 Task: Open Card Social Media Content Review in Board Influencer Marketing Platforms and Tools to Workspace Branding Agencies and add a team member Softage.4@softage.net, a label Green, a checklist Consulting, an attachment from Trello, a color Green and finally, add a card description 'Plan and execute company team-building conference with guest speakers on employee engagement' and a comment 'This task requires us to be proactive and anticipate potential challenges before they arise.'. Add a start date 'Jan 04, 1900' with a due date 'Jan 11, 1900'
Action: Mouse moved to (877, 92)
Screenshot: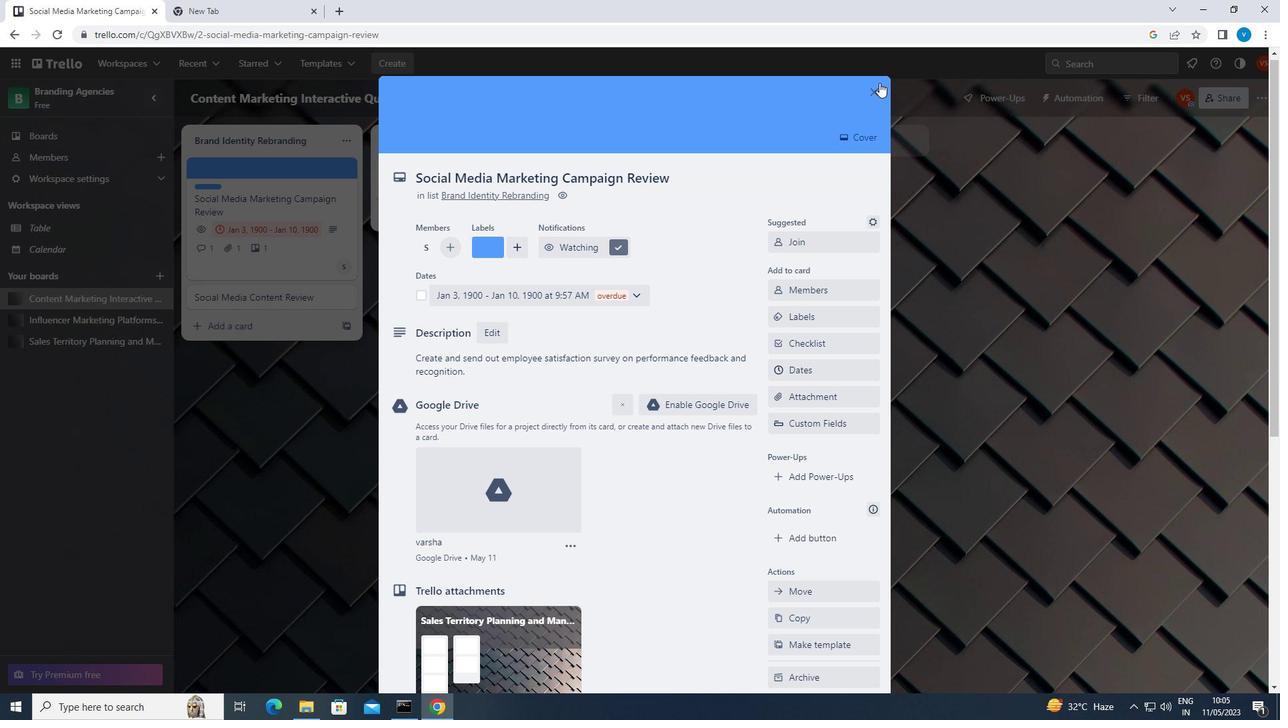 
Action: Mouse pressed left at (877, 92)
Screenshot: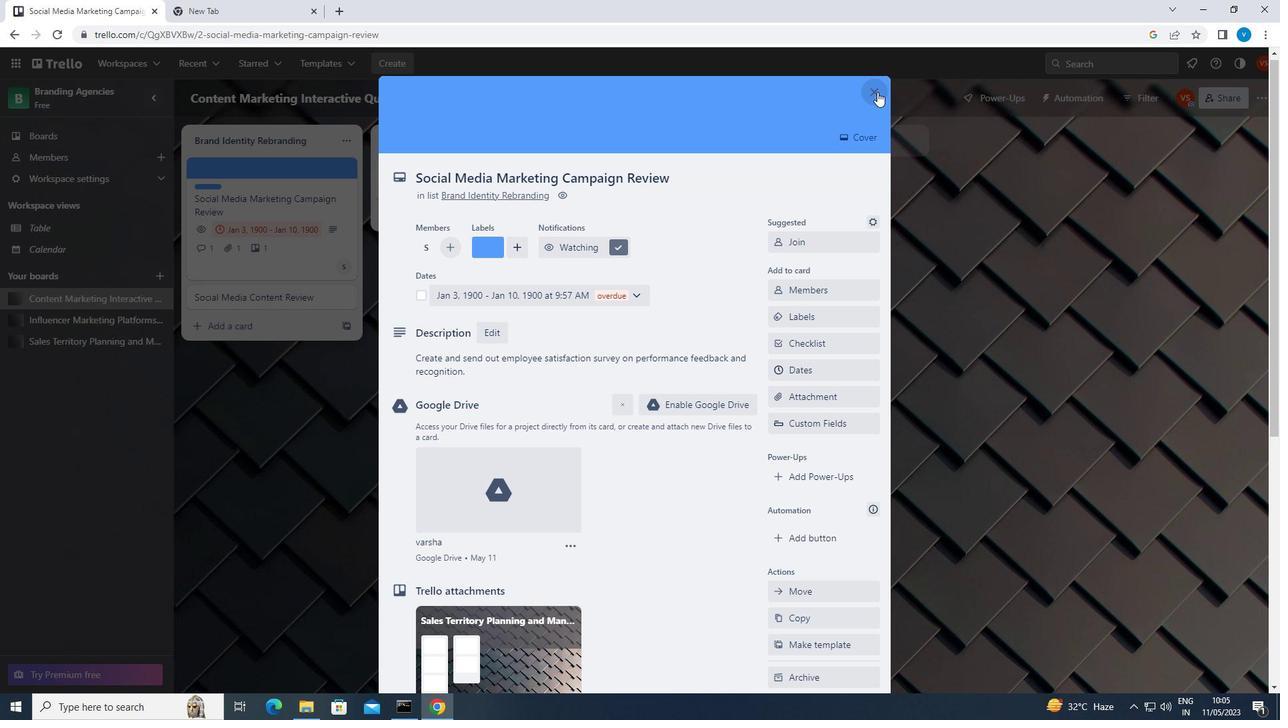 
Action: Mouse moved to (134, 61)
Screenshot: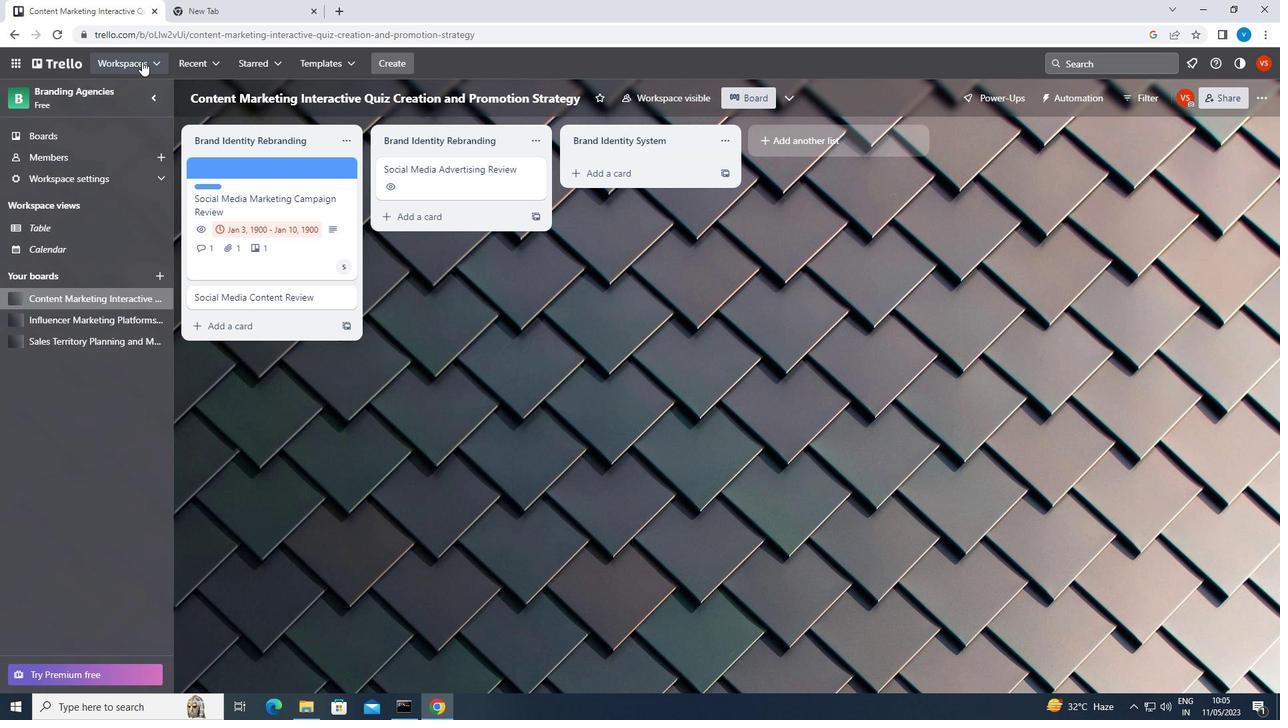 
Action: Mouse pressed left at (134, 61)
Screenshot: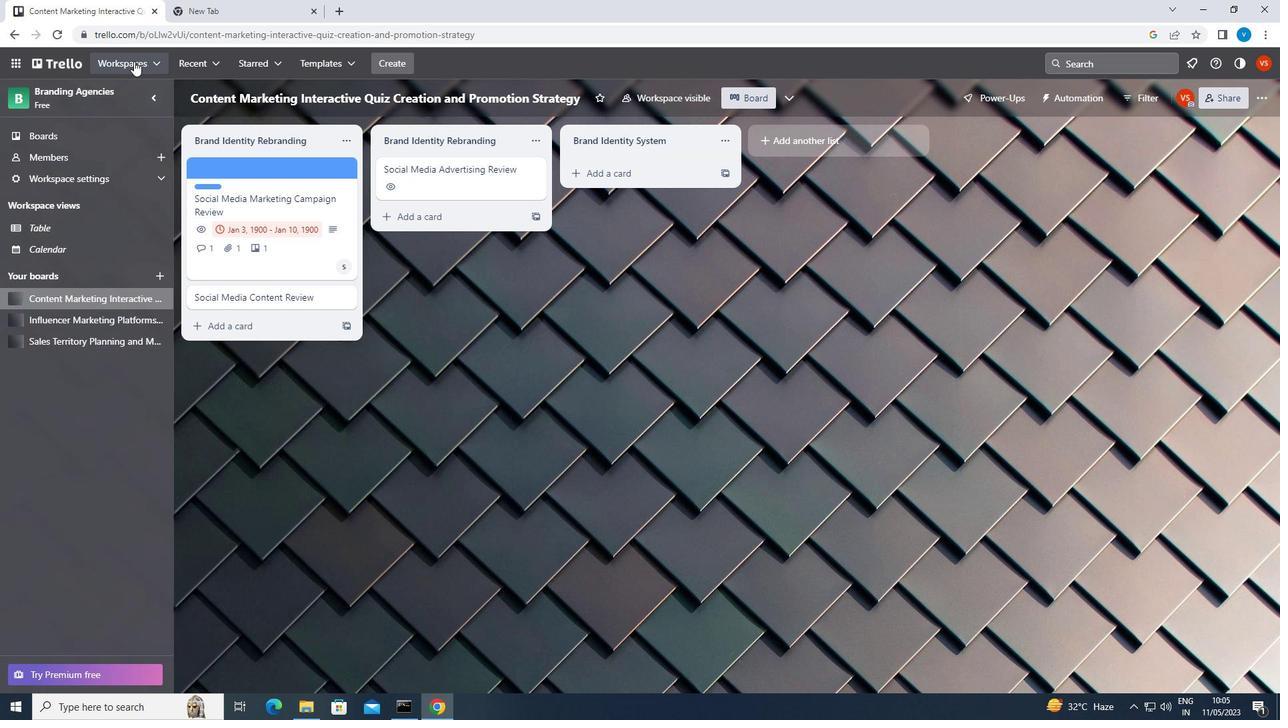 
Action: Mouse moved to (185, 252)
Screenshot: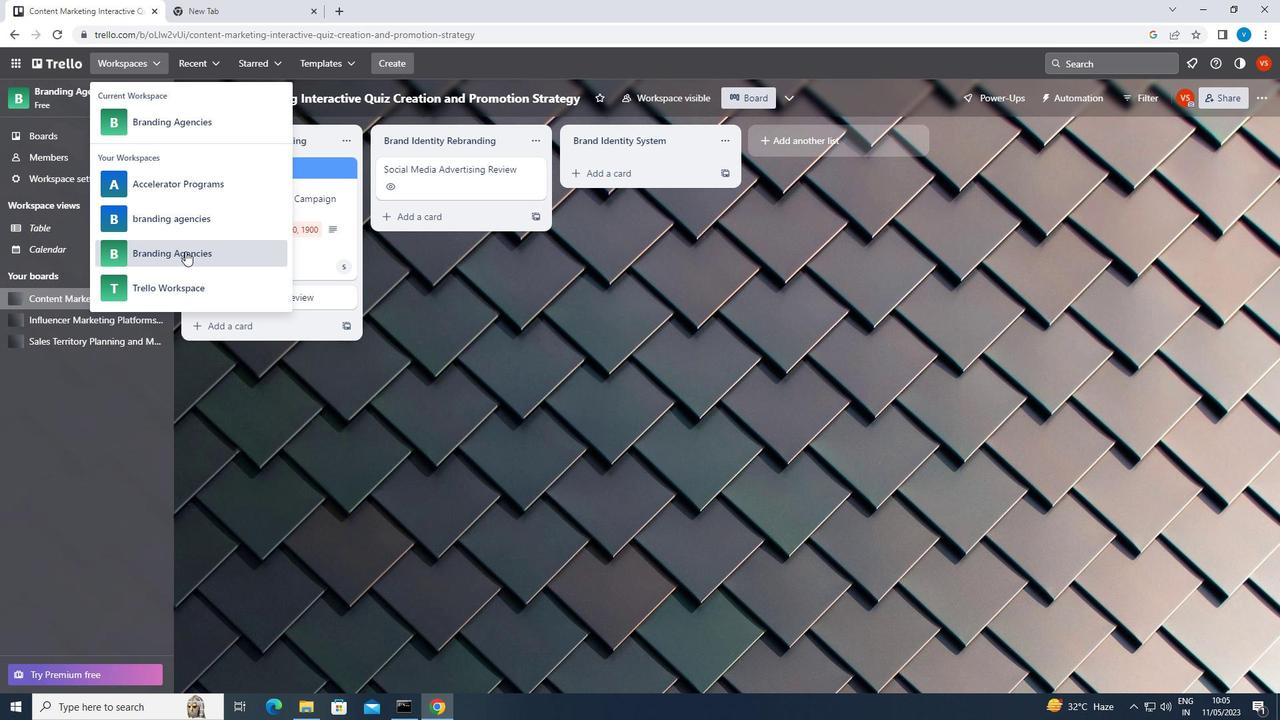 
Action: Mouse pressed left at (185, 252)
Screenshot: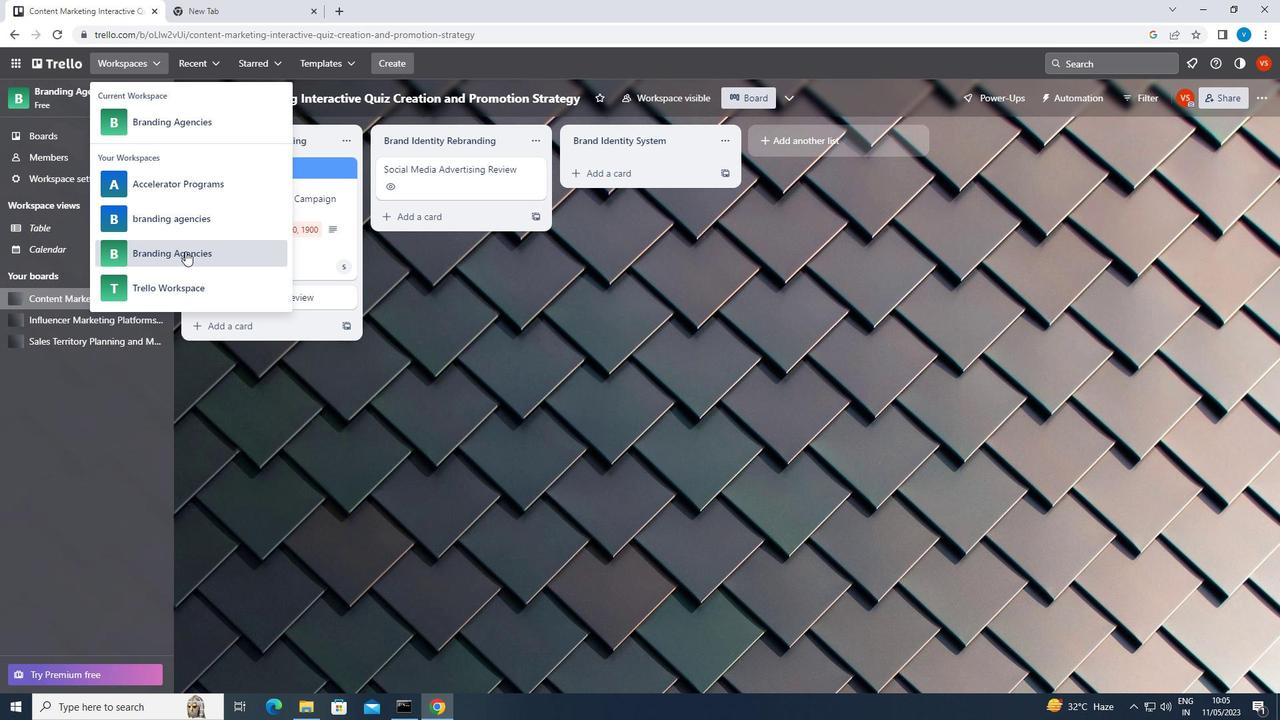 
Action: Mouse moved to (1087, 560)
Screenshot: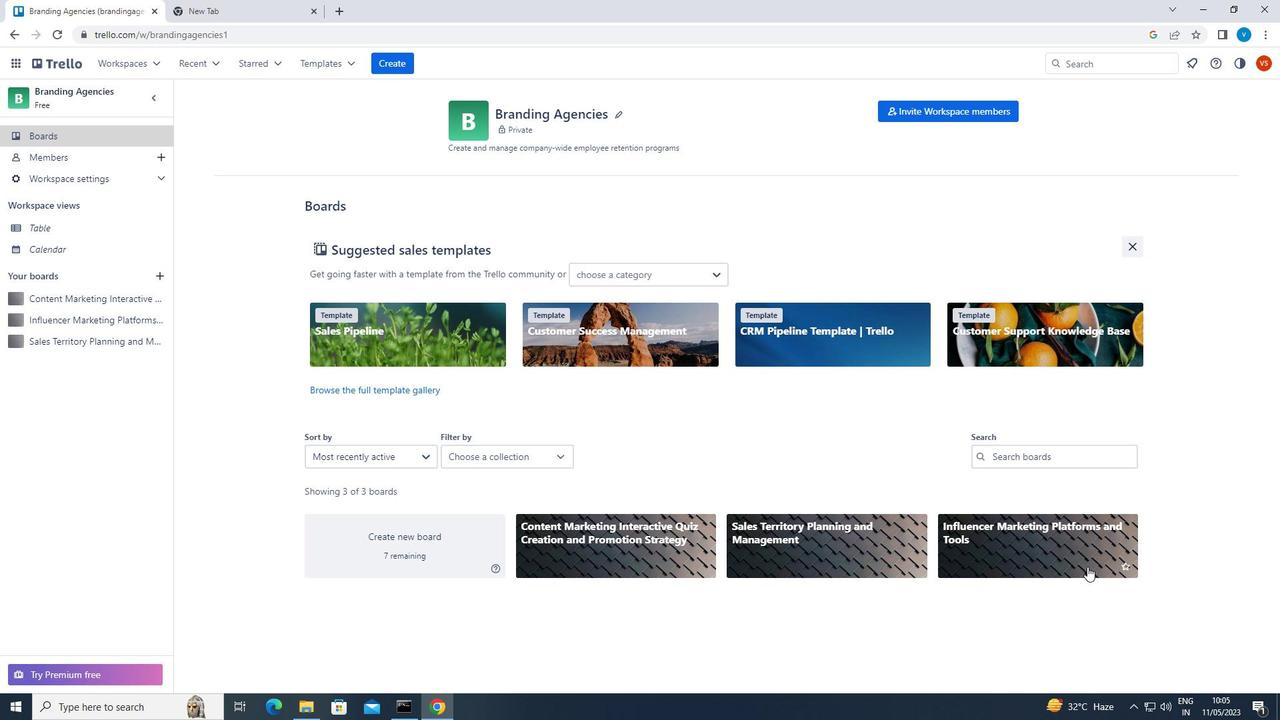 
Action: Mouse pressed left at (1087, 560)
Screenshot: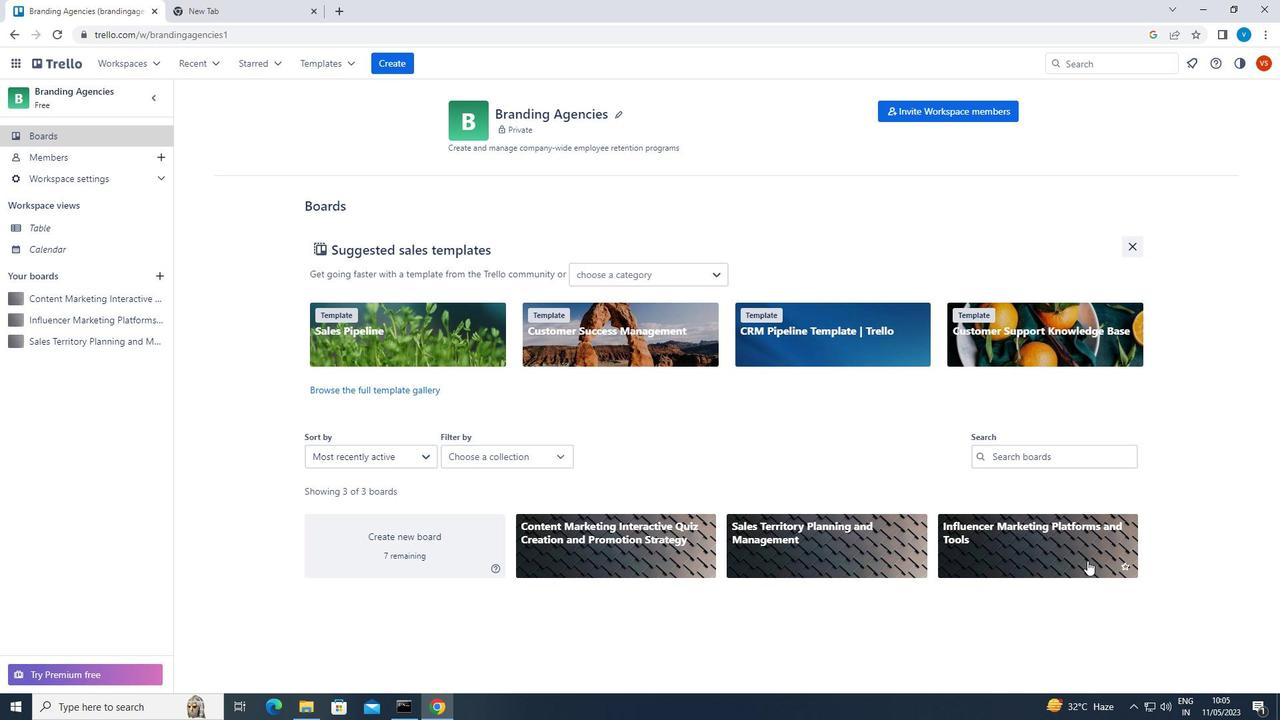 
Action: Mouse moved to (295, 262)
Screenshot: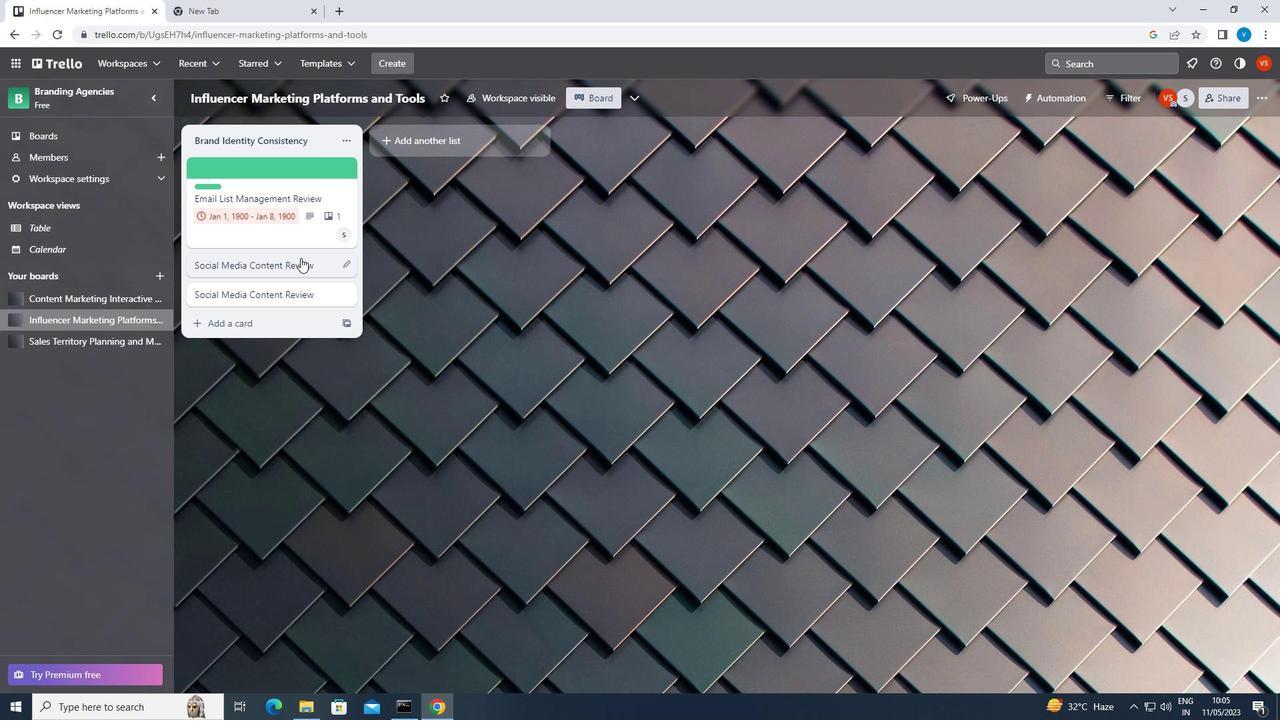 
Action: Mouse pressed left at (295, 262)
Screenshot: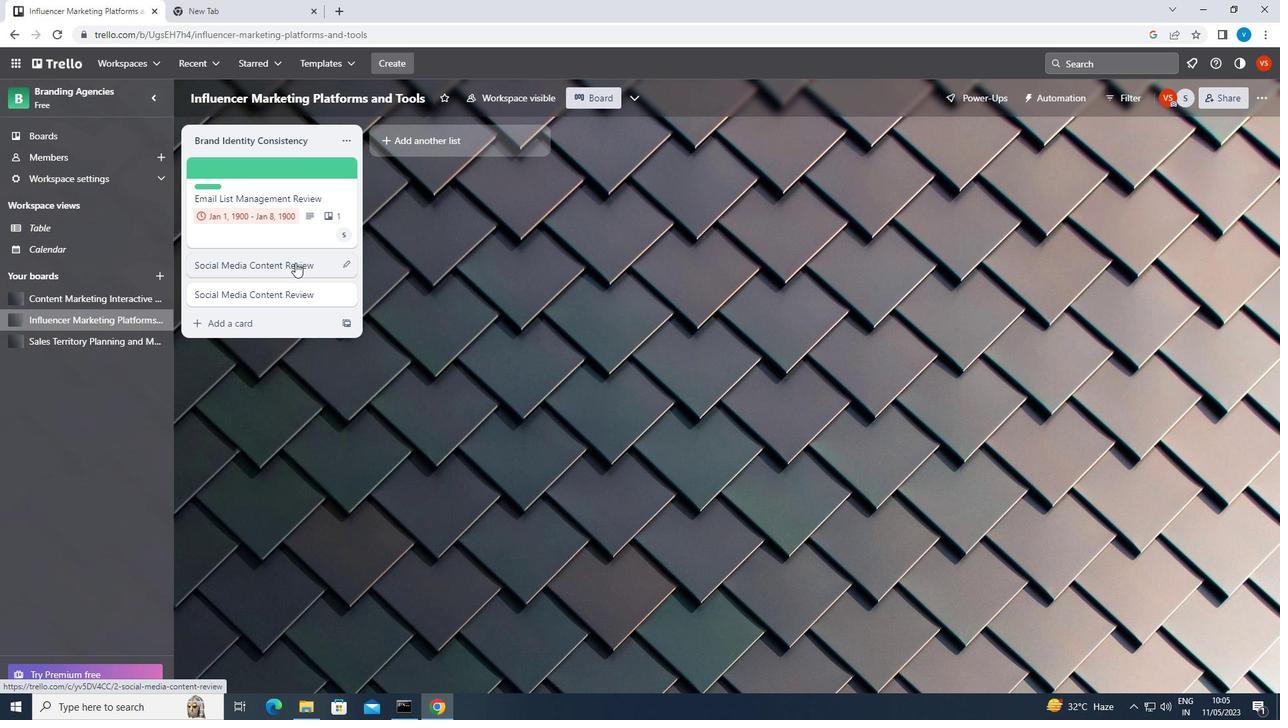 
Action: Mouse moved to (835, 214)
Screenshot: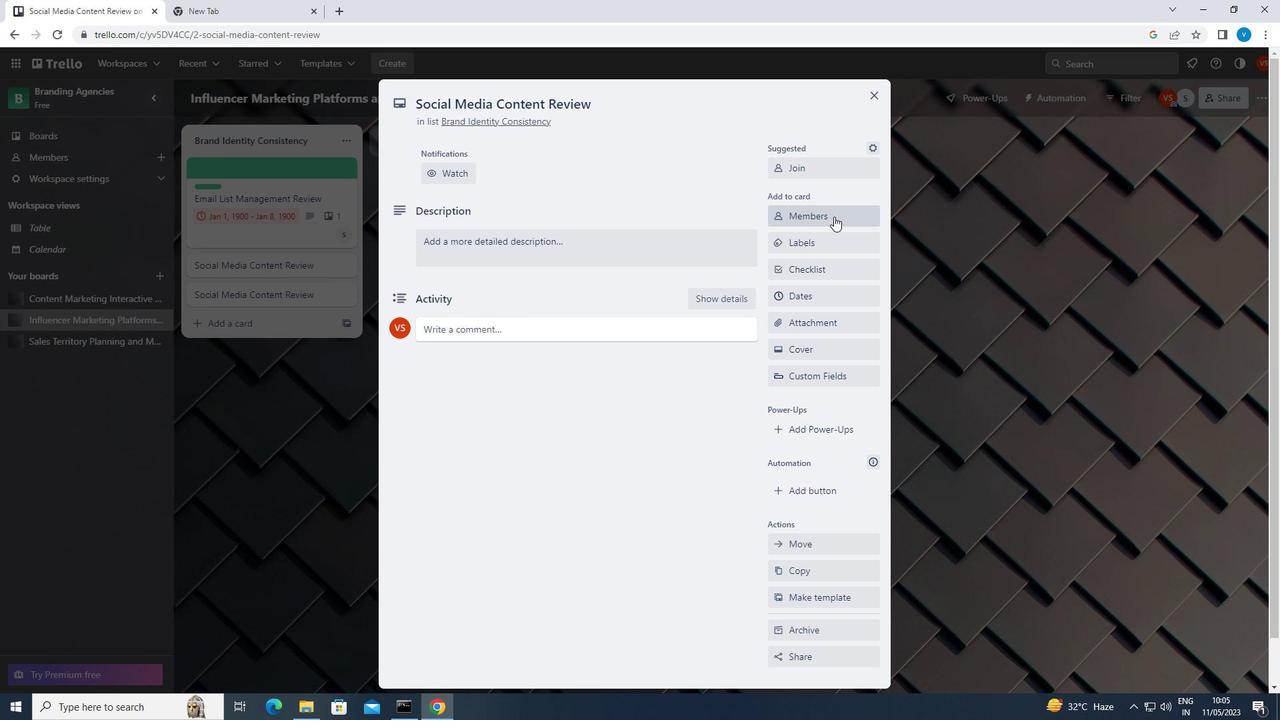 
Action: Mouse pressed left at (835, 214)
Screenshot: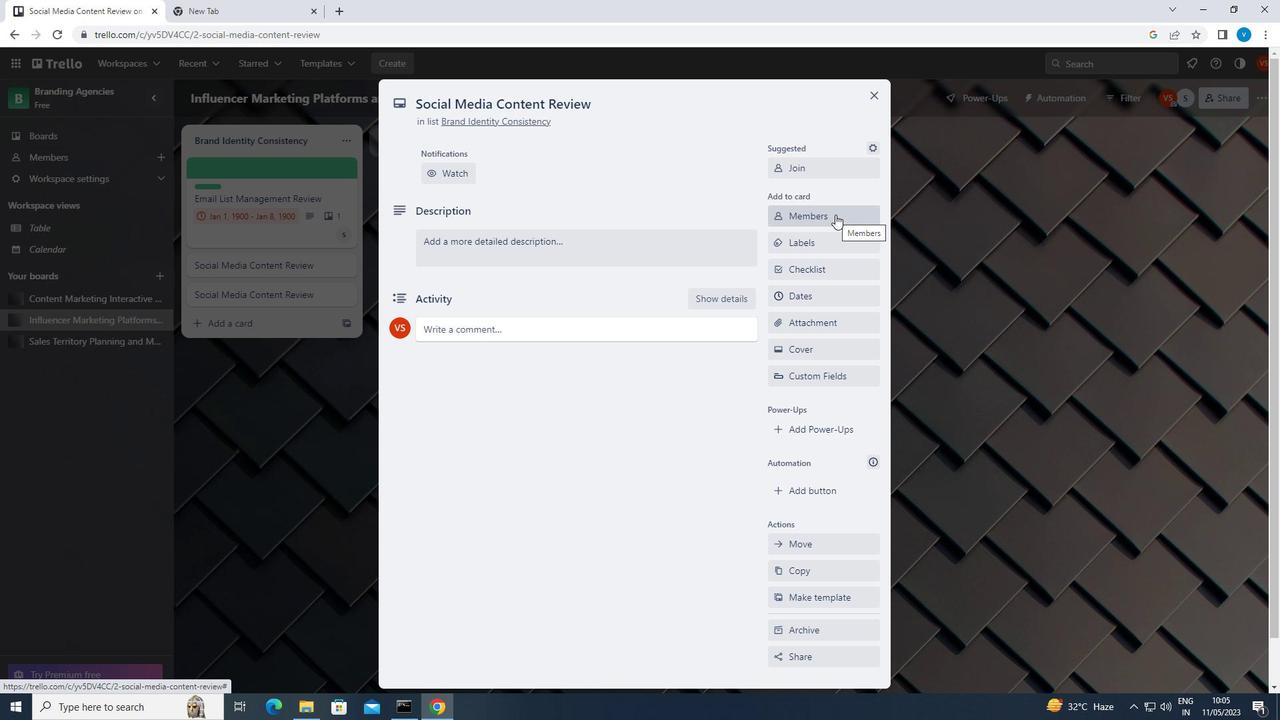 
Action: Key pressed <Key.shift><Key.shift>SOFTAGE.4<Key.shift><Key.shift><Key.shift><Key.shift>@SOFTAGE.NET
Screenshot: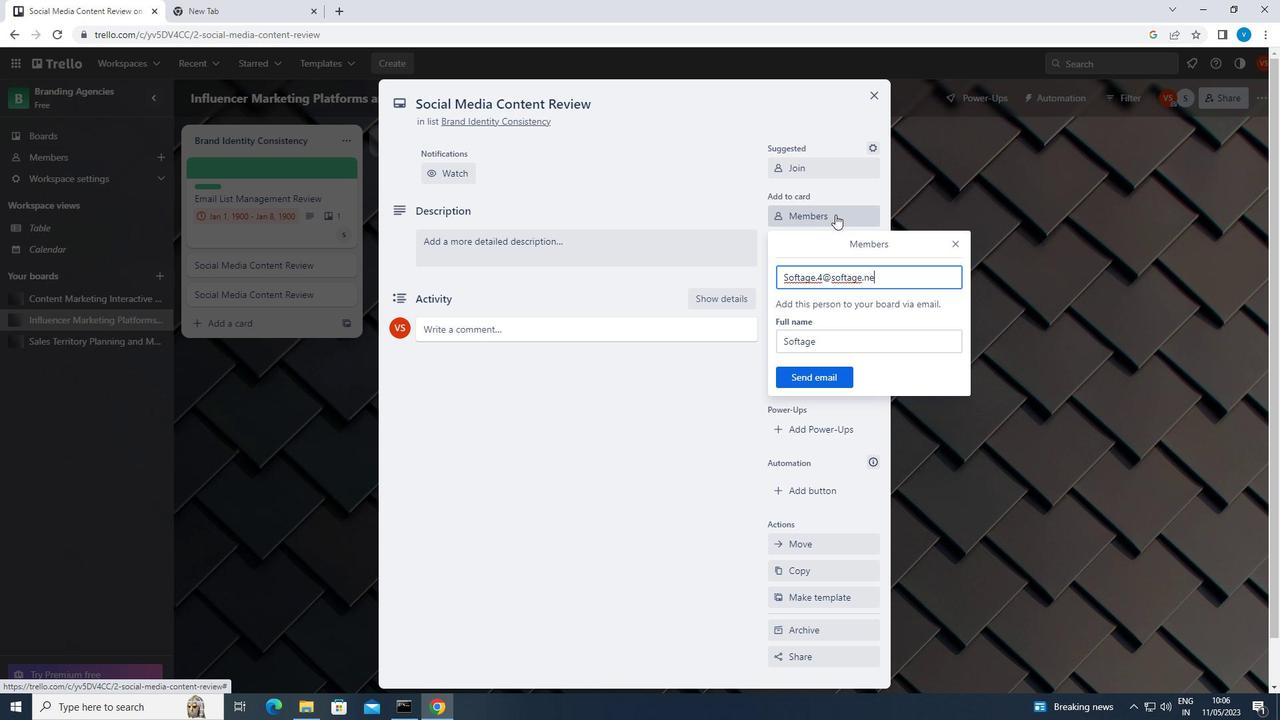
Action: Mouse moved to (959, 243)
Screenshot: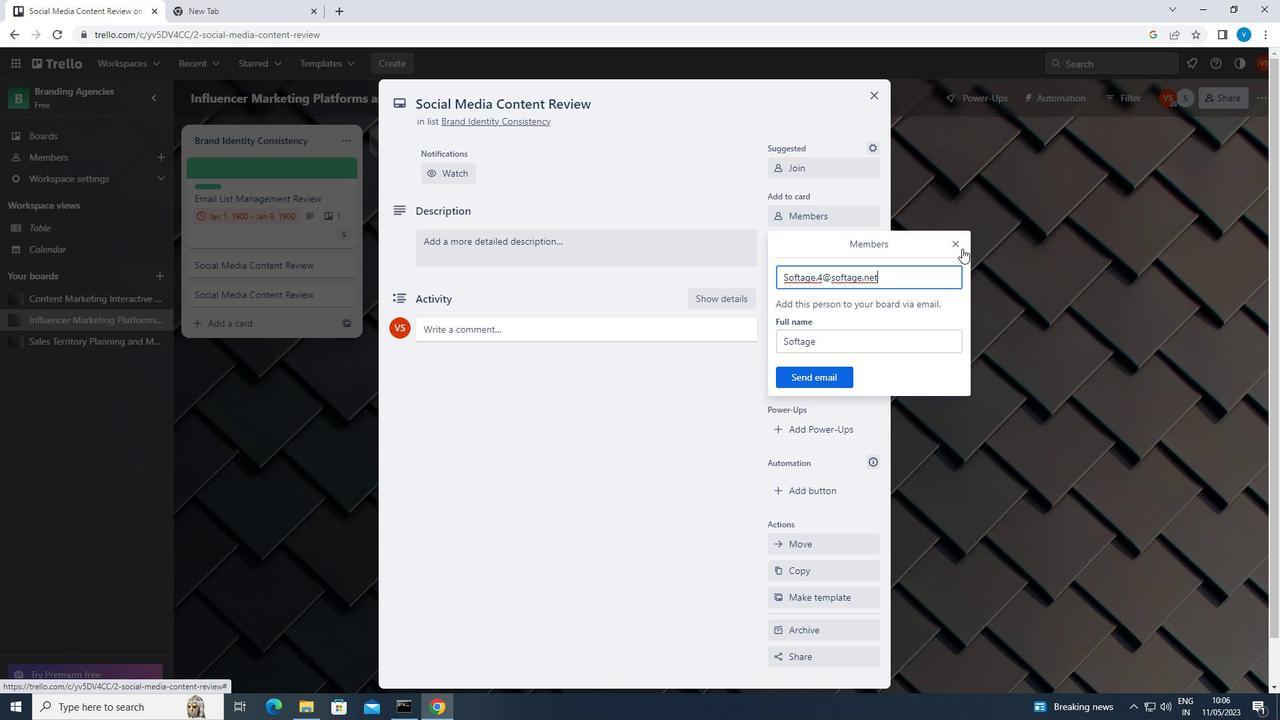 
Action: Mouse pressed left at (959, 243)
Screenshot: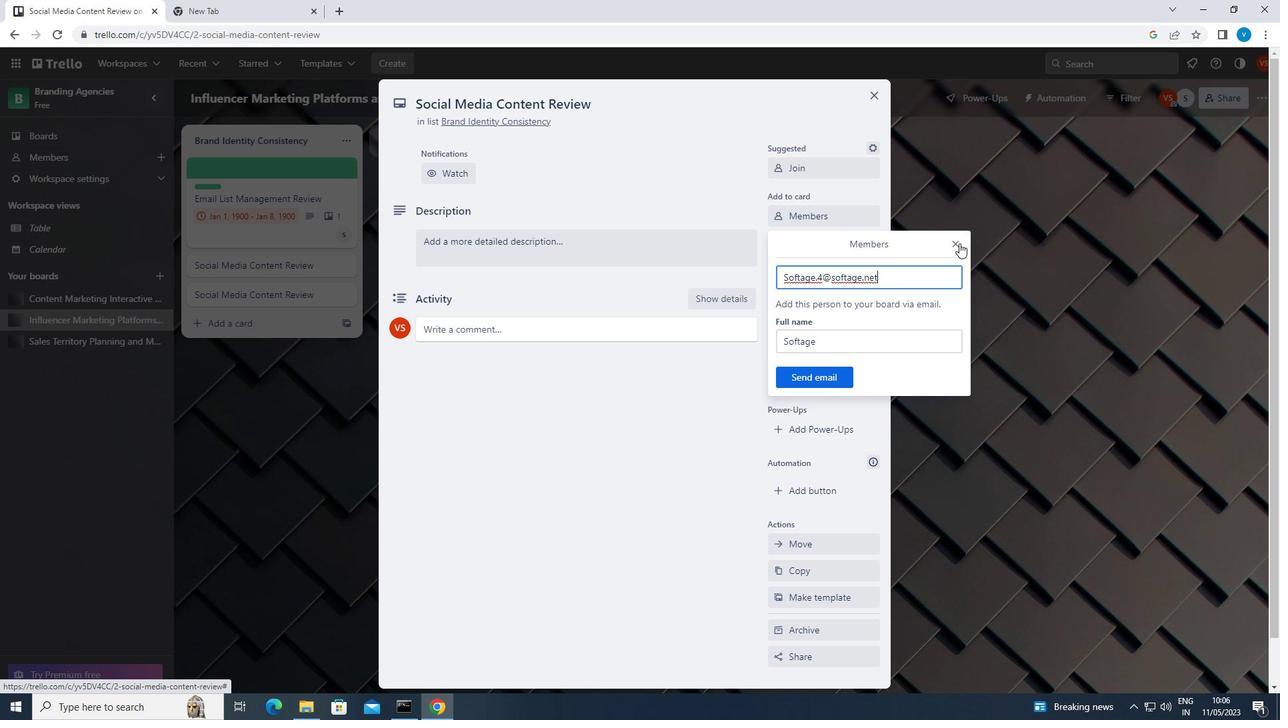 
Action: Mouse moved to (861, 238)
Screenshot: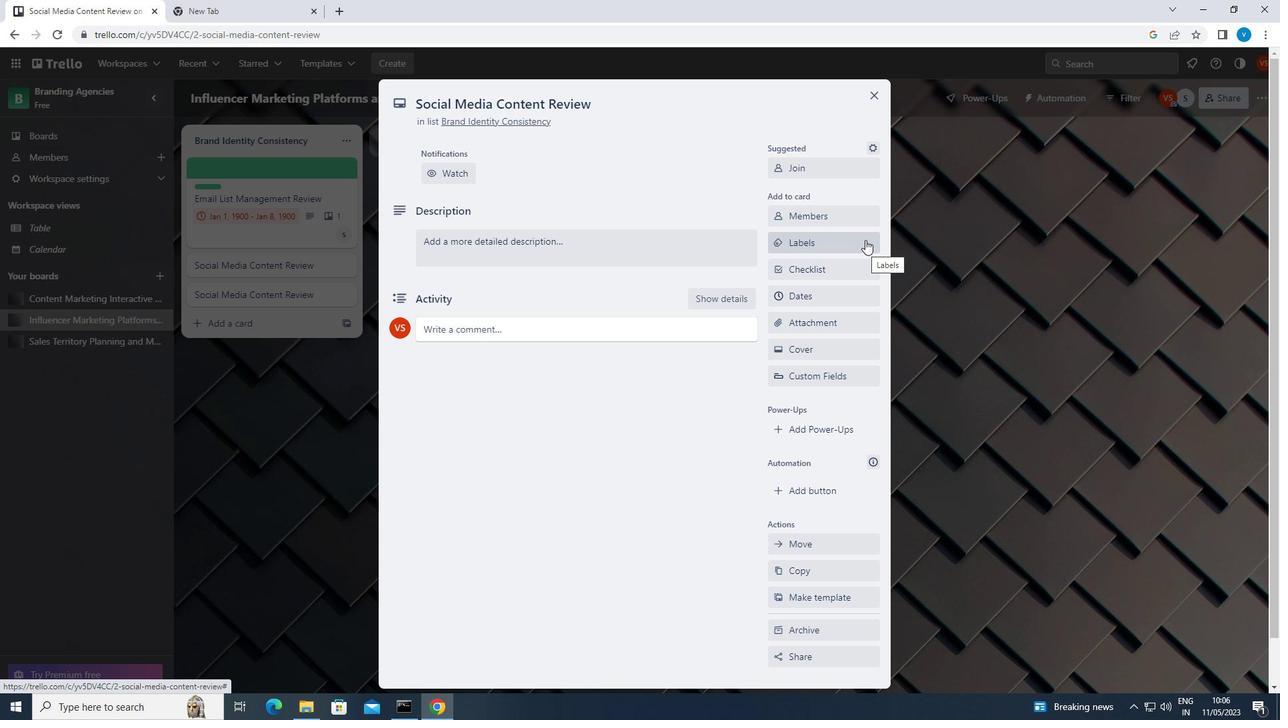 
Action: Mouse pressed left at (861, 238)
Screenshot: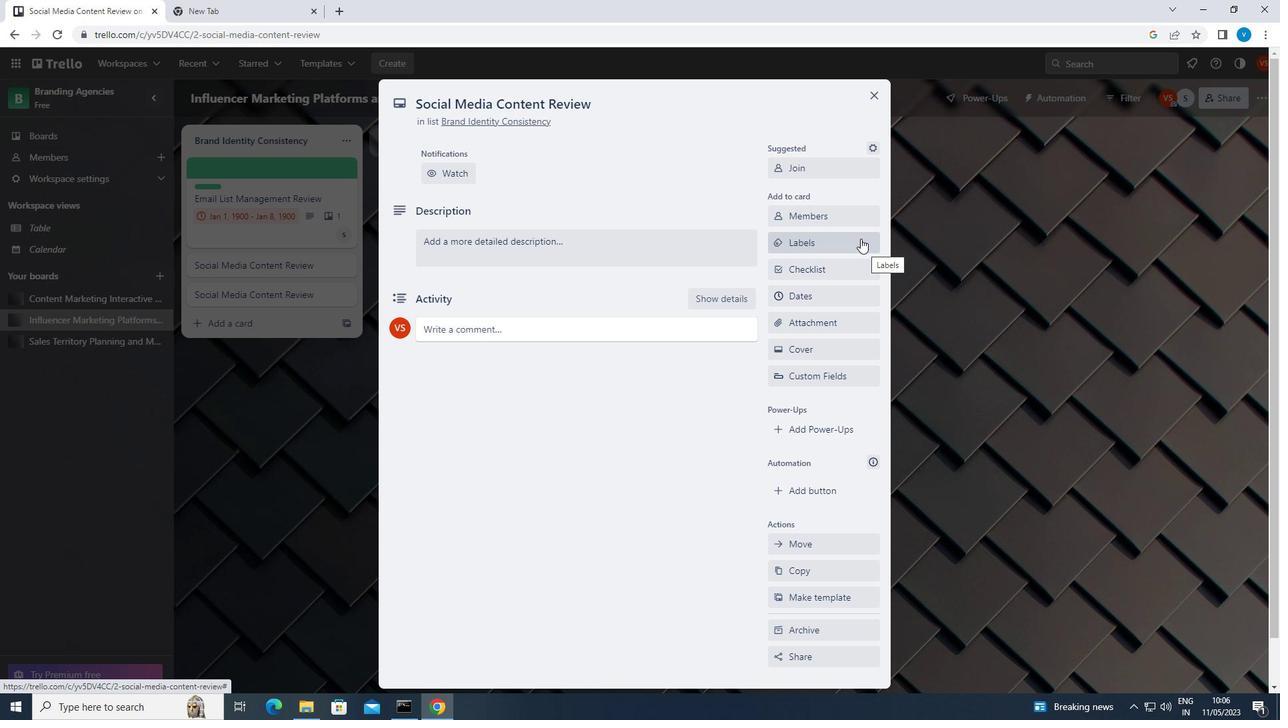 
Action: Mouse moved to (837, 344)
Screenshot: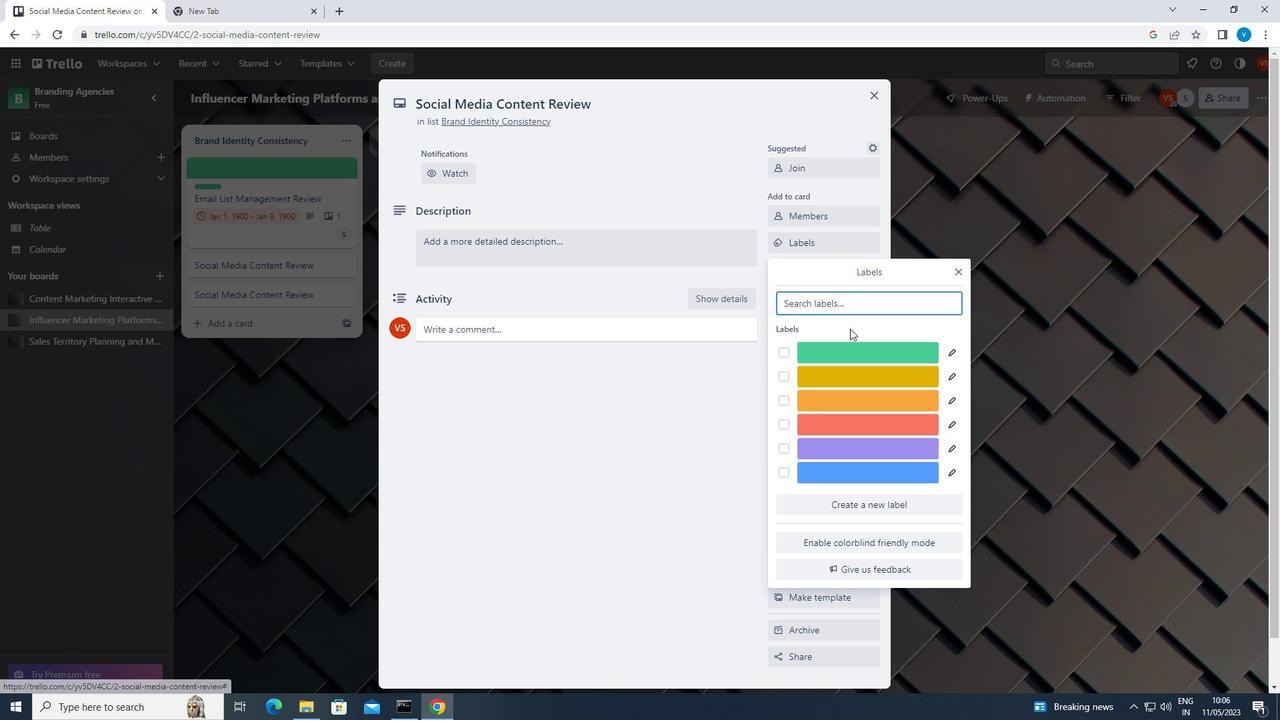 
Action: Mouse pressed left at (837, 344)
Screenshot: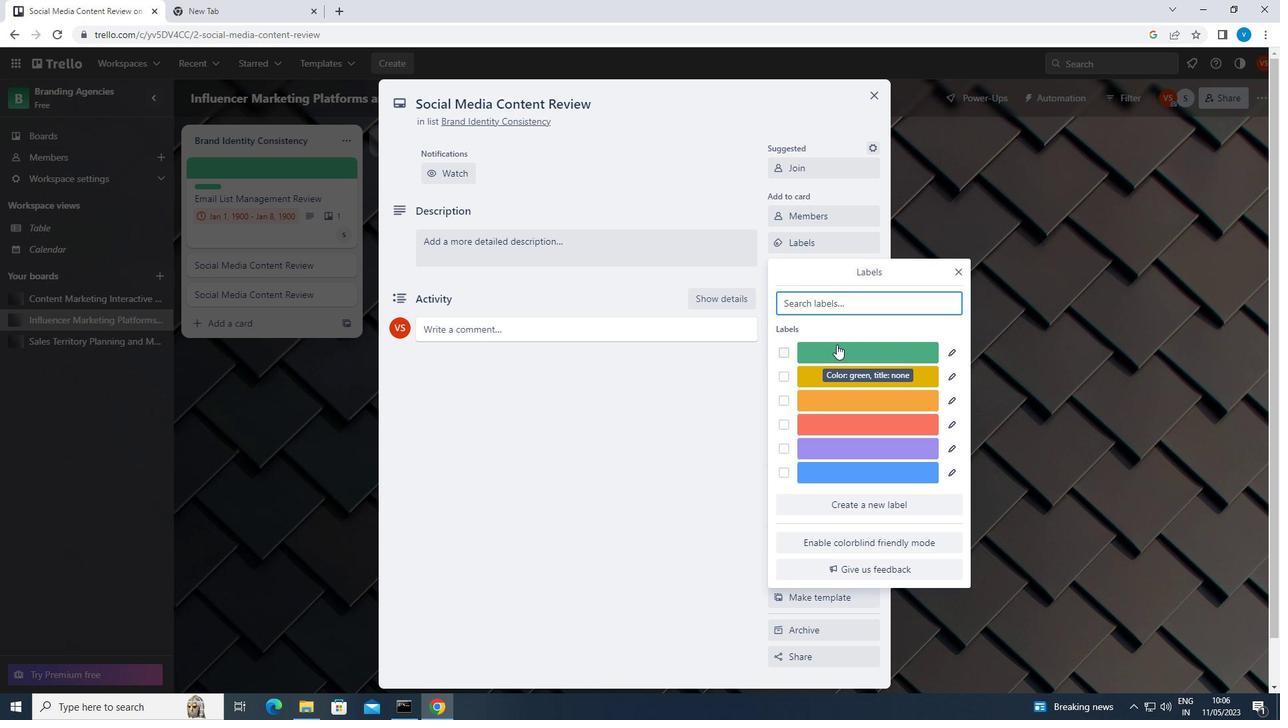 
Action: Mouse moved to (955, 271)
Screenshot: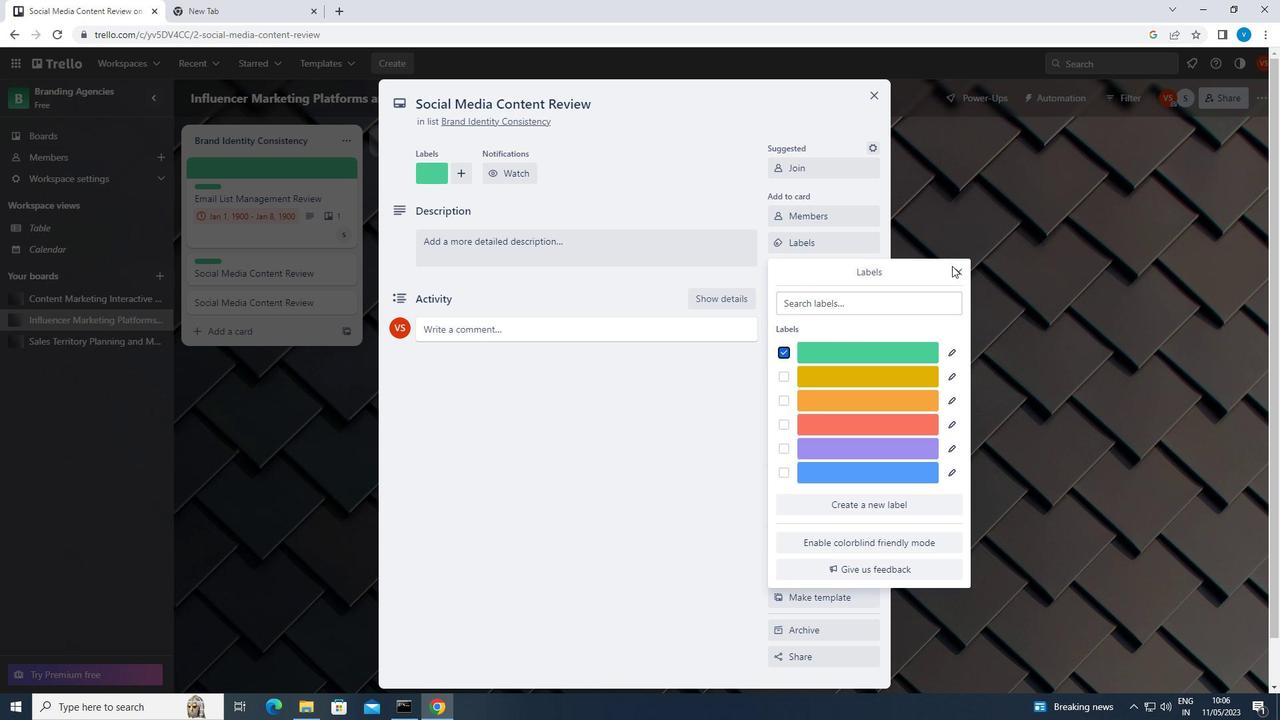 
Action: Mouse pressed left at (955, 271)
Screenshot: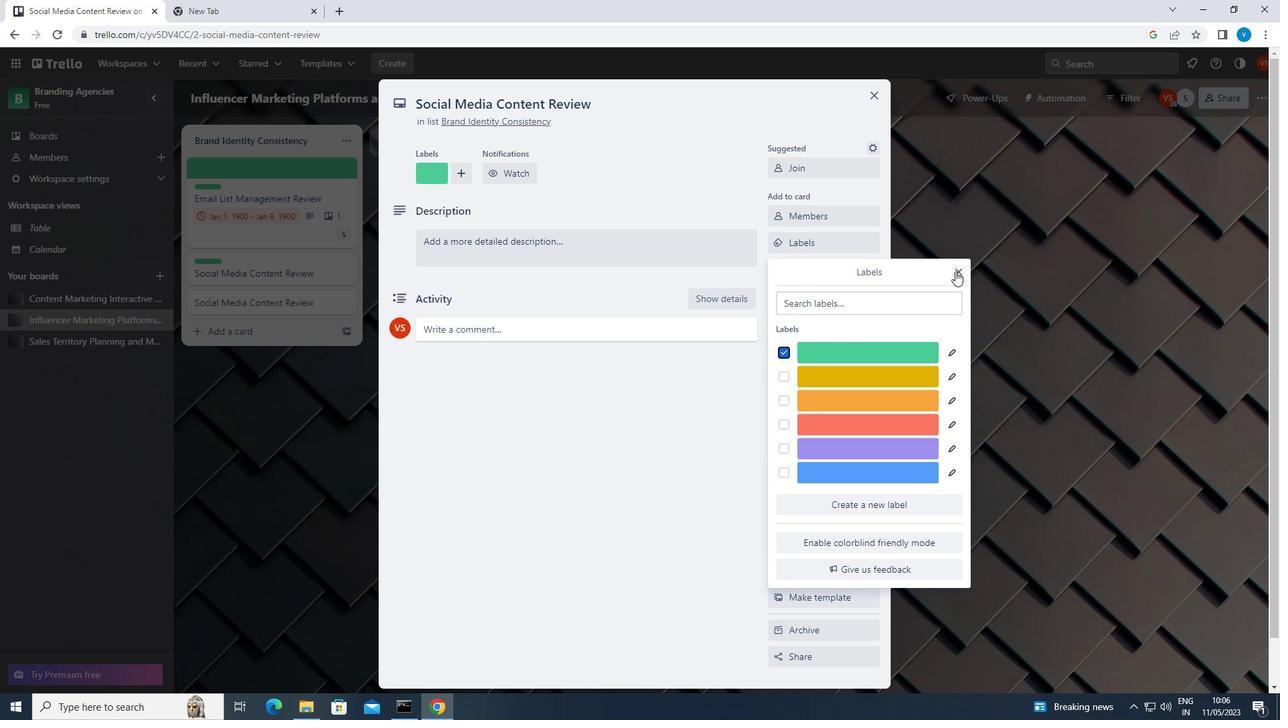 
Action: Mouse moved to (820, 263)
Screenshot: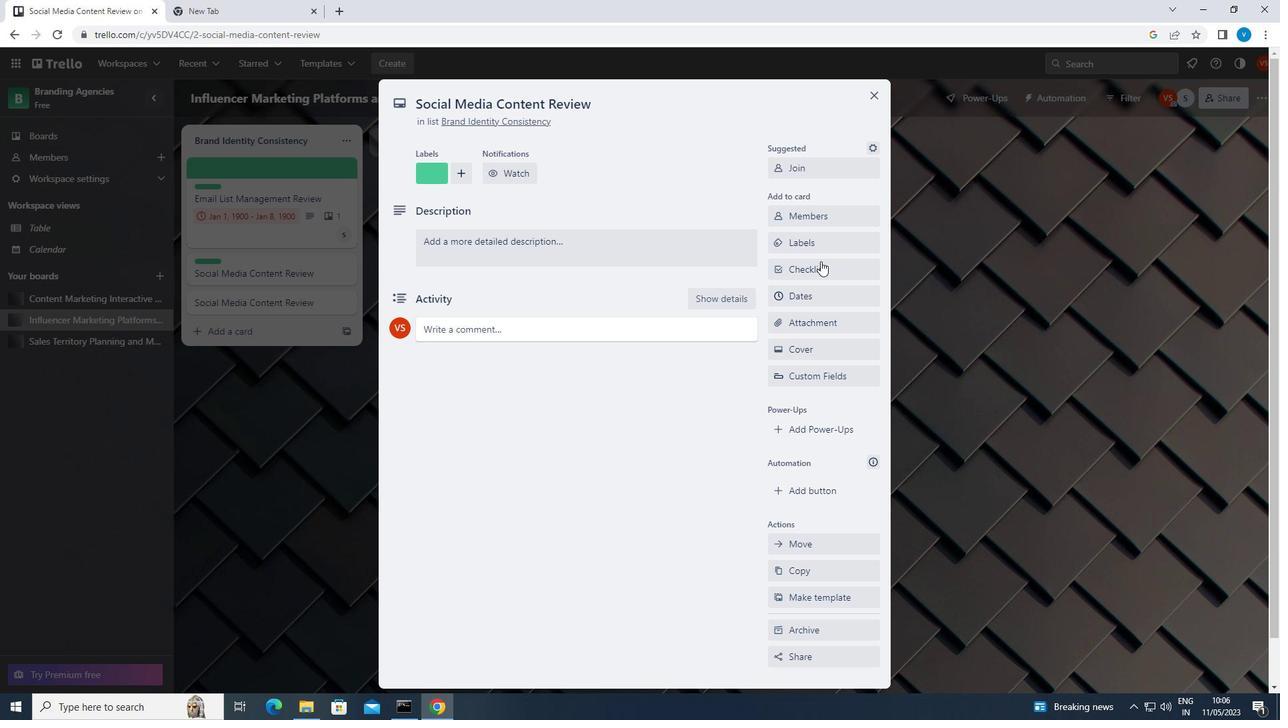
Action: Mouse pressed left at (820, 263)
Screenshot: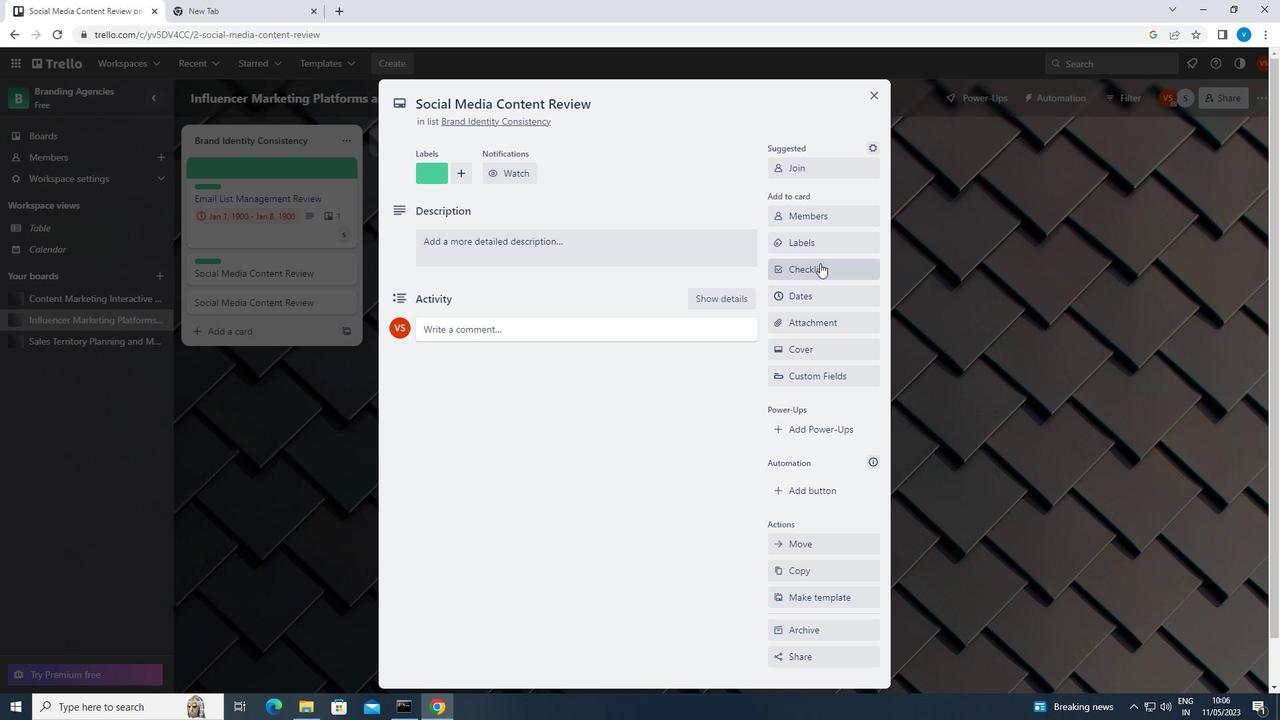 
Action: Mouse moved to (835, 378)
Screenshot: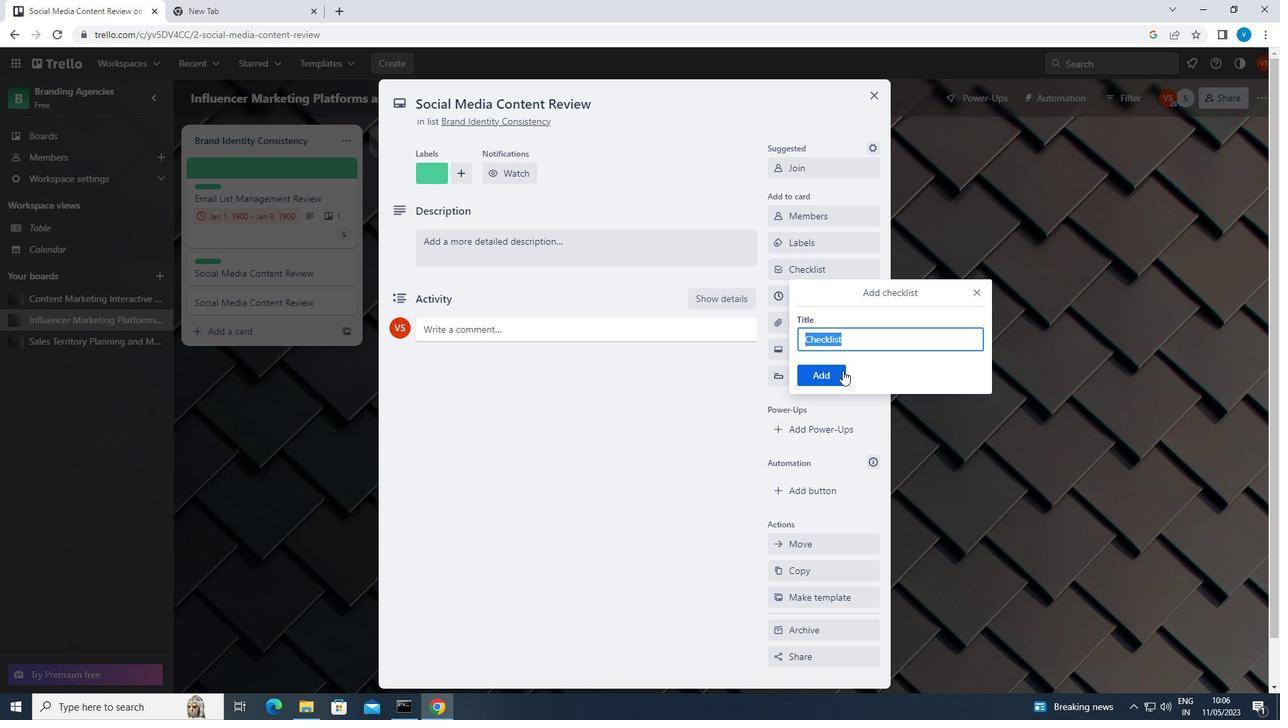 
Action: Mouse pressed left at (835, 378)
Screenshot: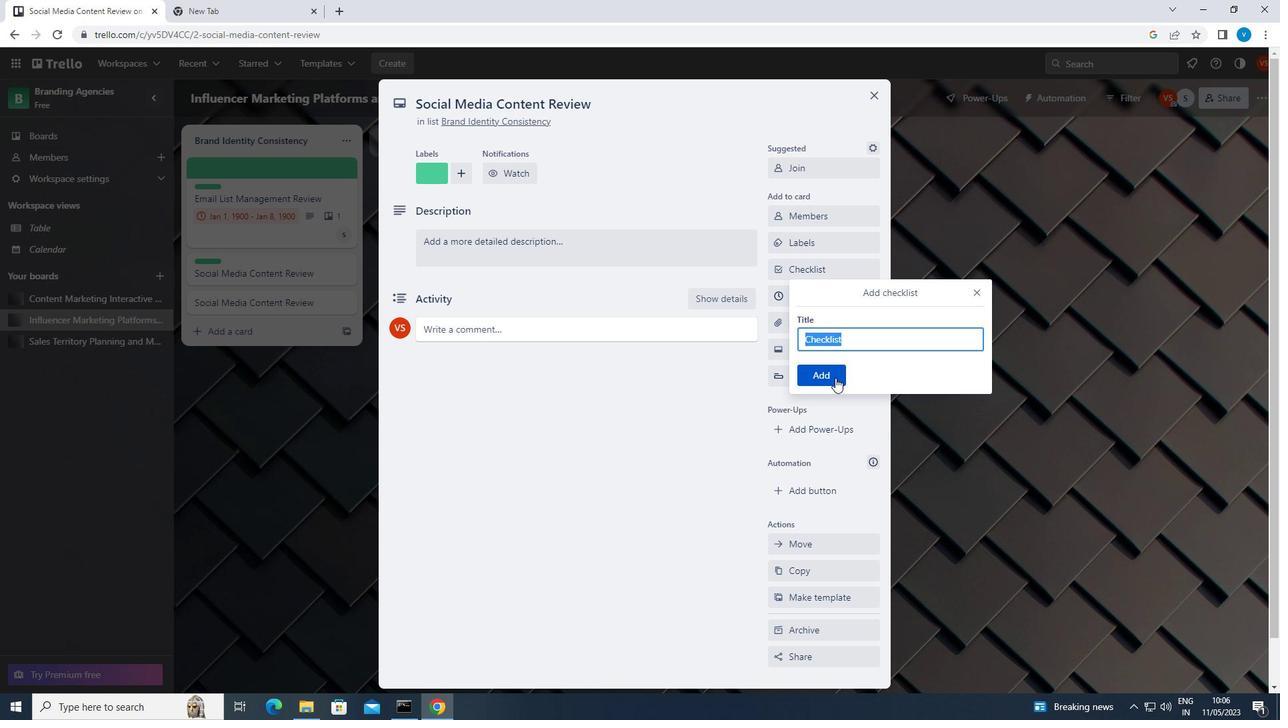 
Action: Mouse moved to (739, 337)
Screenshot: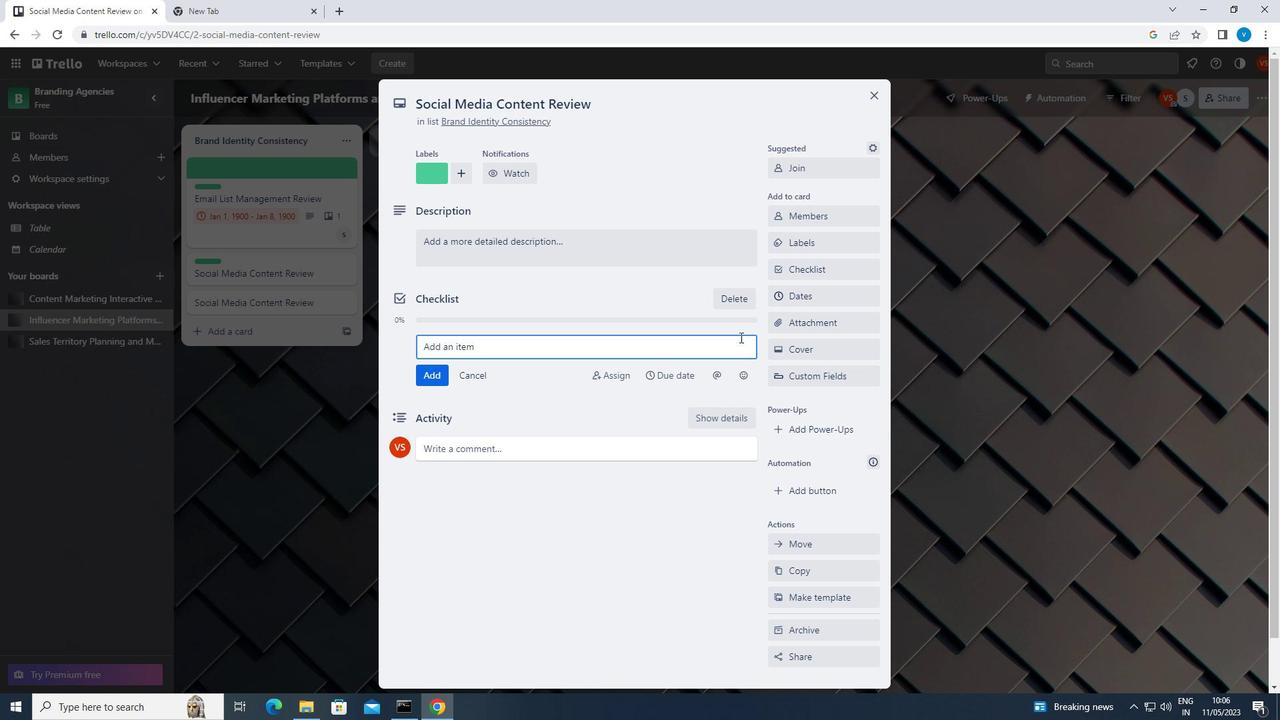 
Action: Key pressed <Key.shift>CONSULTING
Screenshot: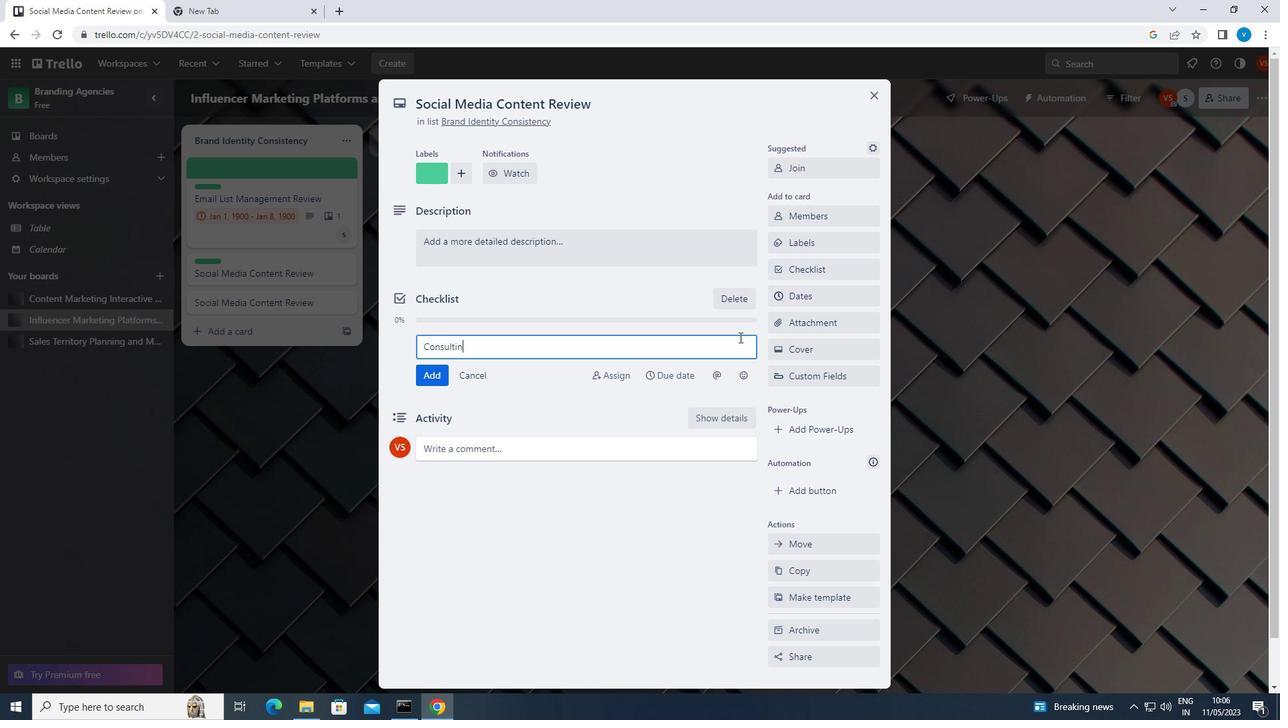 
Action: Mouse moved to (430, 373)
Screenshot: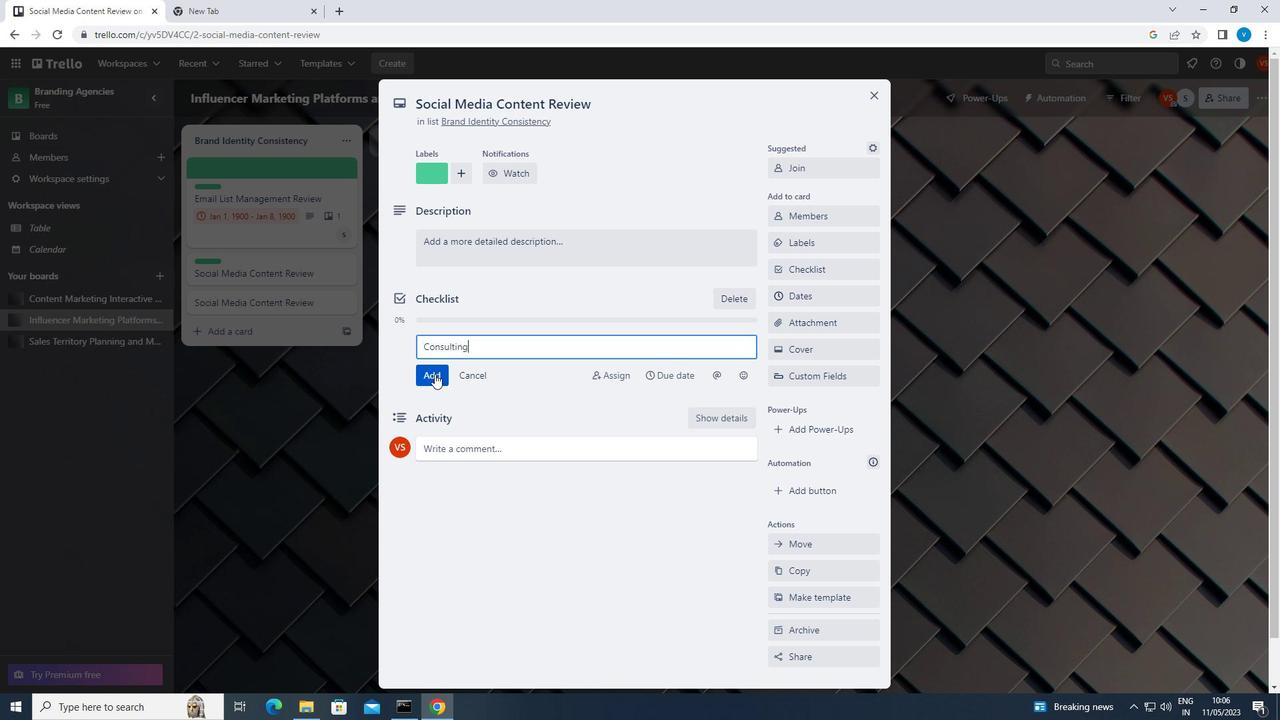 
Action: Mouse pressed left at (430, 373)
Screenshot: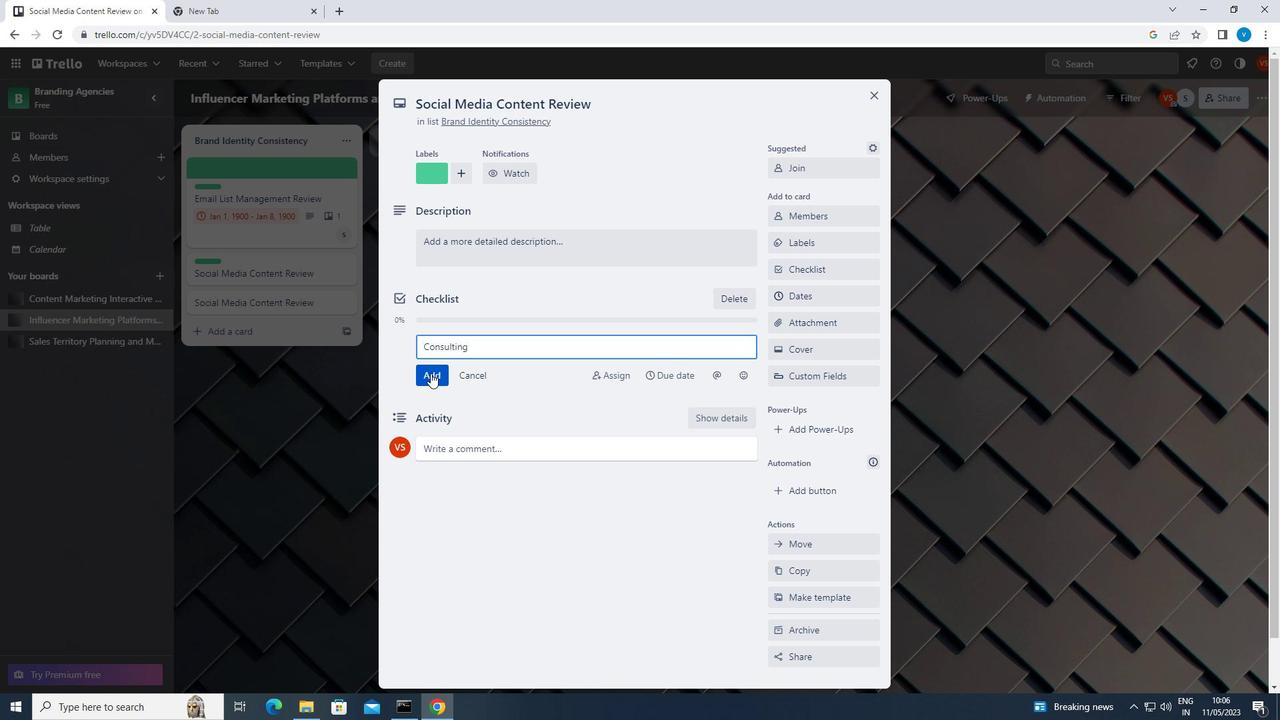 
Action: Mouse moved to (786, 318)
Screenshot: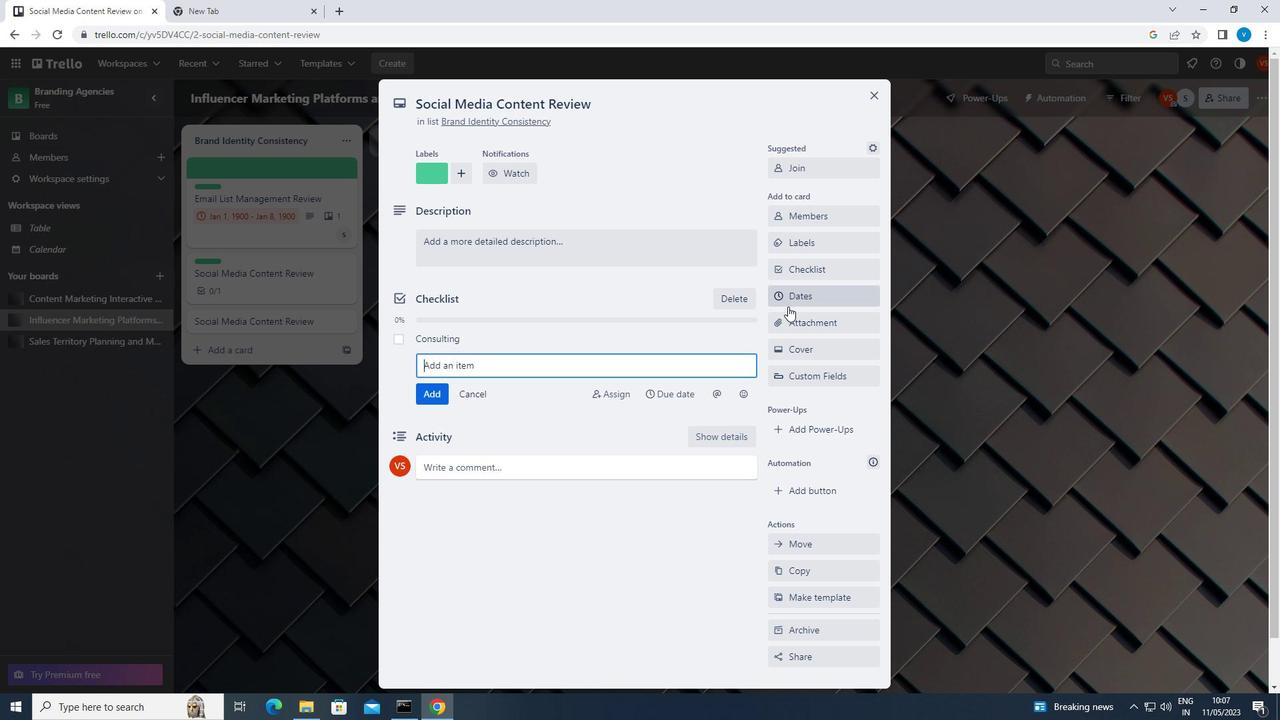 
Action: Mouse pressed left at (786, 318)
Screenshot: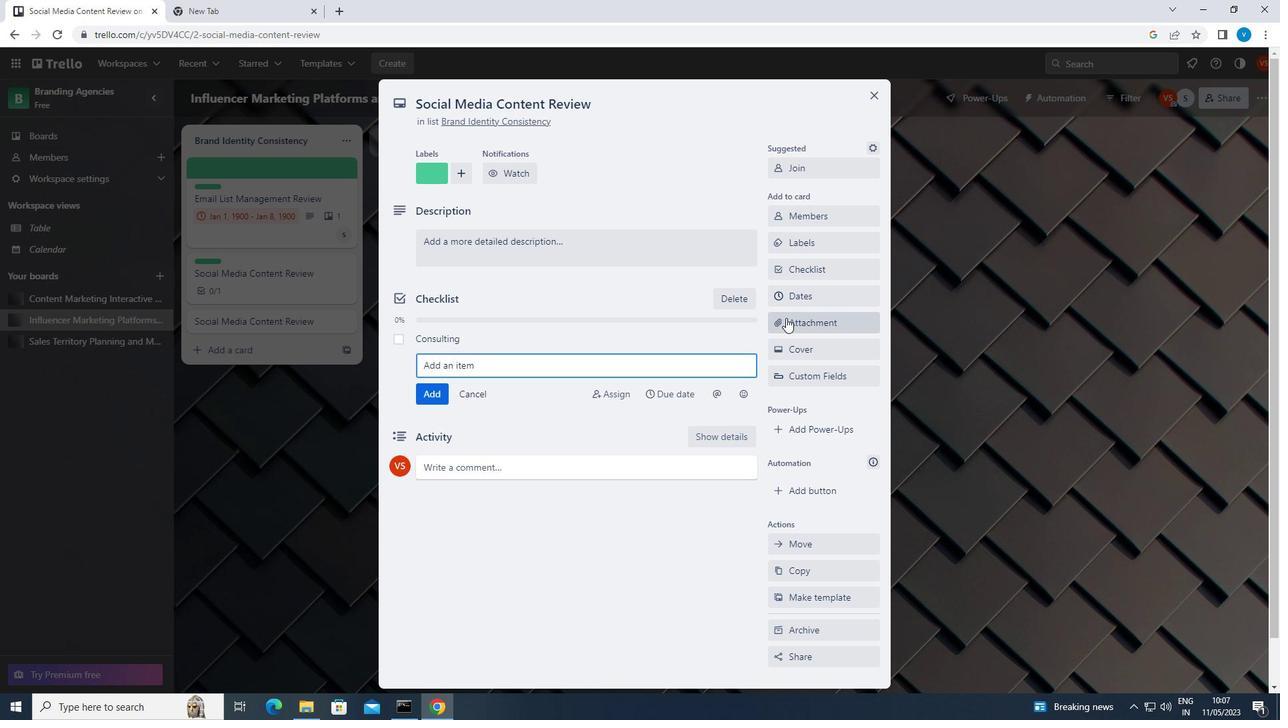 
Action: Mouse moved to (780, 396)
Screenshot: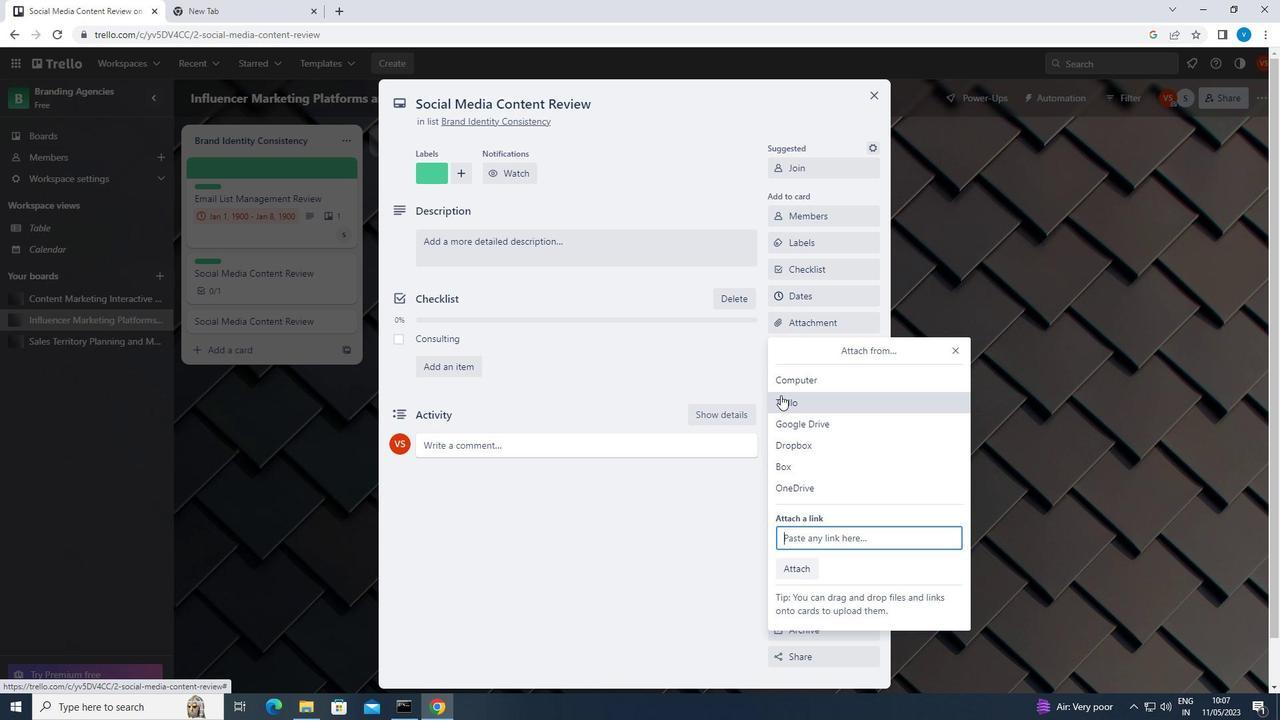 
Action: Mouse pressed left at (780, 396)
Screenshot: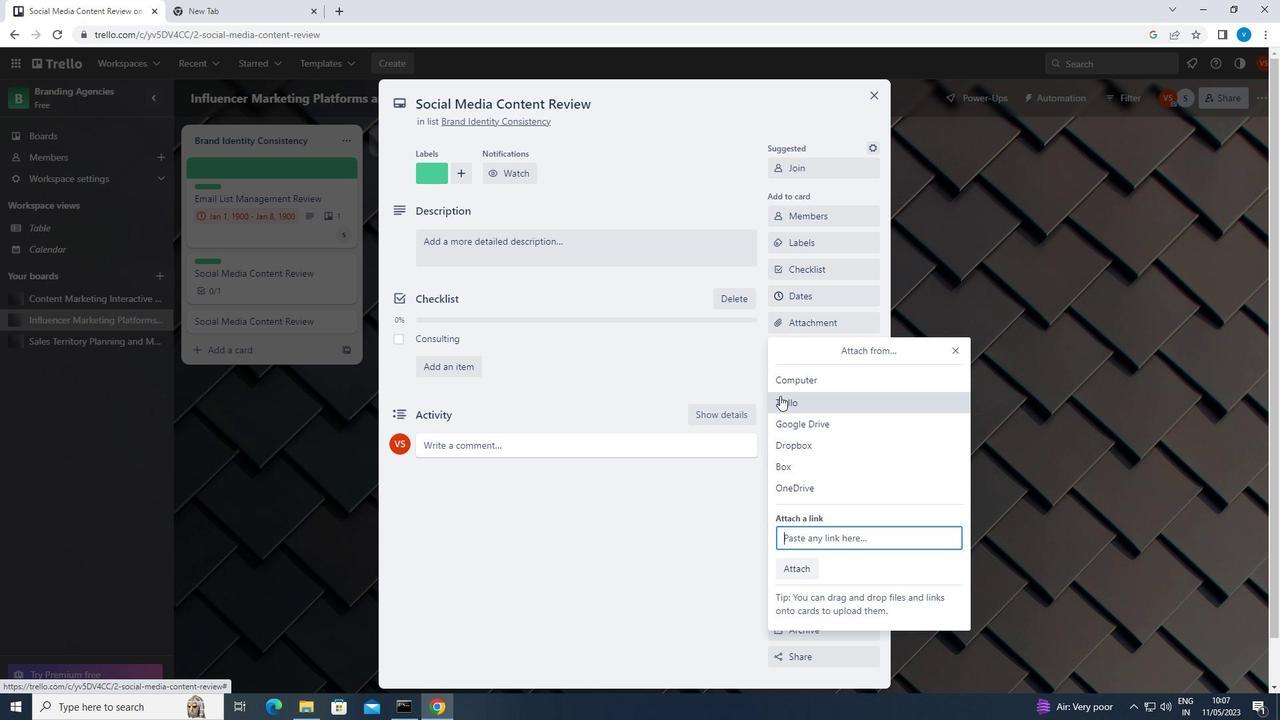 
Action: Mouse moved to (793, 411)
Screenshot: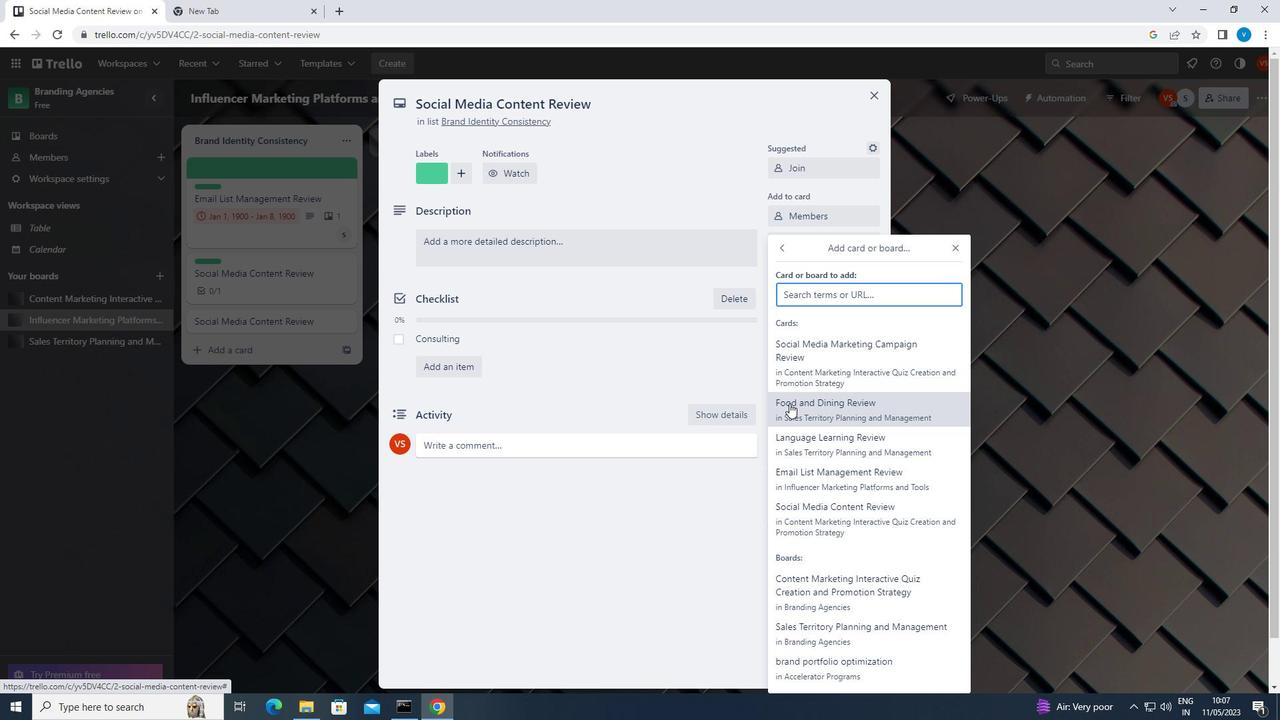 
Action: Mouse pressed left at (793, 411)
Screenshot: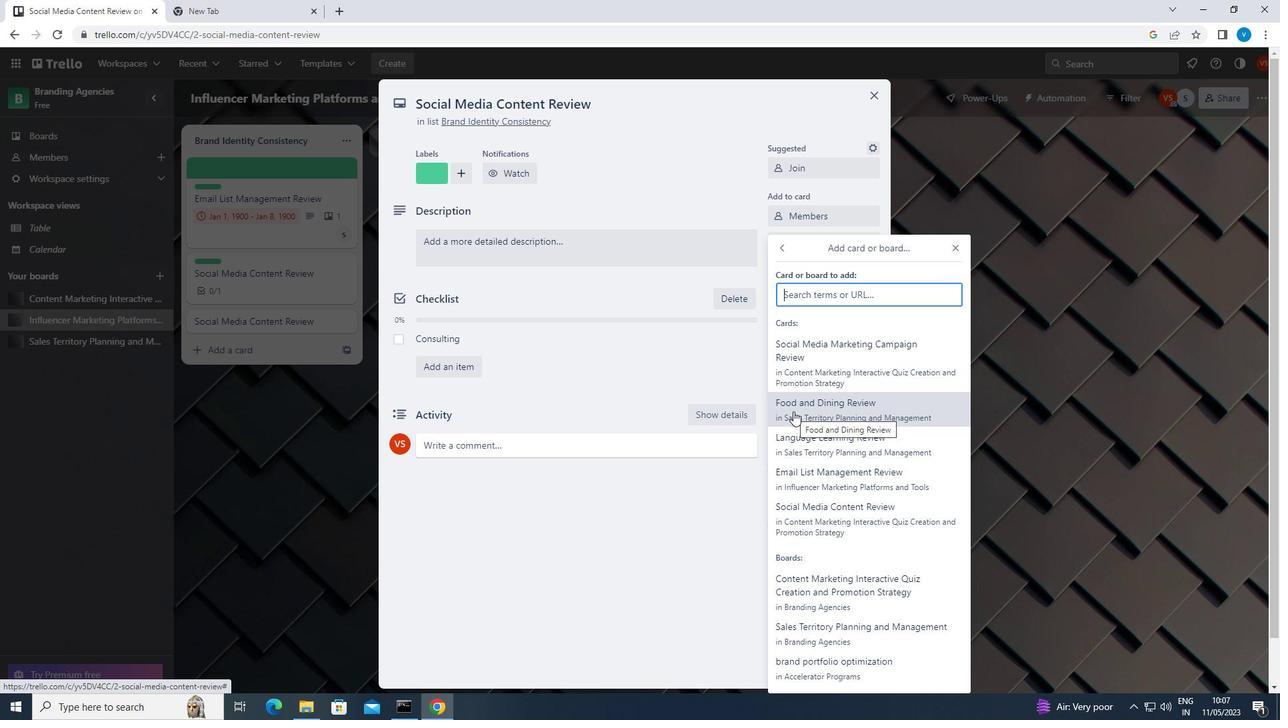 
Action: Mouse moved to (822, 509)
Screenshot: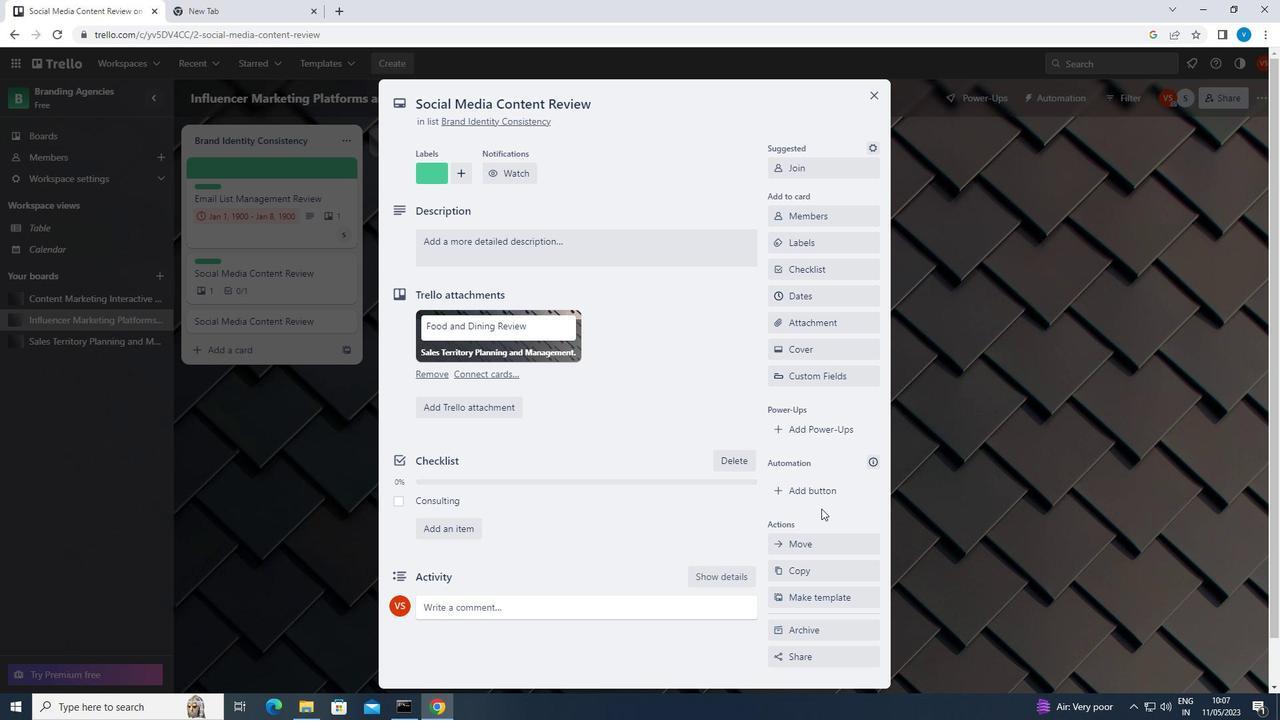 
Action: Mouse scrolled (822, 508) with delta (0, 0)
Screenshot: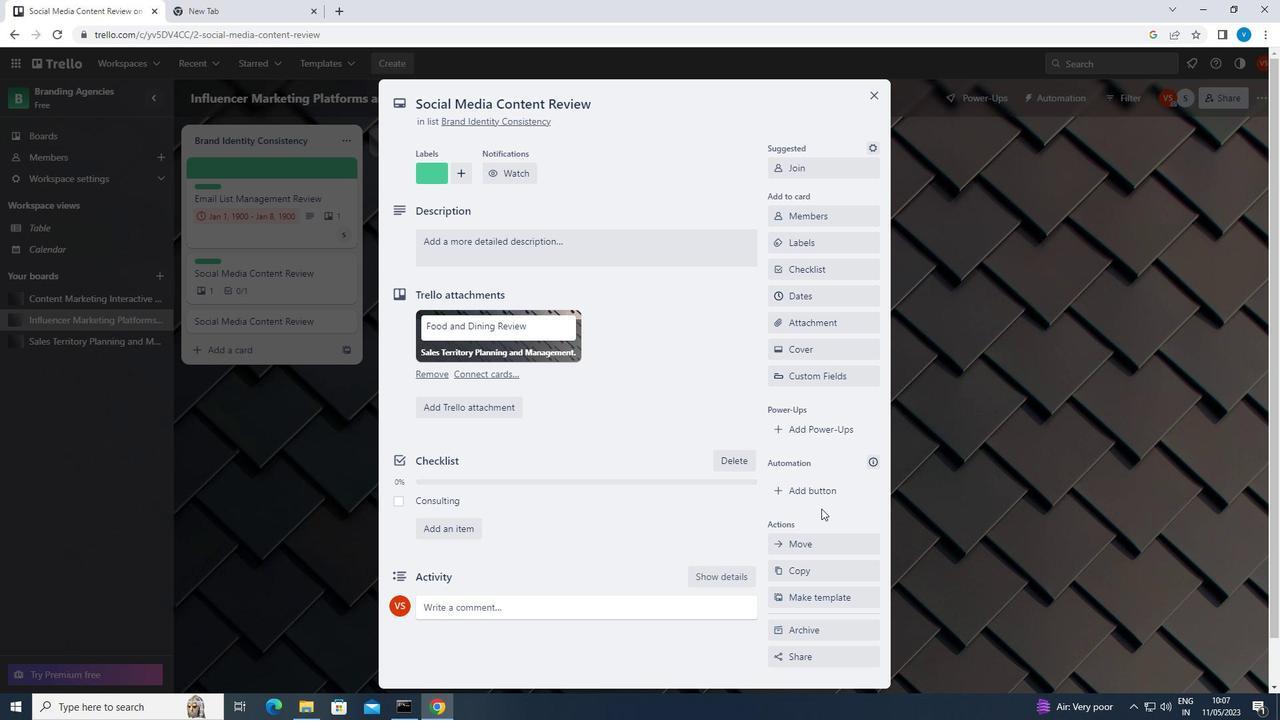 
Action: Mouse scrolled (822, 508) with delta (0, 0)
Screenshot: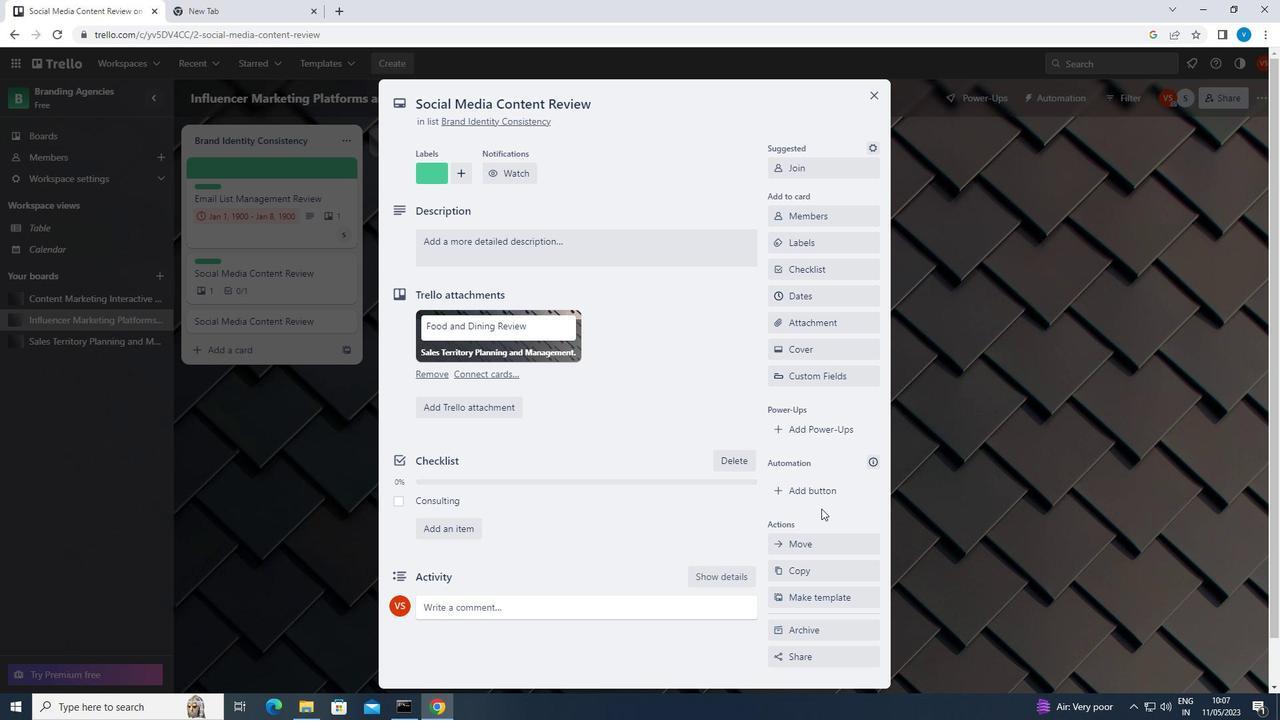 
Action: Mouse scrolled (822, 508) with delta (0, 0)
Screenshot: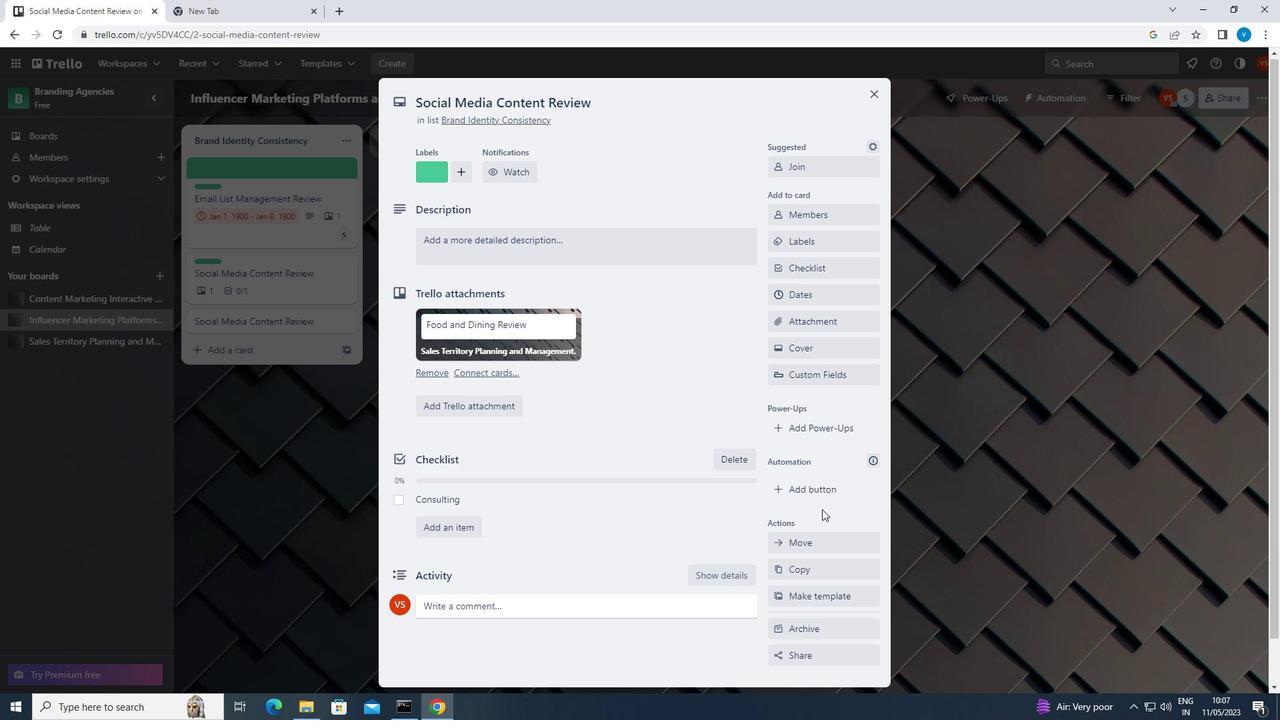 
Action: Mouse scrolled (822, 510) with delta (0, 0)
Screenshot: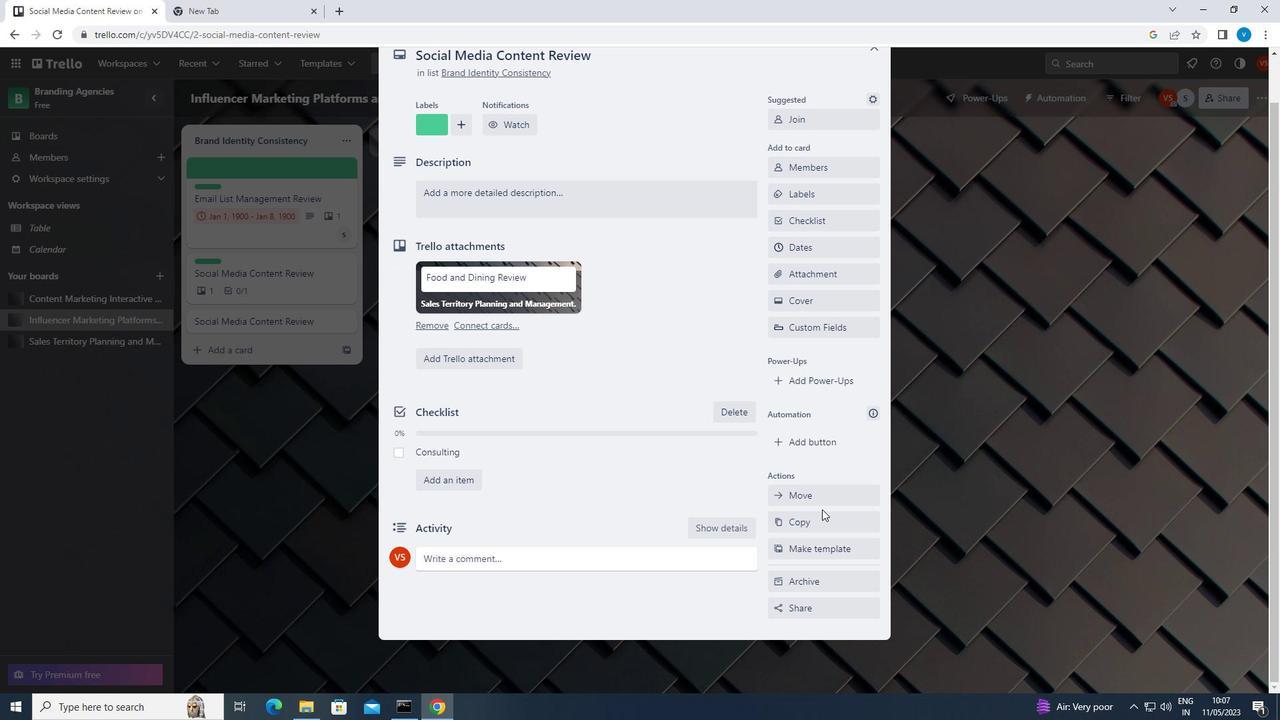 
Action: Mouse moved to (824, 352)
Screenshot: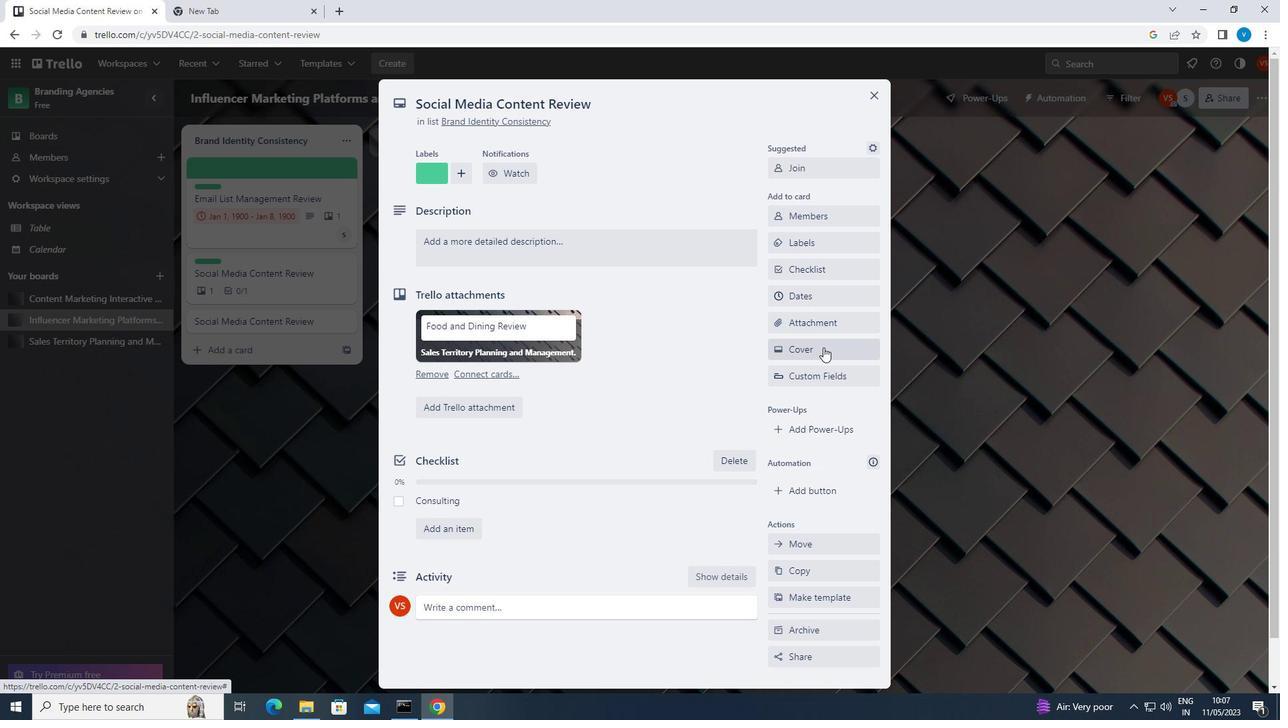 
Action: Mouse pressed left at (824, 352)
Screenshot: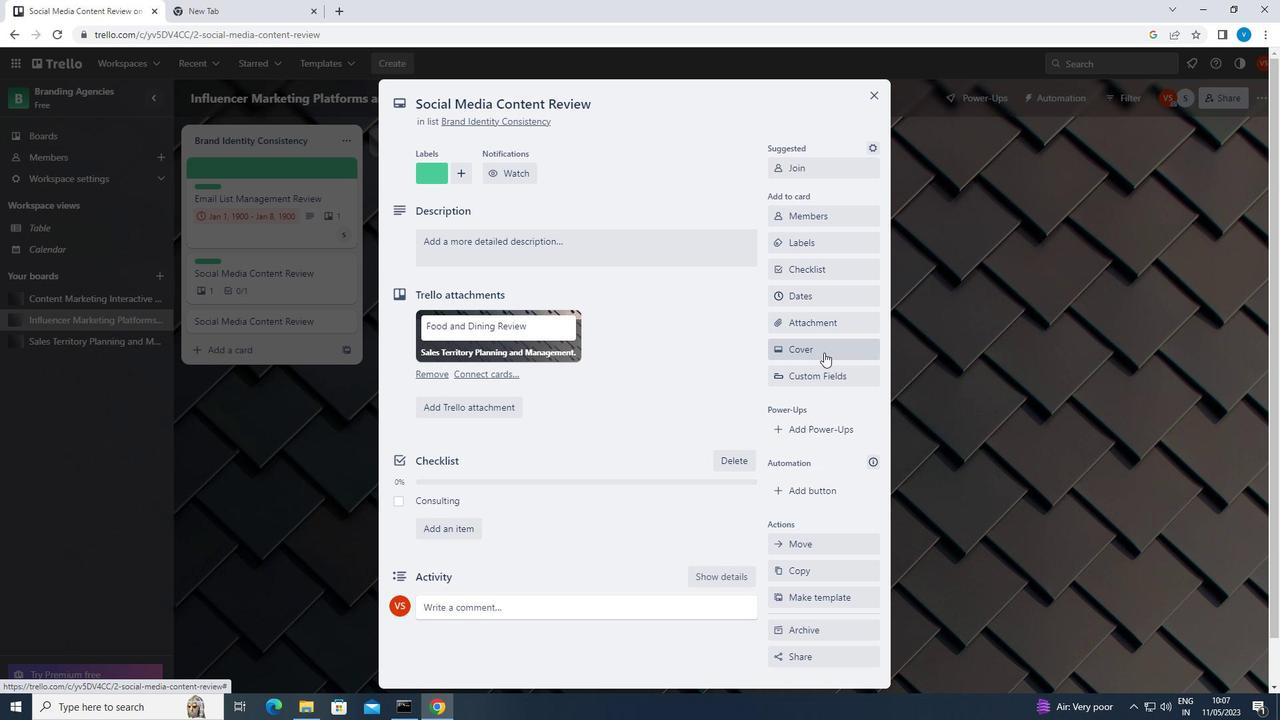 
Action: Mouse moved to (787, 426)
Screenshot: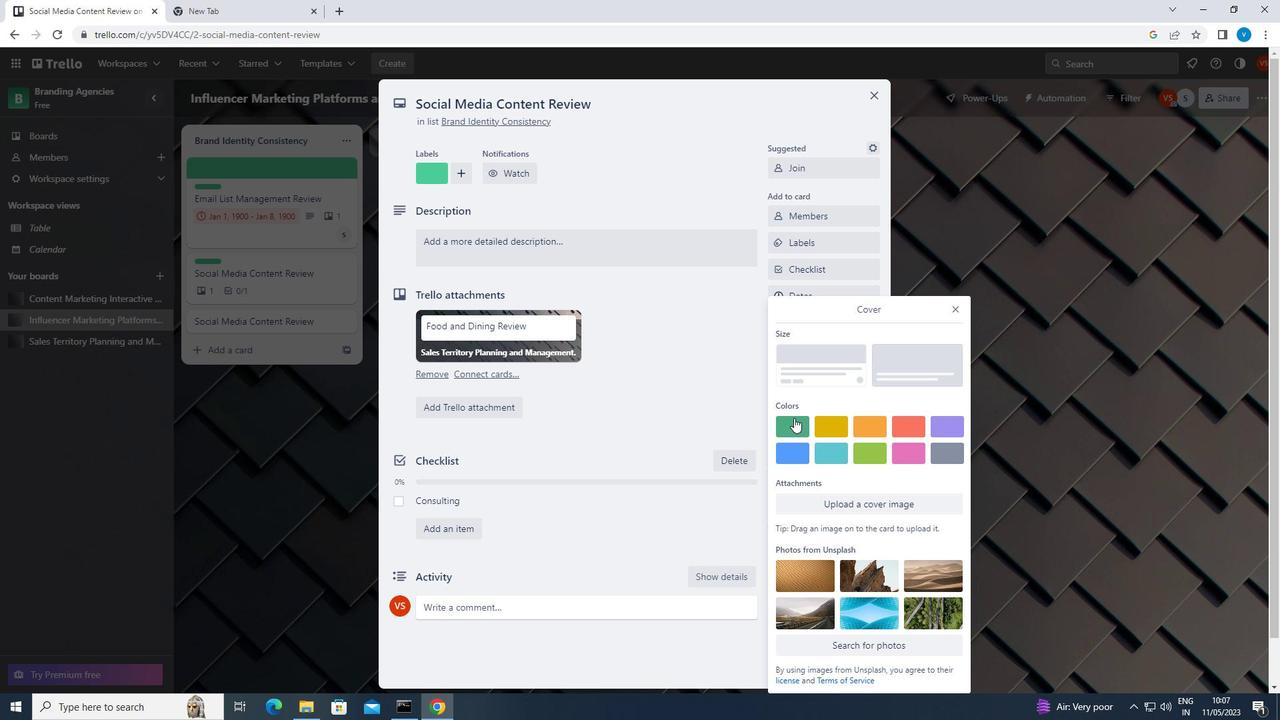 
Action: Mouse pressed left at (787, 426)
Screenshot: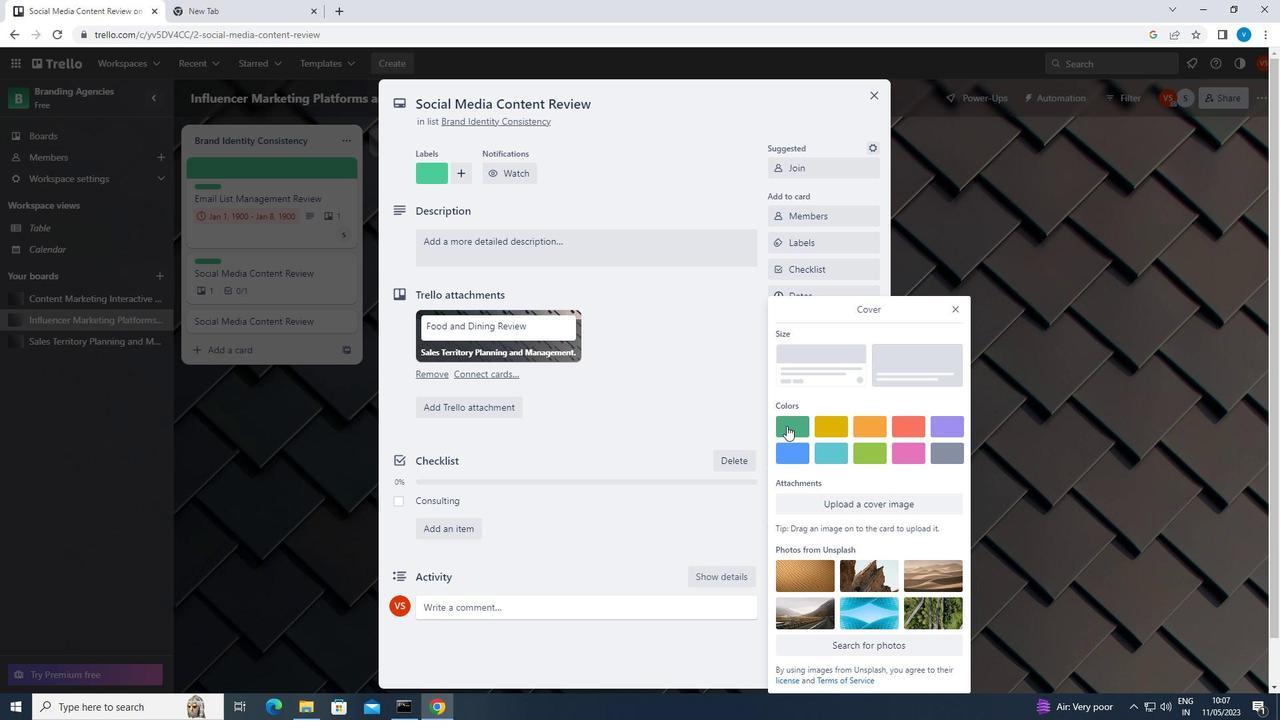 
Action: Mouse moved to (951, 285)
Screenshot: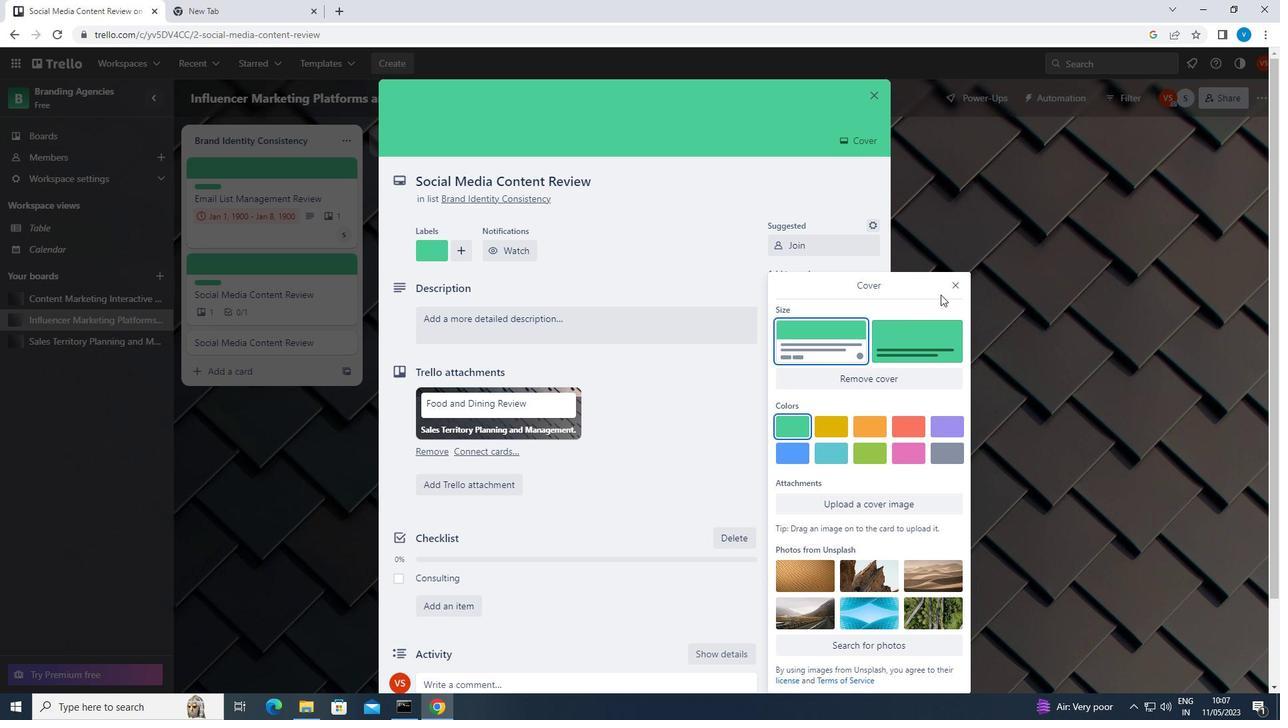 
Action: Mouse pressed left at (951, 285)
Screenshot: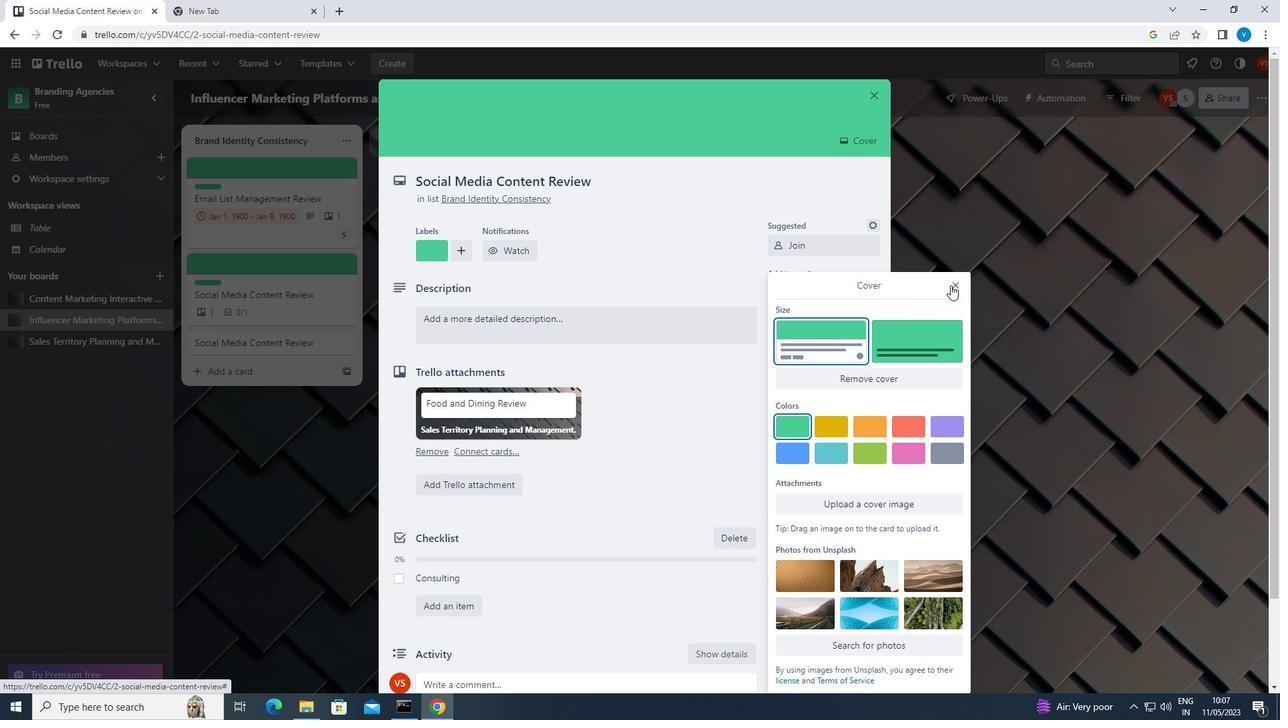 
Action: Mouse moved to (879, 294)
Screenshot: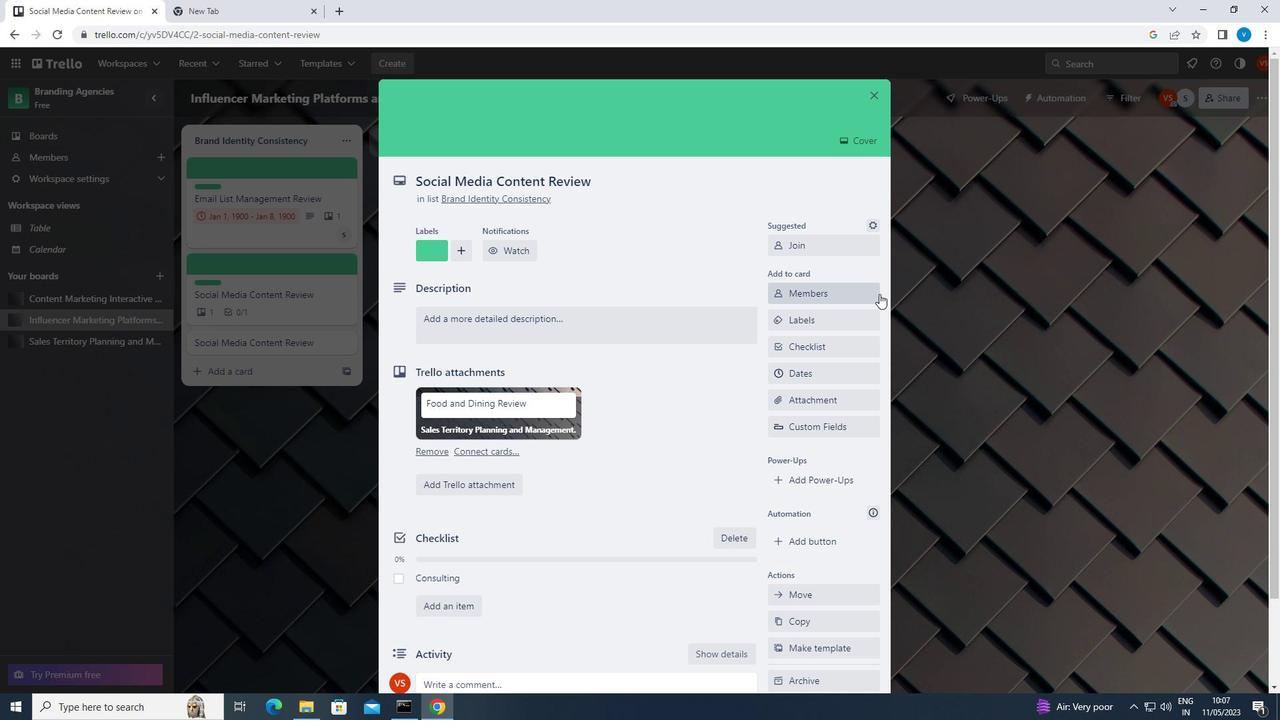 
Action: Mouse scrolled (879, 293) with delta (0, 0)
Screenshot: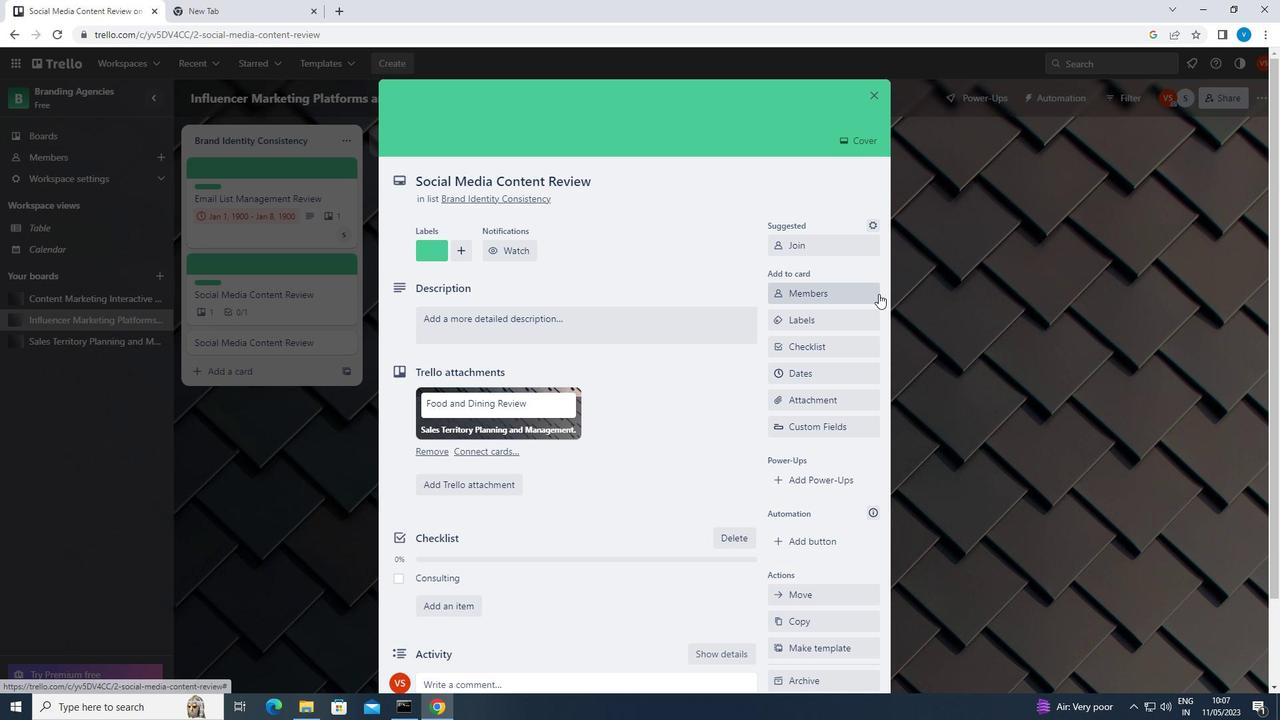 
Action: Mouse moved to (554, 258)
Screenshot: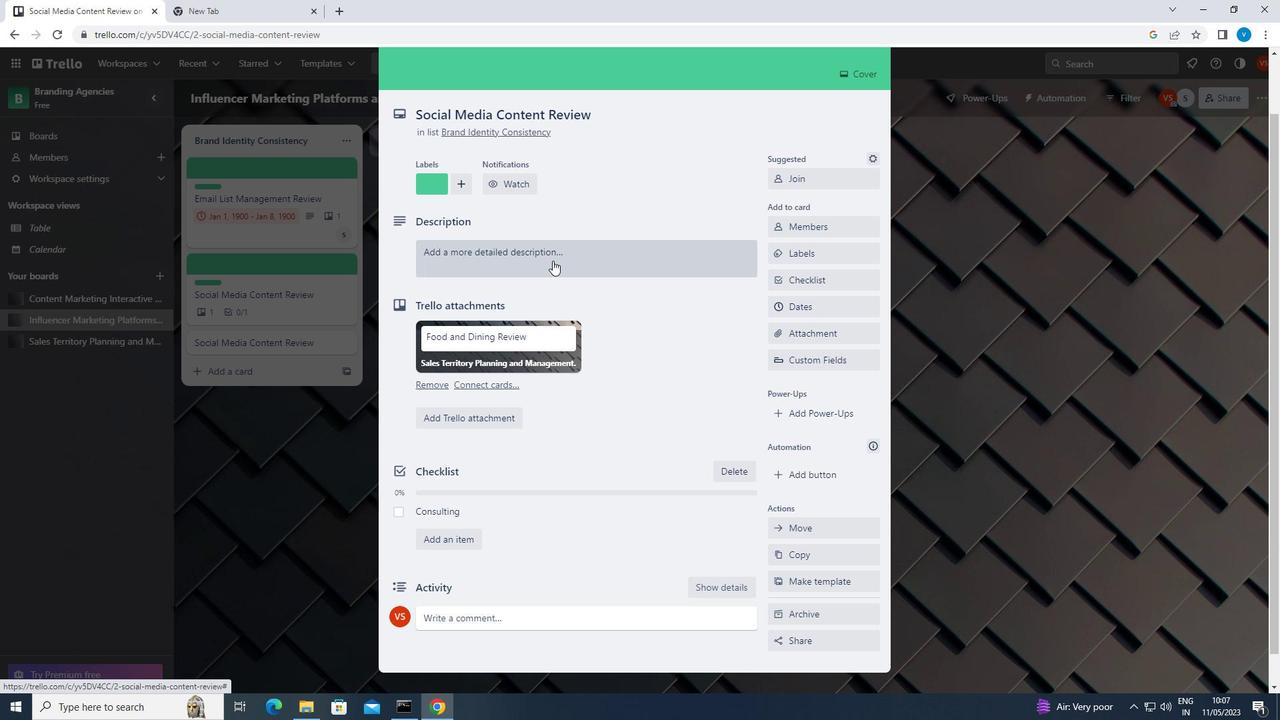 
Action: Mouse pressed left at (554, 258)
Screenshot: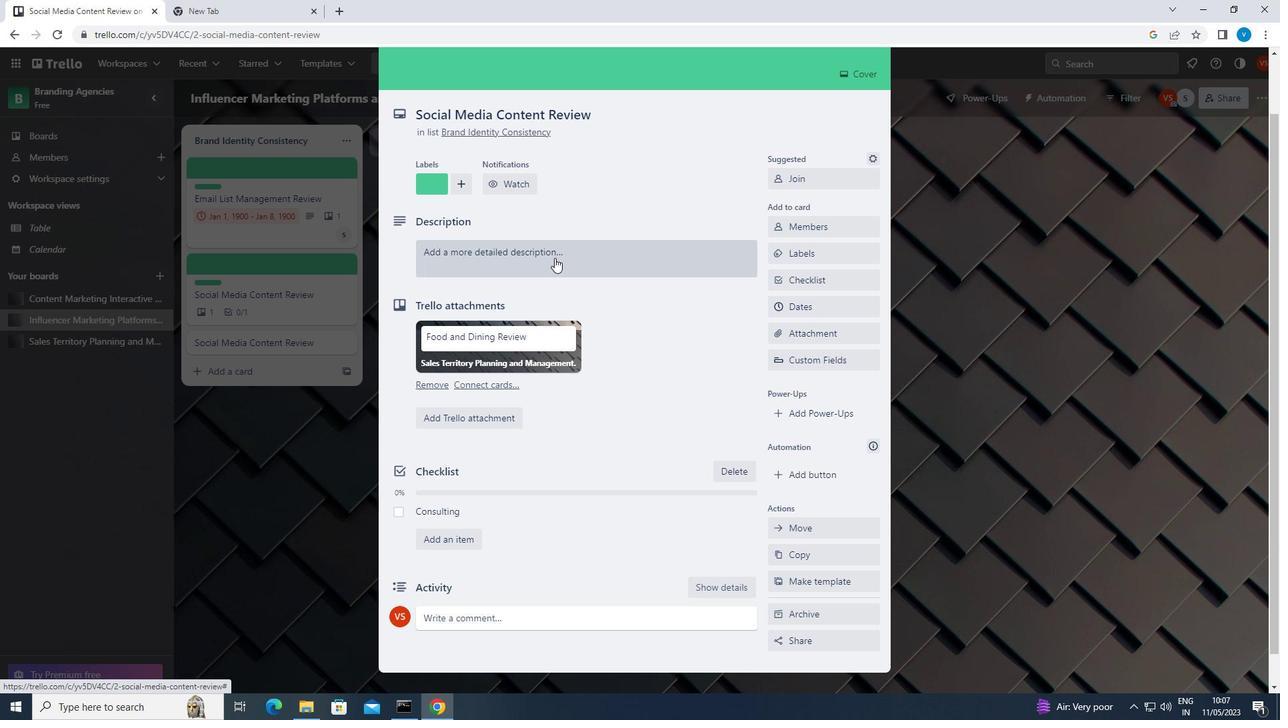 
Action: Mouse moved to (556, 256)
Screenshot: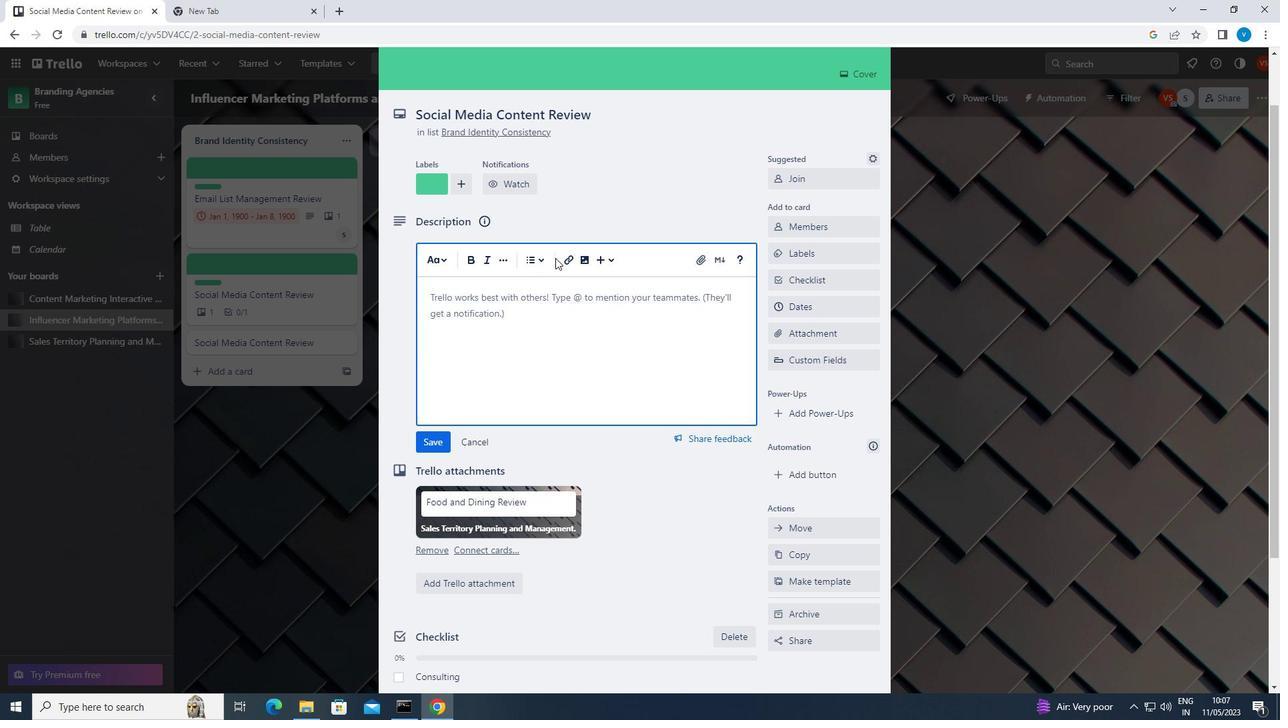 
Action: Key pressed <Key.shift>PLAN<Key.space>AND<Key.space>EXECUTE<Key.space>COMPANY<Key.space>TEAM-BUILDING<Key.space>CONFERENCE<Key.space>WITH<Key.space>GUEST<Key.space>SPEAKERS<Key.space>ON<Key.space>EMPLOYEE<Key.space>ENGAGEMENT.
Screenshot: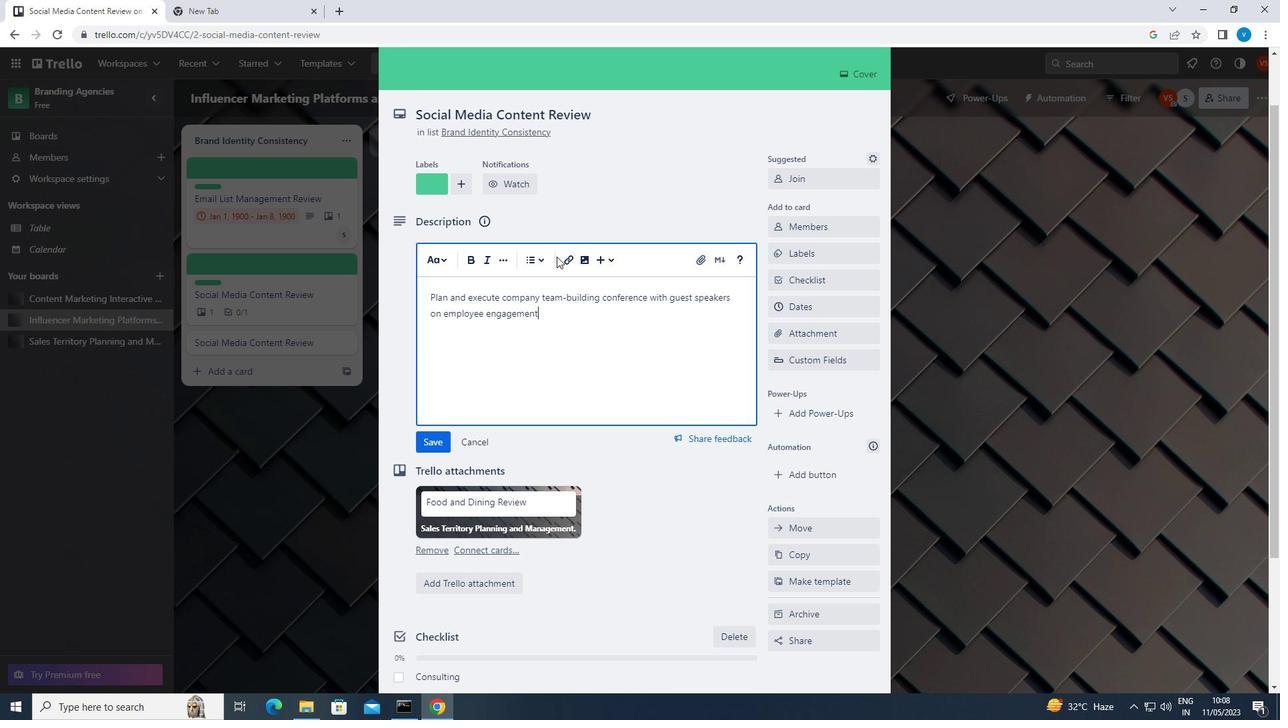 
Action: Mouse moved to (560, 334)
Screenshot: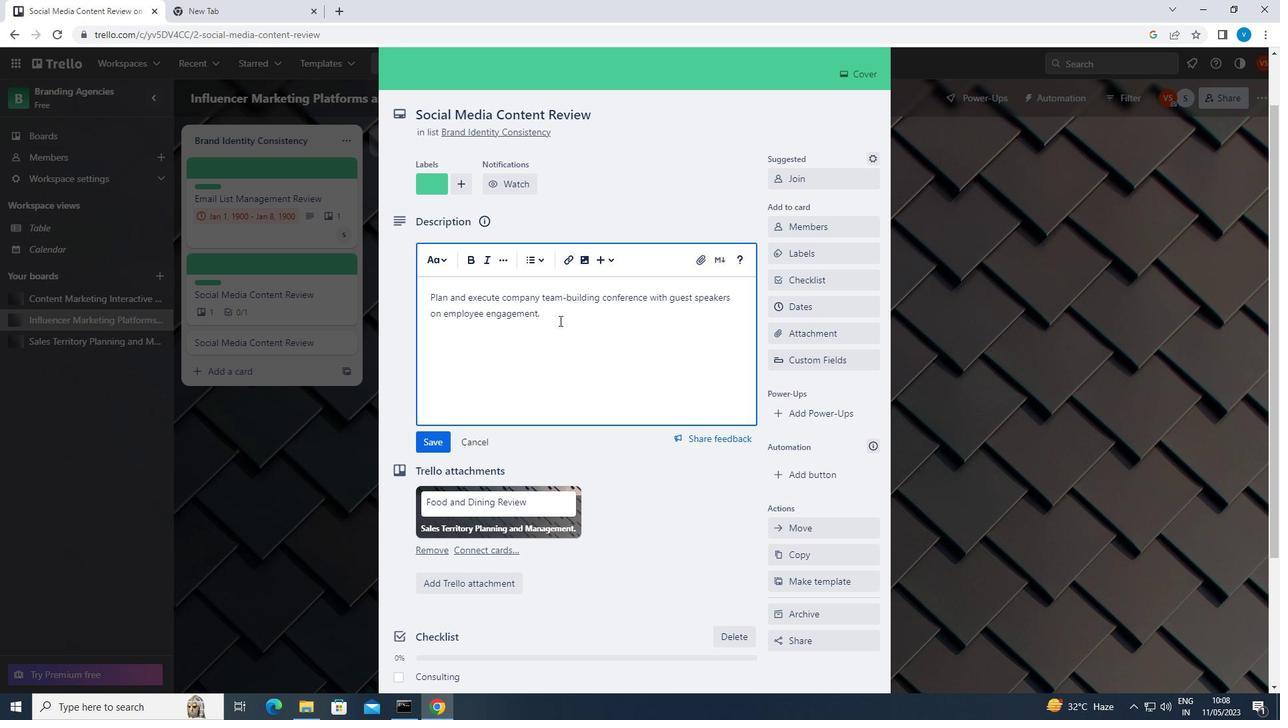 
Action: Mouse scrolled (560, 334) with delta (0, 0)
Screenshot: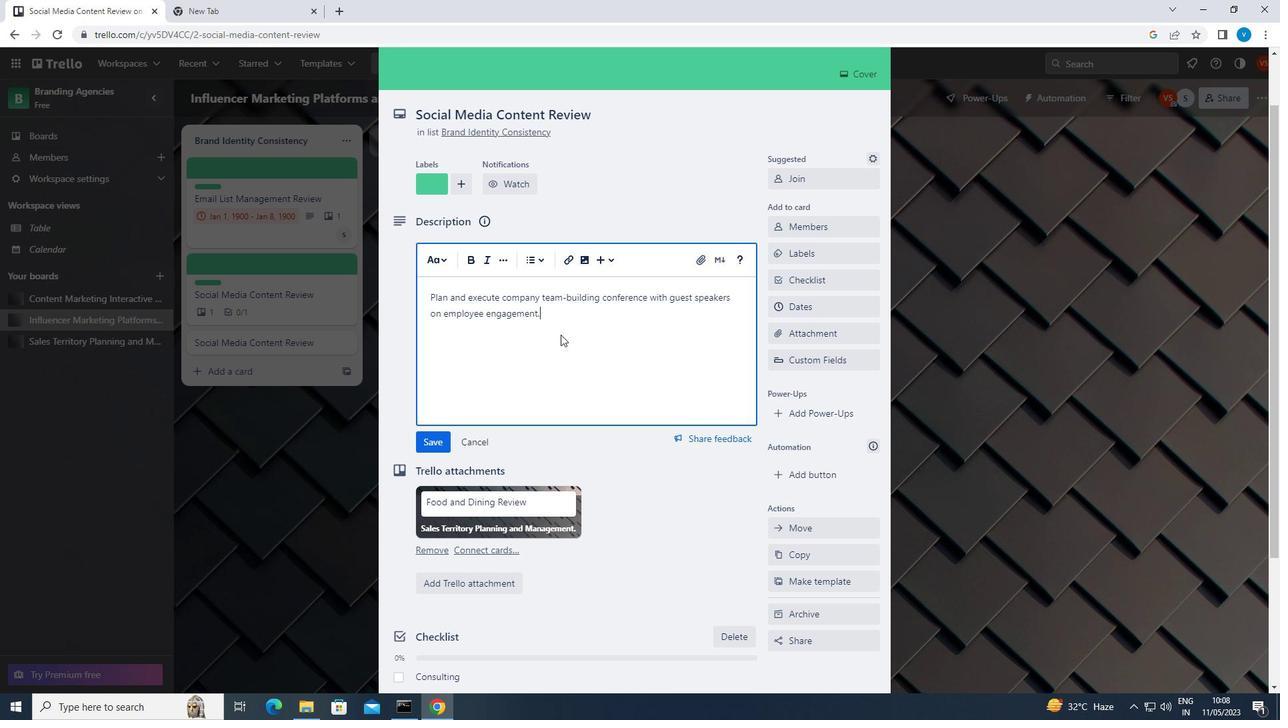 
Action: Mouse scrolled (560, 334) with delta (0, 0)
Screenshot: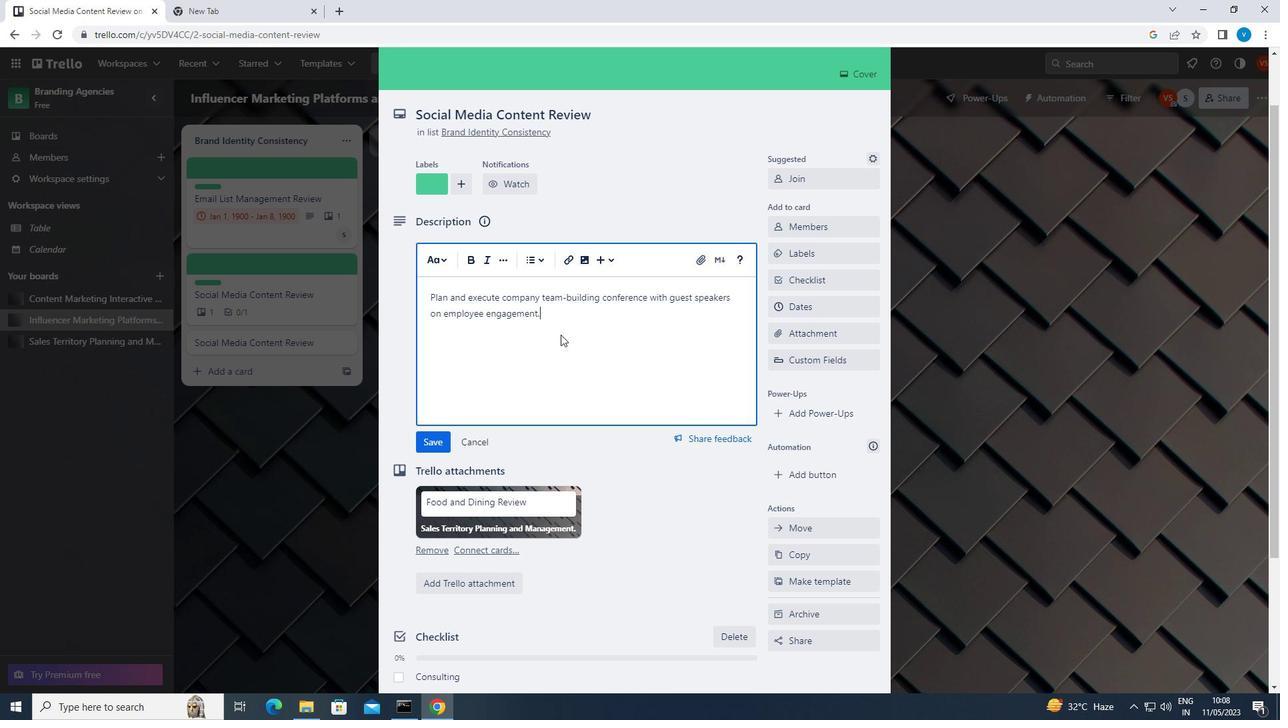 
Action: Mouse scrolled (560, 334) with delta (0, 0)
Screenshot: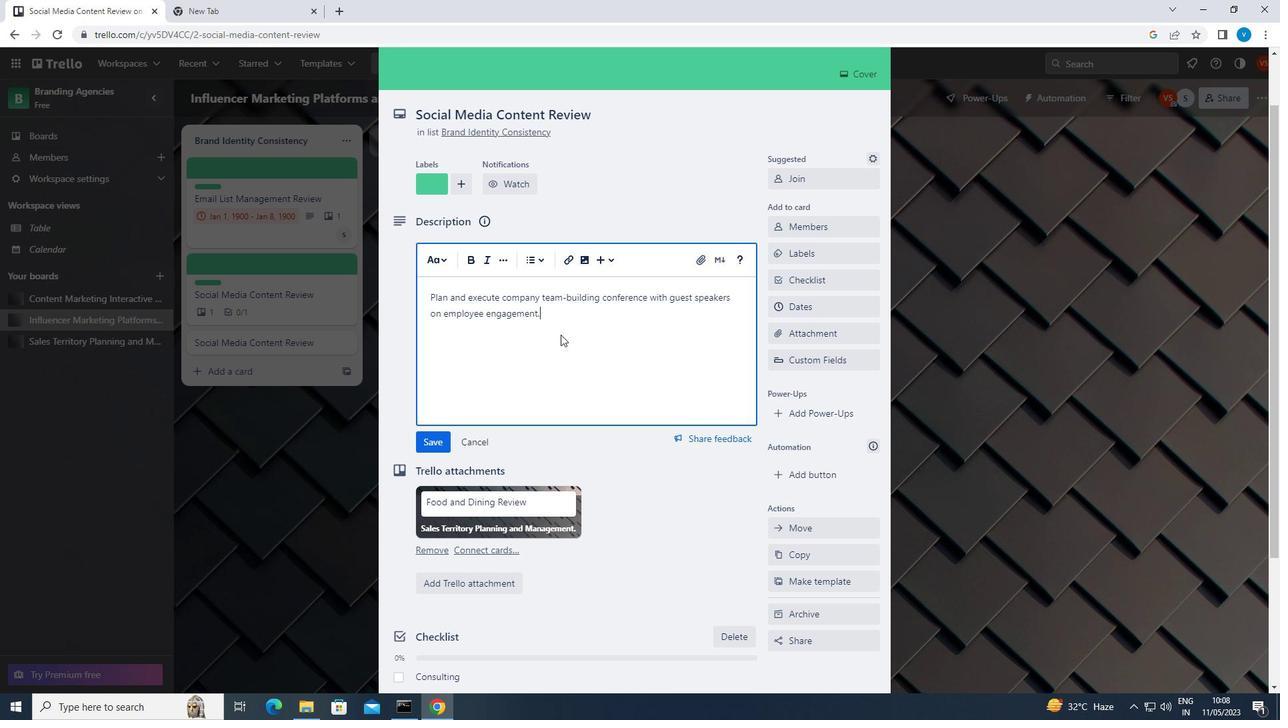 
Action: Mouse scrolled (560, 334) with delta (0, 0)
Screenshot: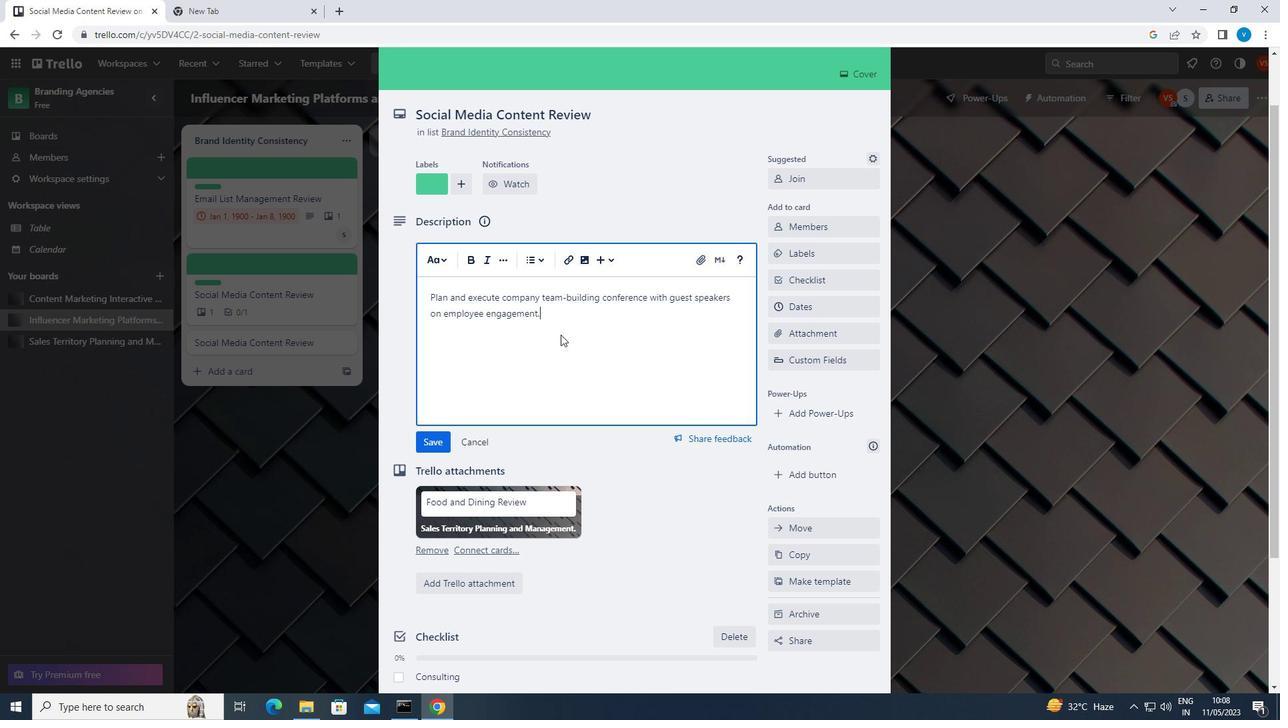 
Action: Mouse scrolled (560, 334) with delta (0, 0)
Screenshot: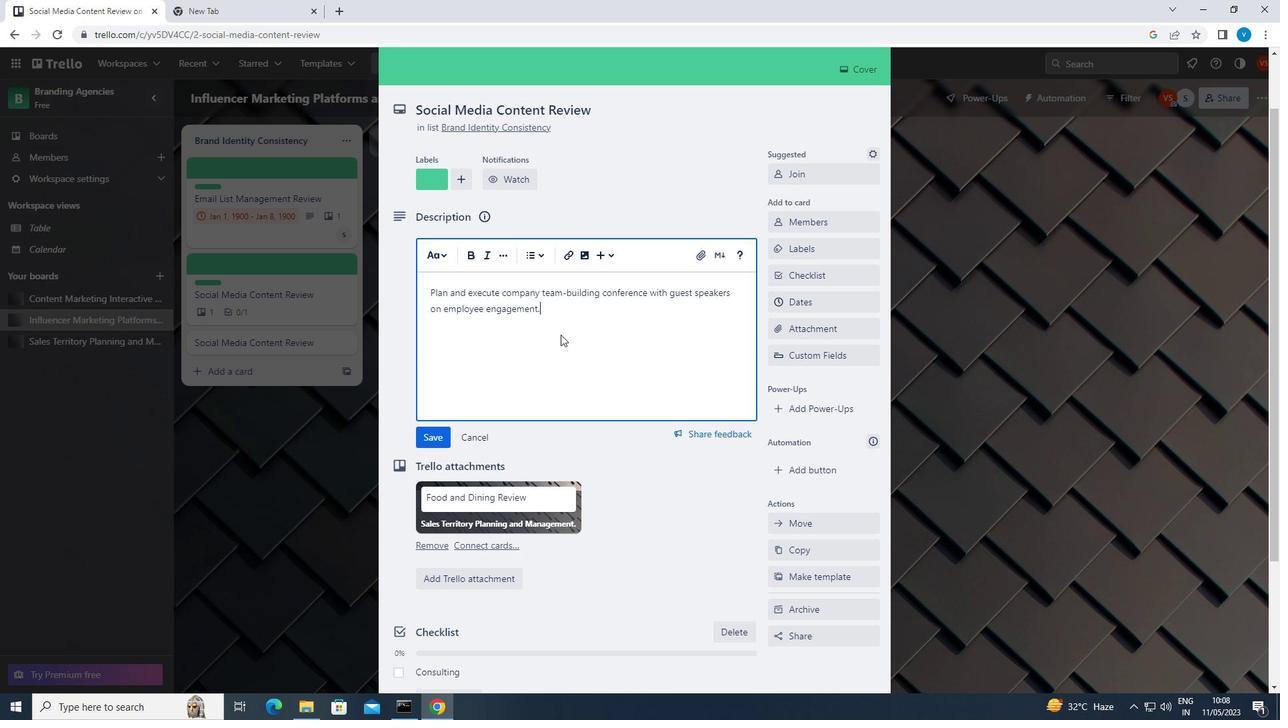 
Action: Mouse scrolled (560, 334) with delta (0, 0)
Screenshot: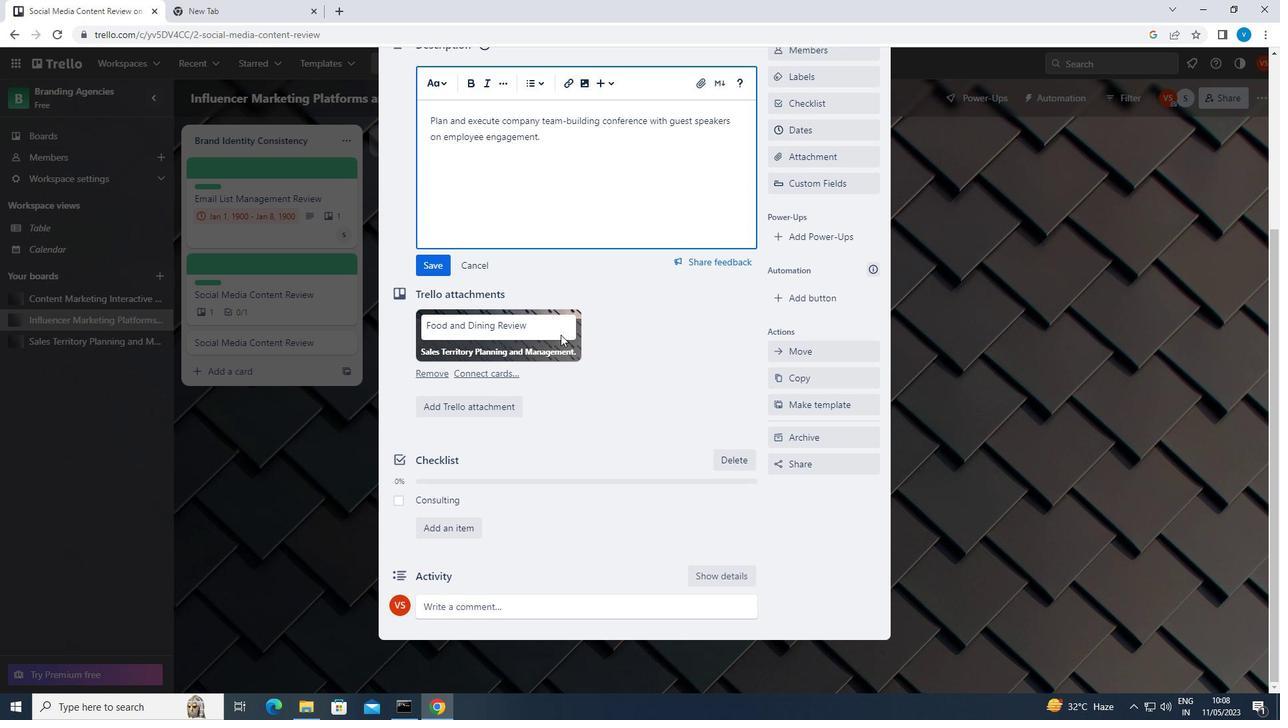 
Action: Mouse scrolled (560, 334) with delta (0, 0)
Screenshot: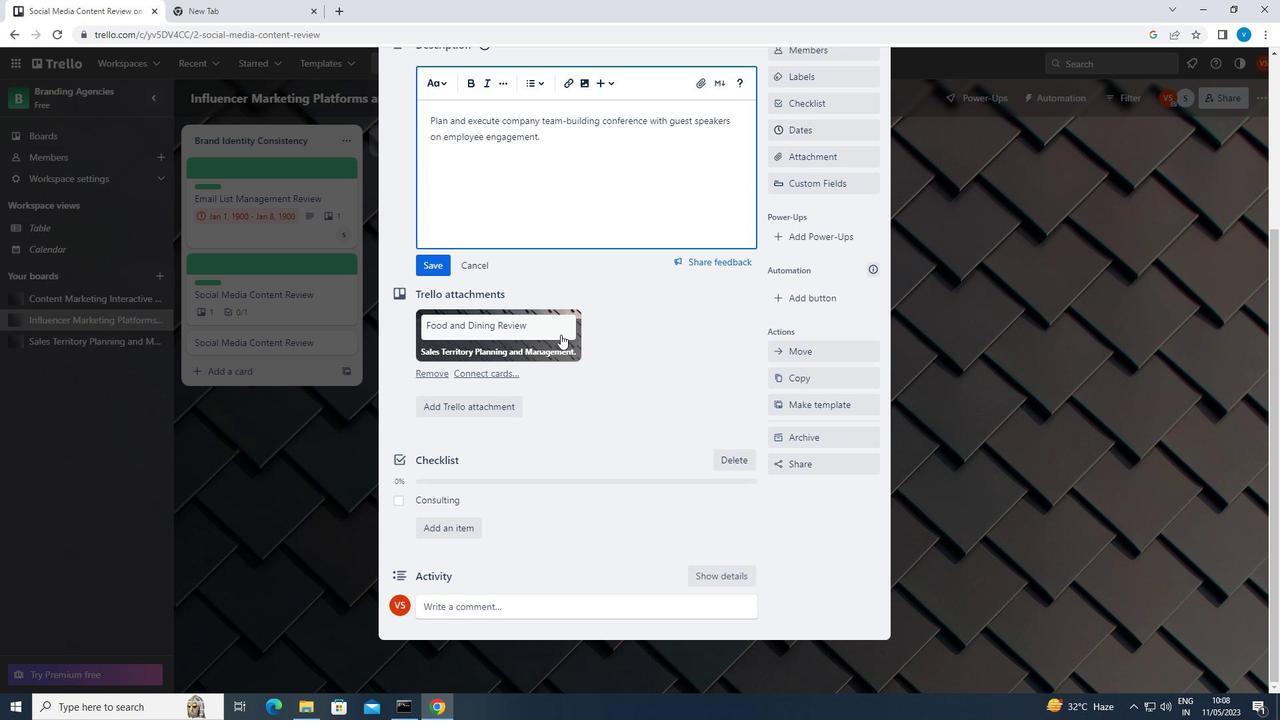 
Action: Mouse scrolled (560, 334) with delta (0, 0)
Screenshot: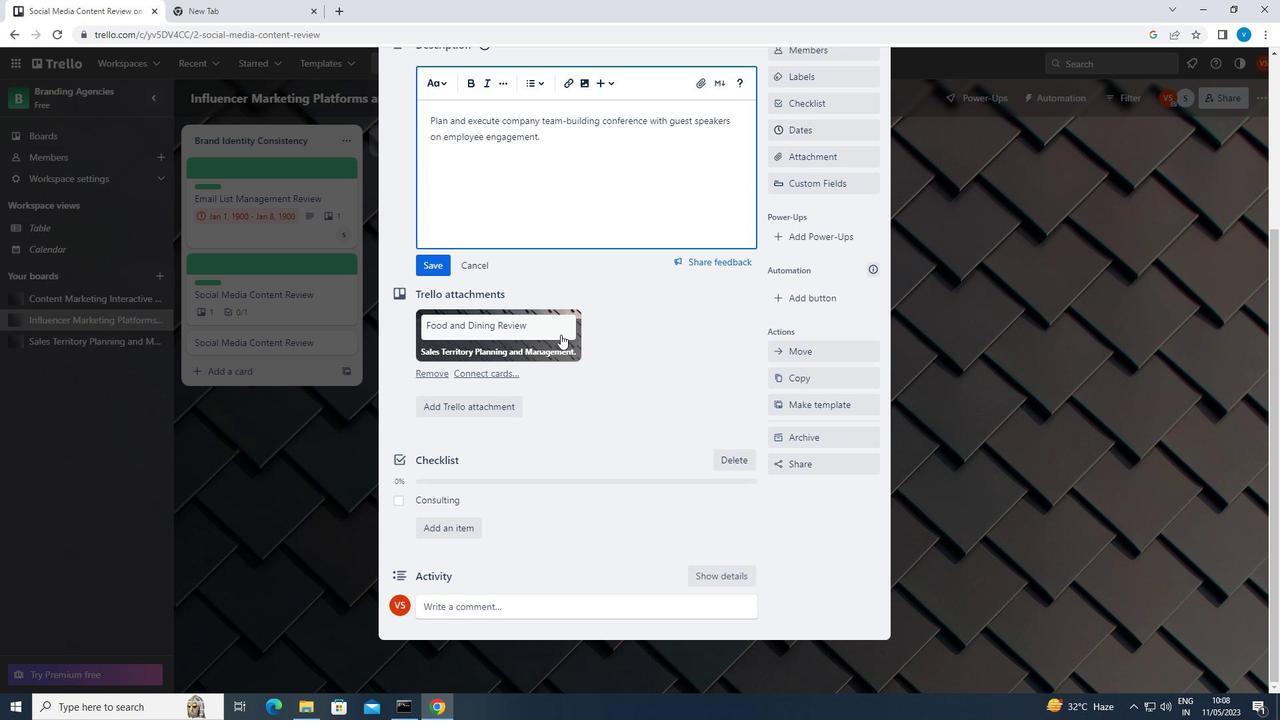 
Action: Mouse moved to (502, 600)
Screenshot: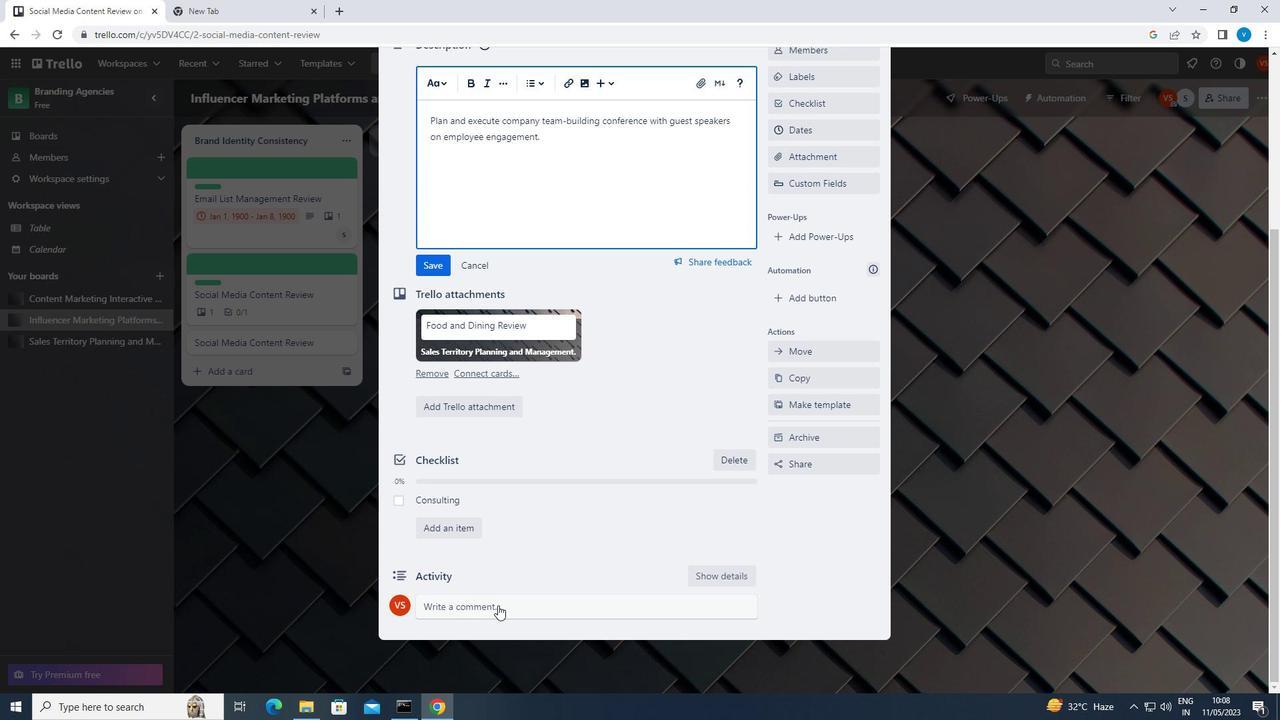 
Action: Mouse pressed left at (502, 600)
Screenshot: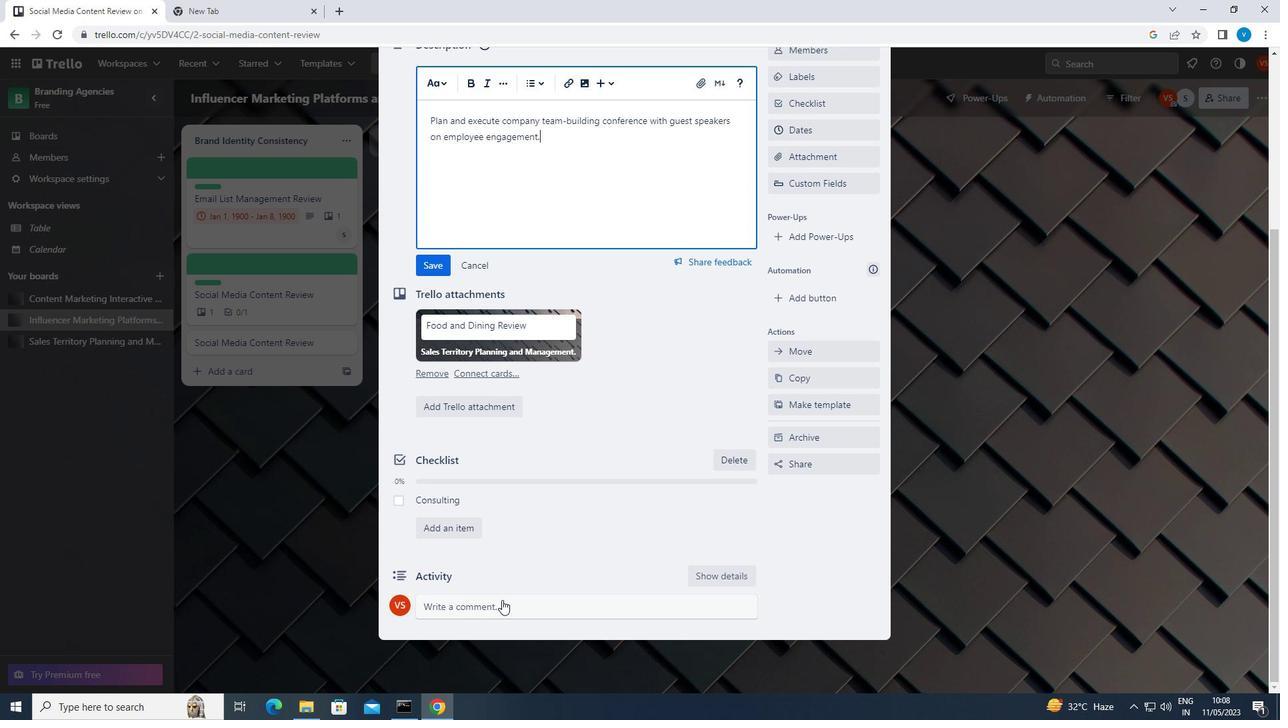 
Action: Mouse moved to (508, 596)
Screenshot: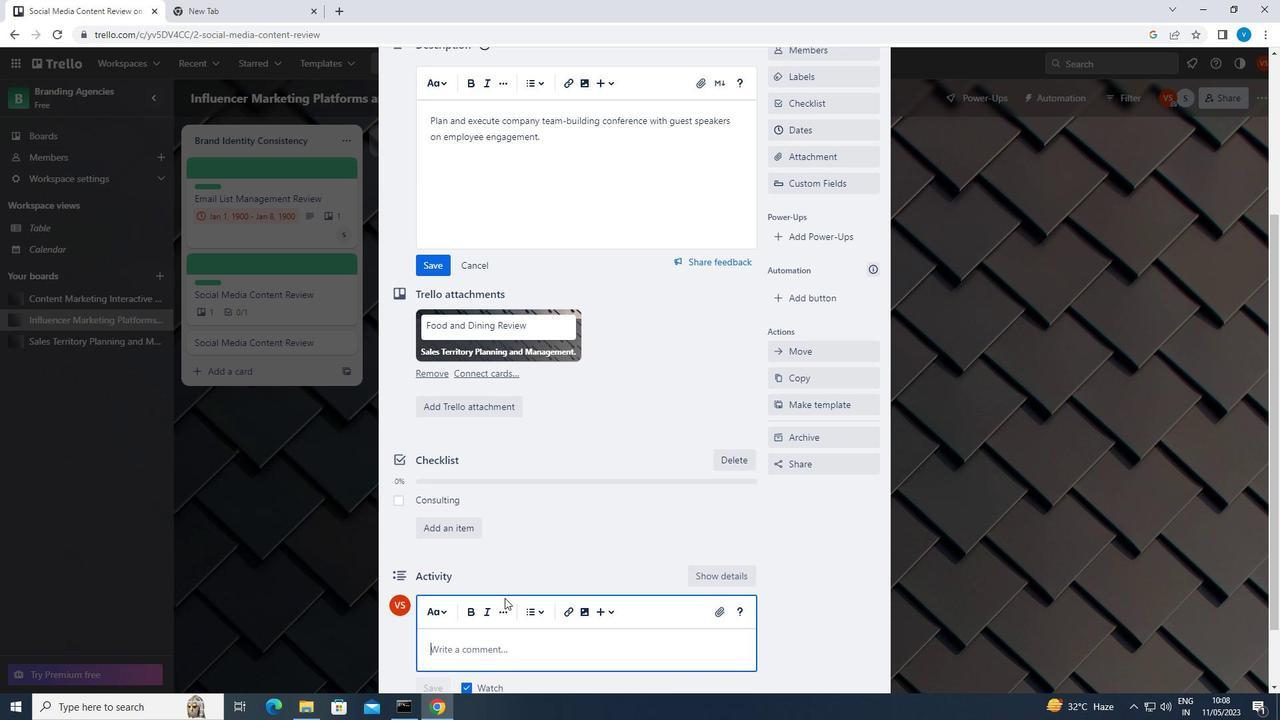 
Action: Key pressed <Key.shift>THIS<Key.space>TASK<Key.space>REQUIRES<Key.space>US<Key.space>TO<Key.space>BE<Key.space>PROACTIVE<Key.space>AND<Key.space>ANTICIPATE<Key.space>POTENTIAL<Key.space>CHALLENGES<Key.space>BEFORE<Key.space>THEY<Key.space>ARISE.
Screenshot: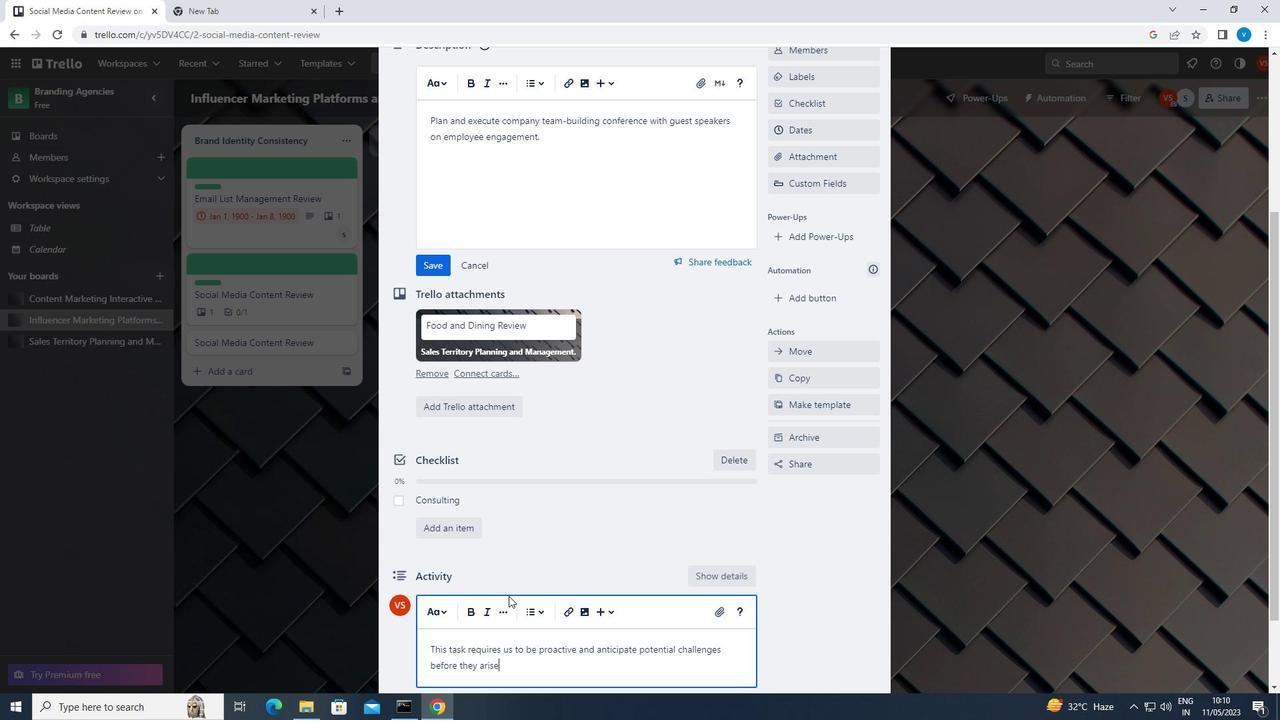
Action: Mouse moved to (731, 345)
Screenshot: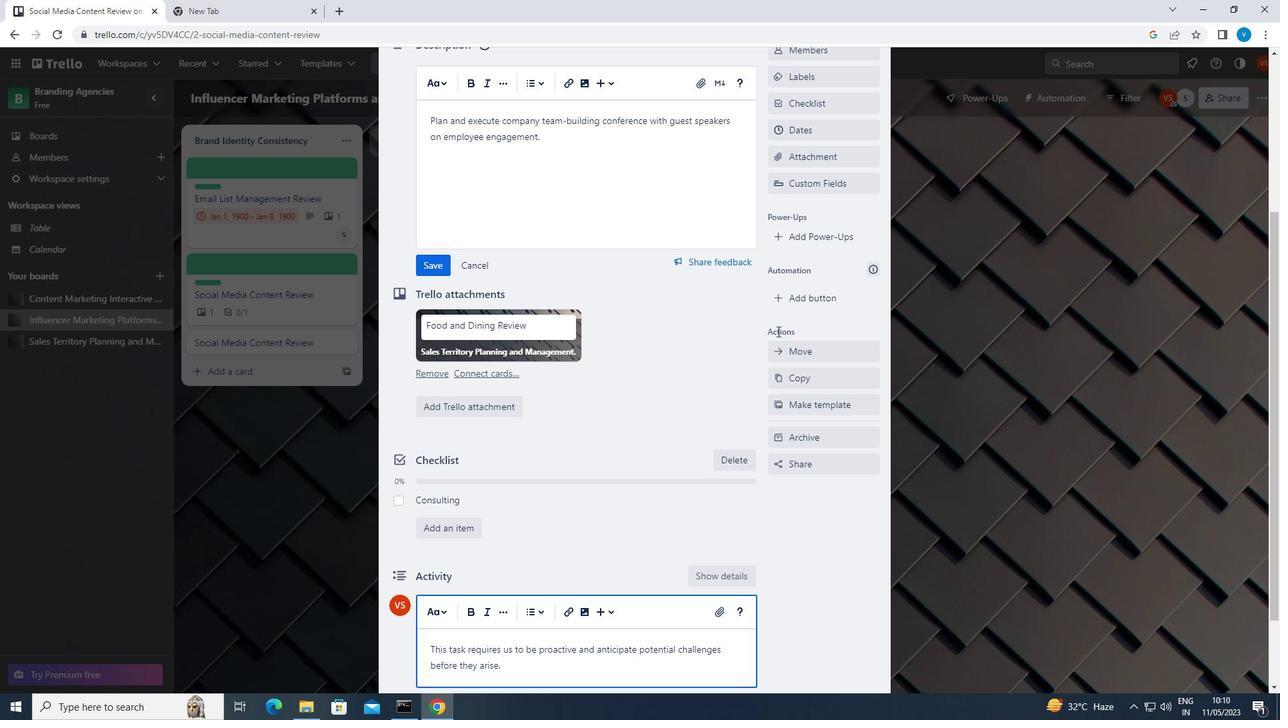 
Action: Mouse scrolled (731, 346) with delta (0, 0)
Screenshot: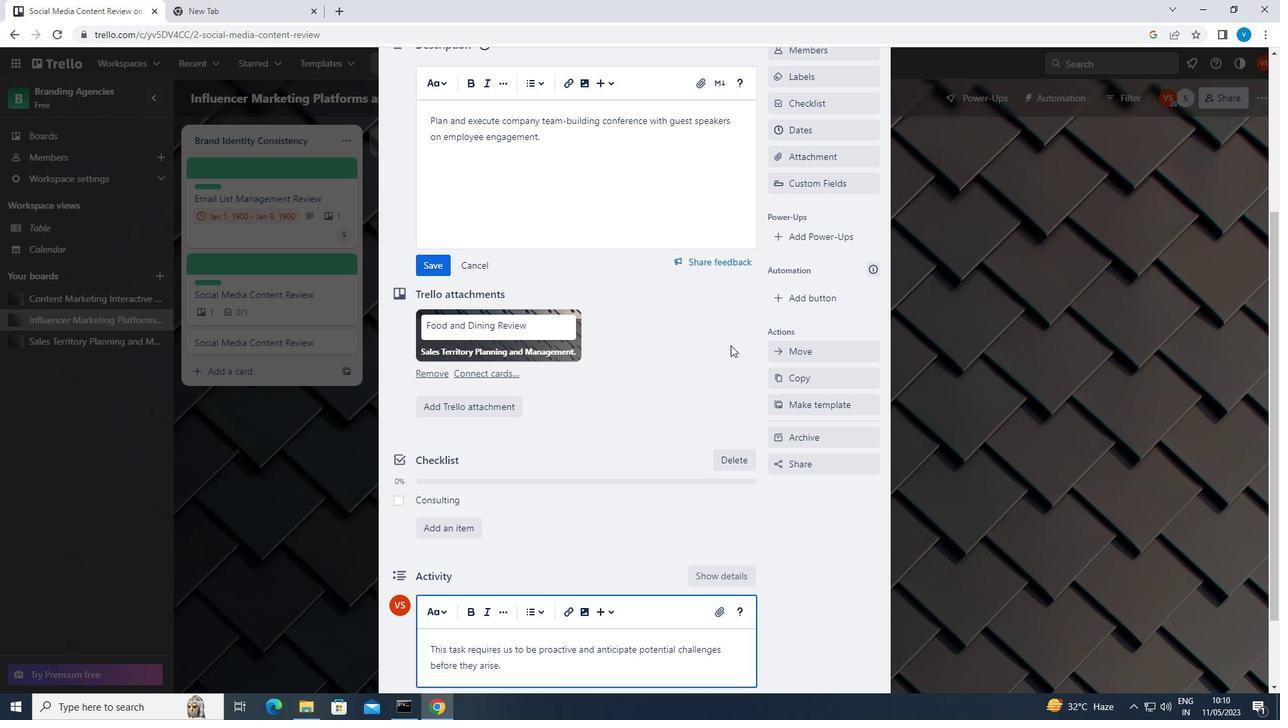
Action: Mouse moved to (817, 190)
Screenshot: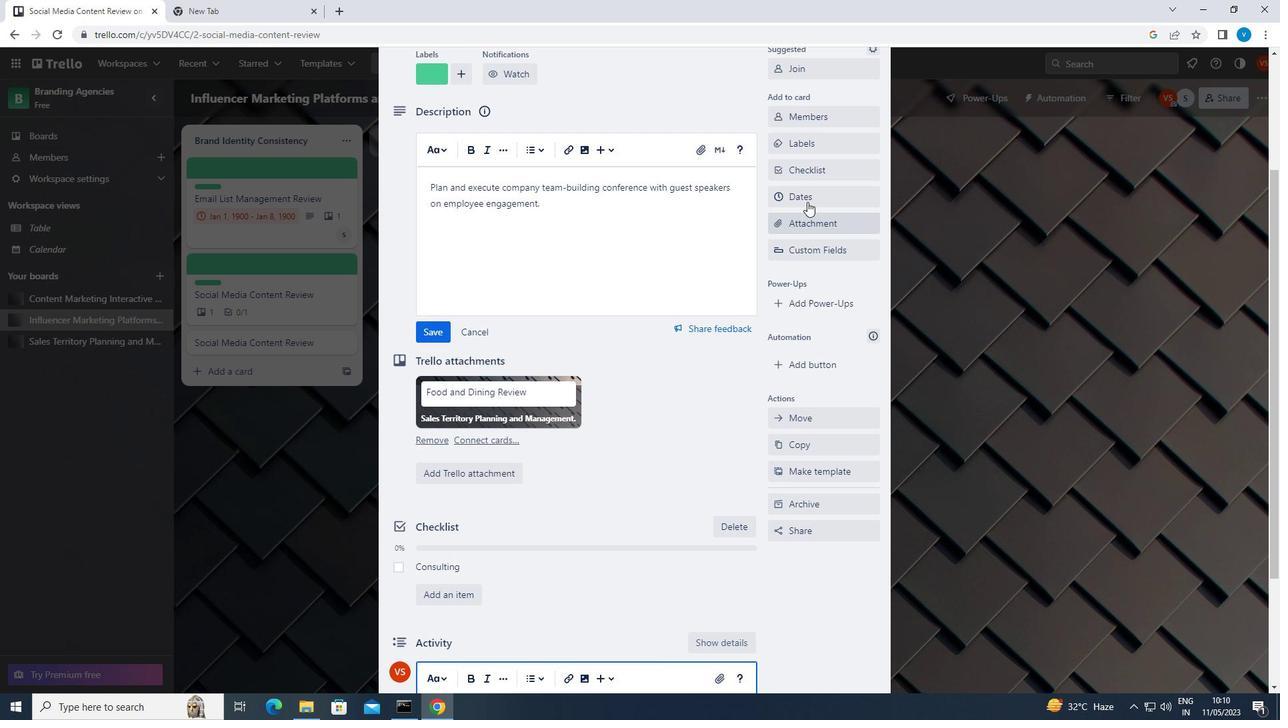 
Action: Mouse pressed left at (817, 190)
Screenshot: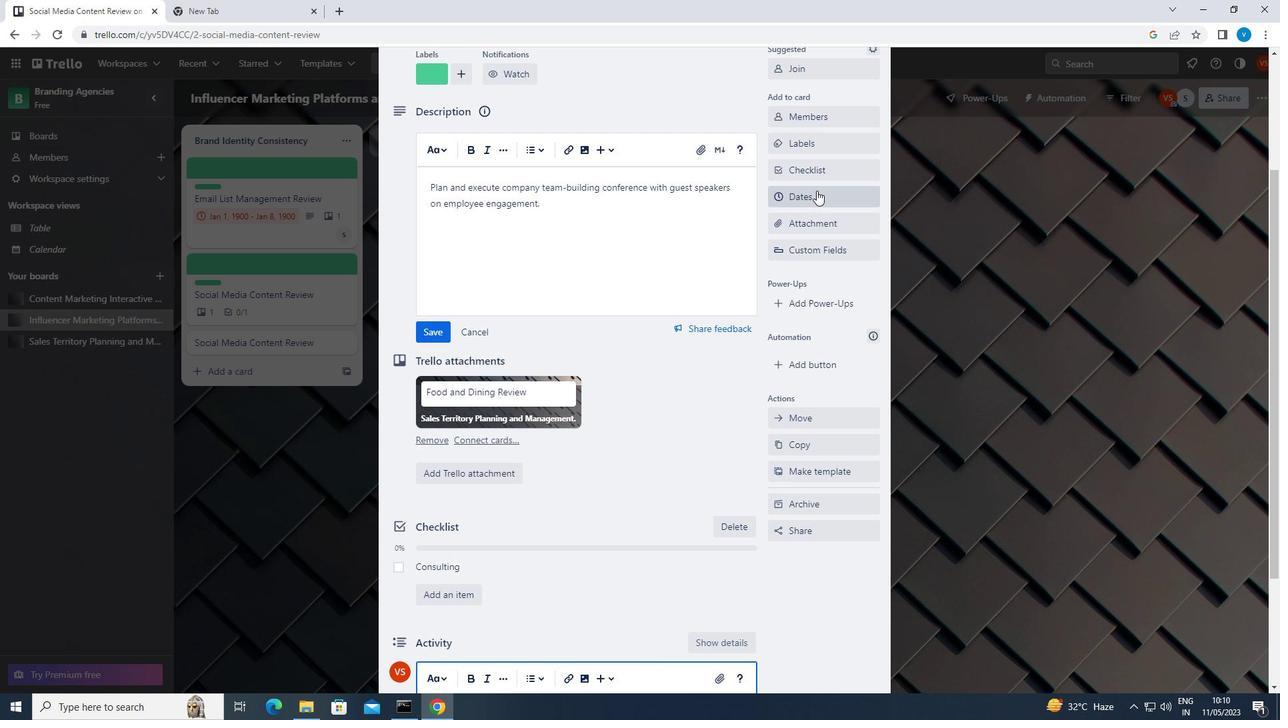 
Action: Mouse moved to (776, 471)
Screenshot: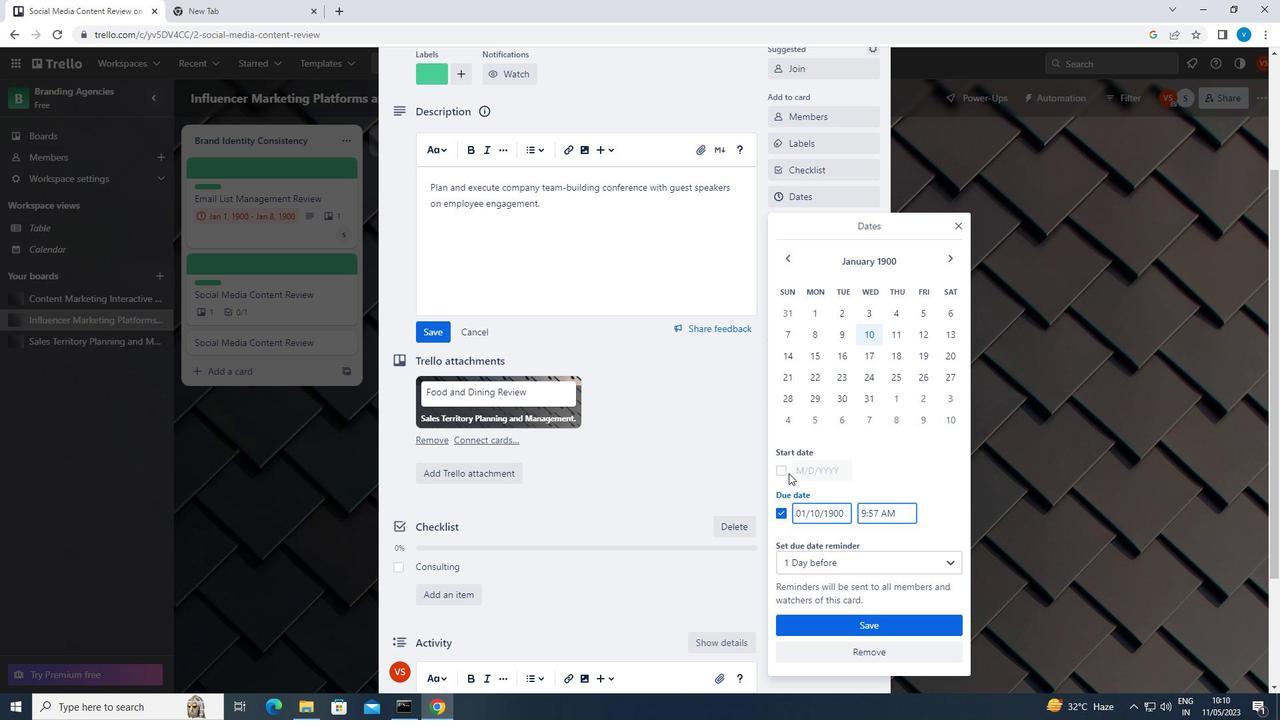 
Action: Mouse pressed left at (776, 471)
Screenshot: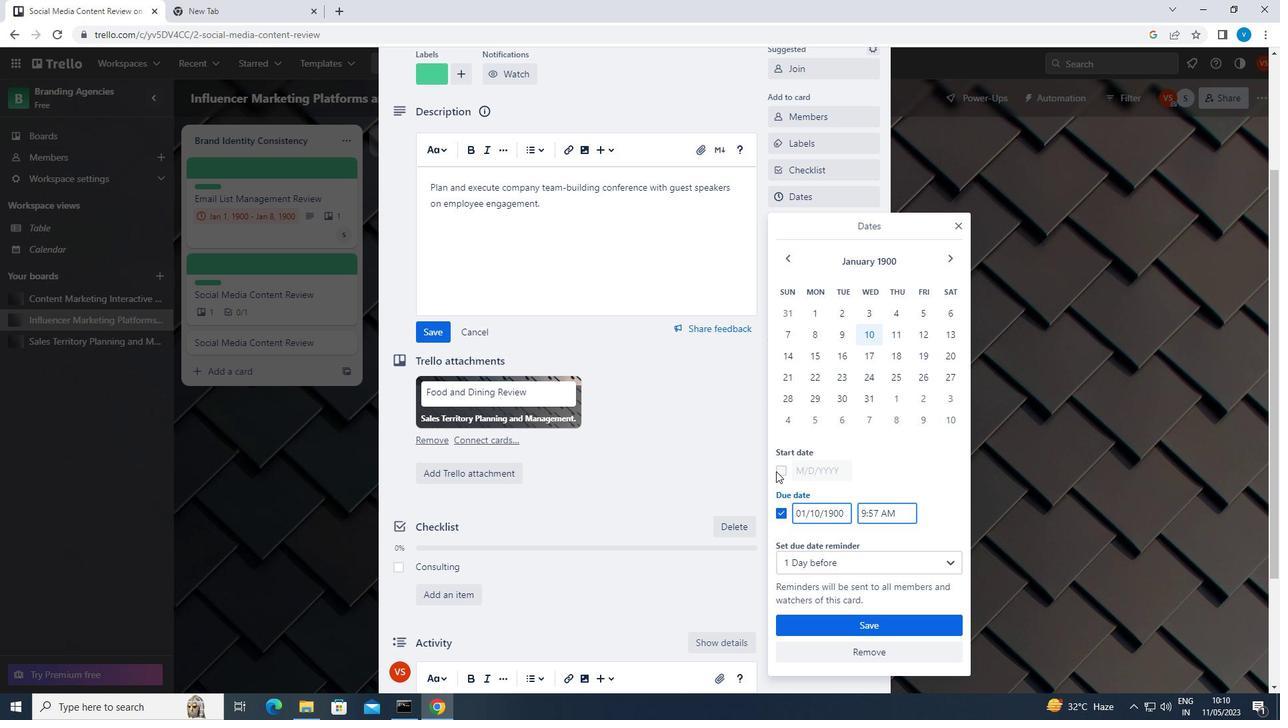
Action: Mouse moved to (844, 468)
Screenshot: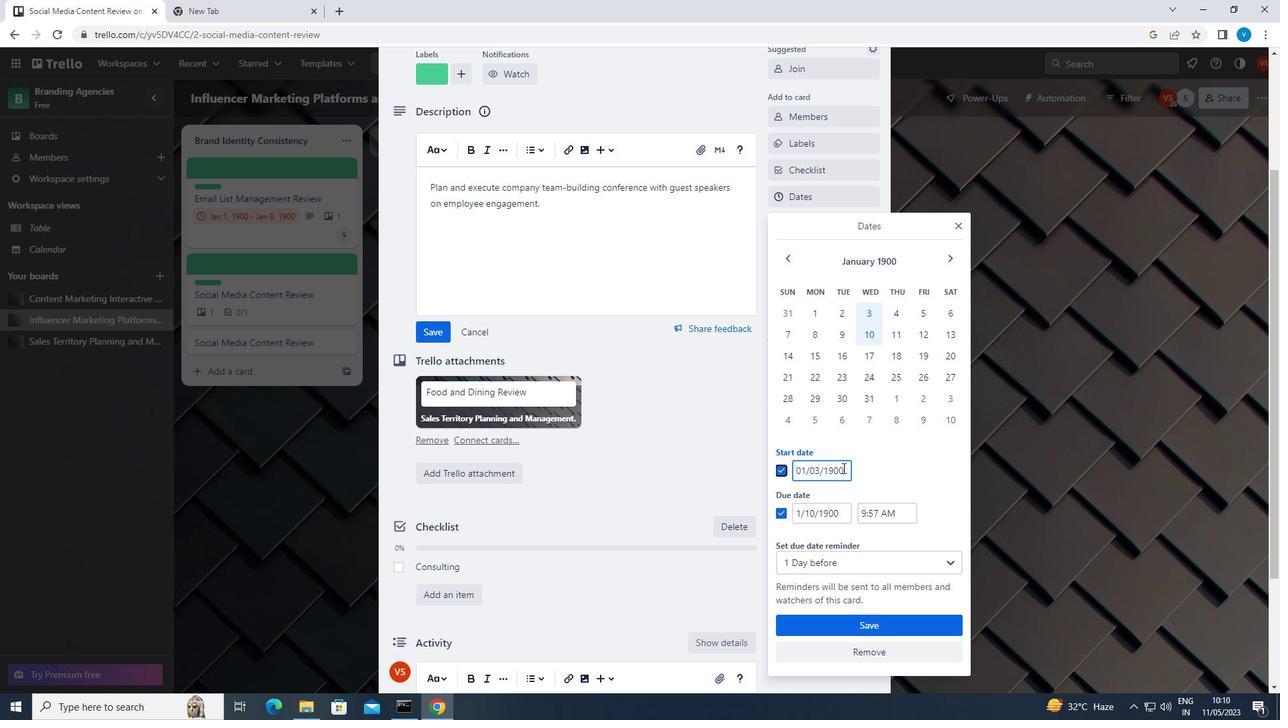 
Action: Mouse pressed left at (844, 468)
Screenshot: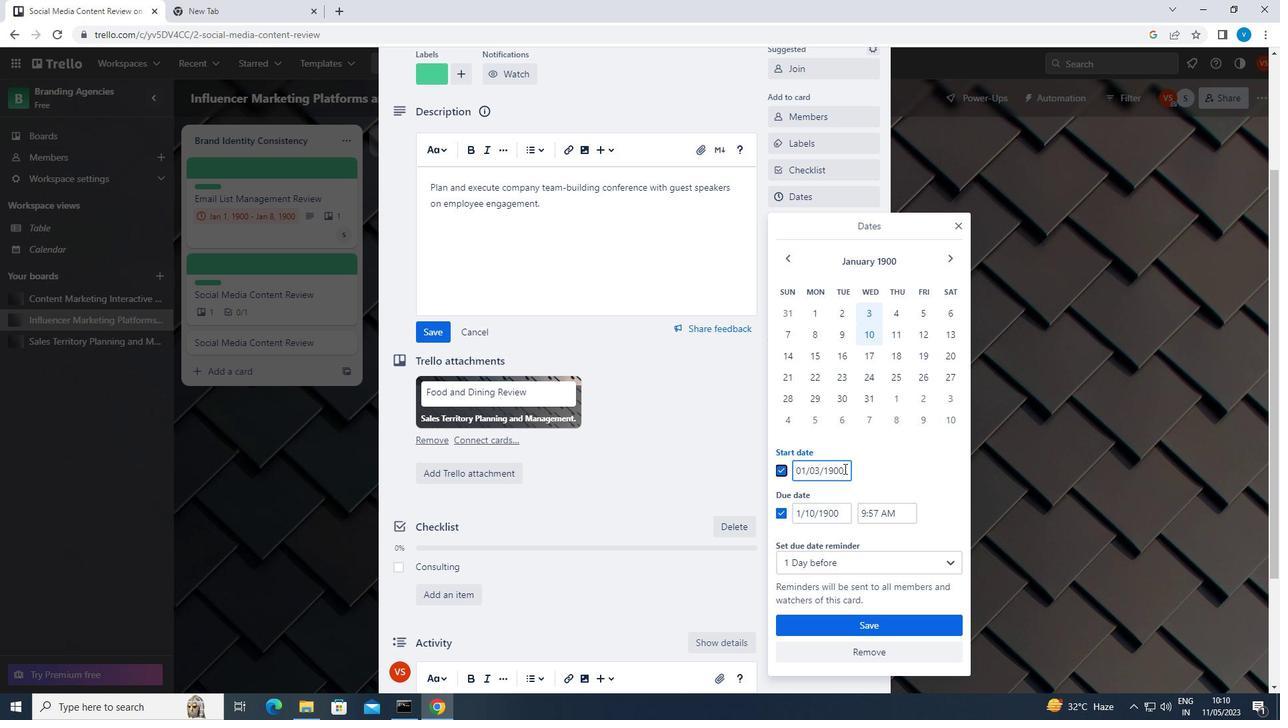 
Action: Key pressed <Key.backspace><Key.backspace><Key.backspace><Key.backspace><Key.backspace><Key.backspace><Key.backspace><Key.backspace><Key.backspace><Key.backspace><Key.backspace><Key.backspace><Key.backspace><Key.backspace>01/04/1900
Screenshot: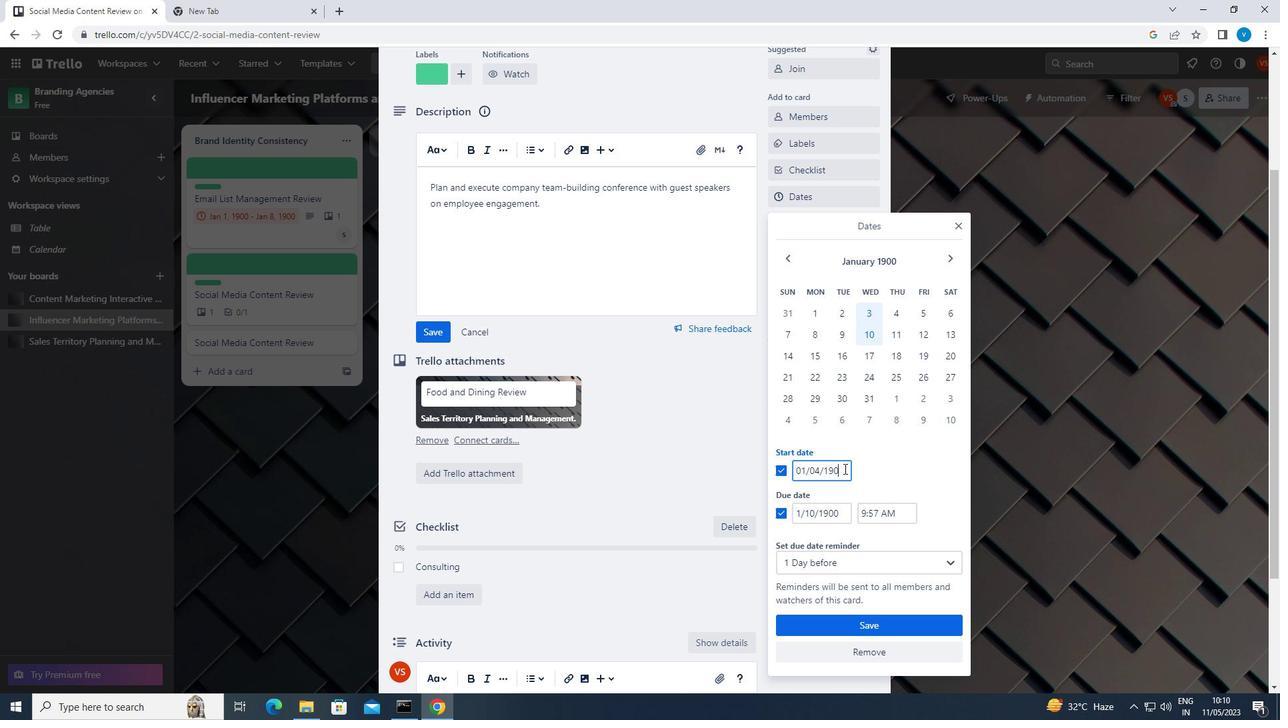
Action: Mouse moved to (845, 516)
Screenshot: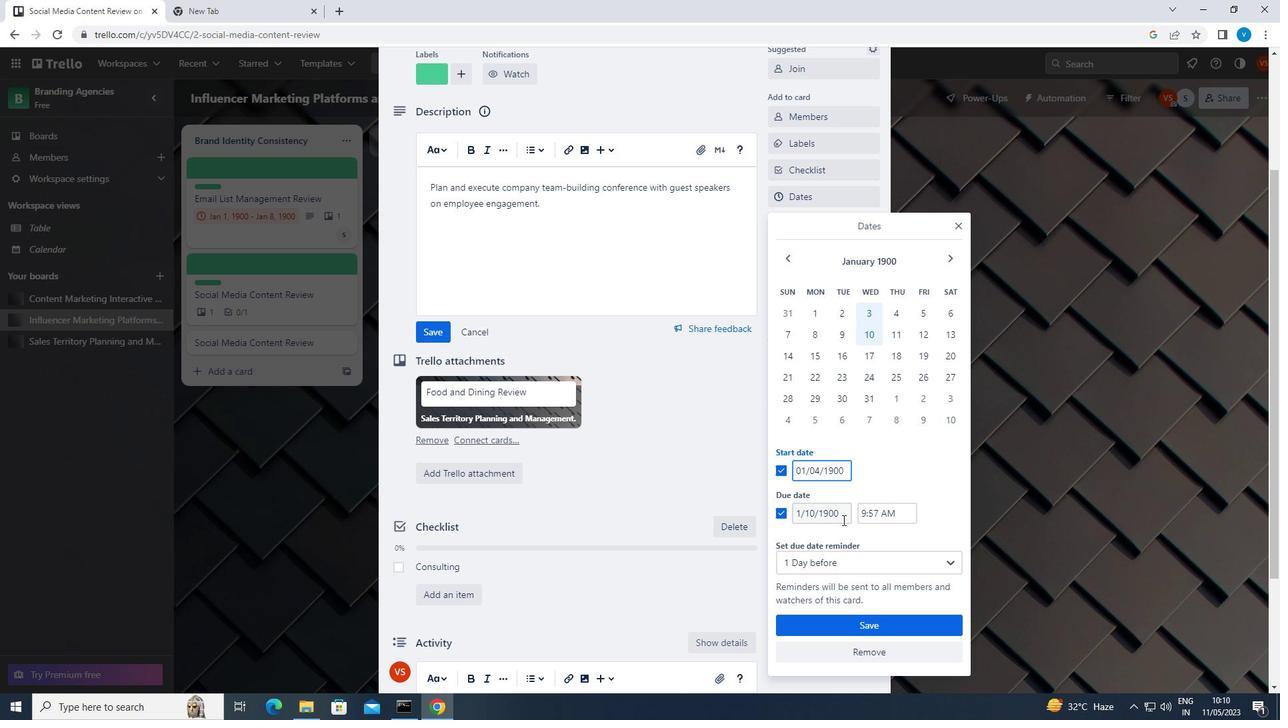 
Action: Mouse pressed left at (845, 516)
Screenshot: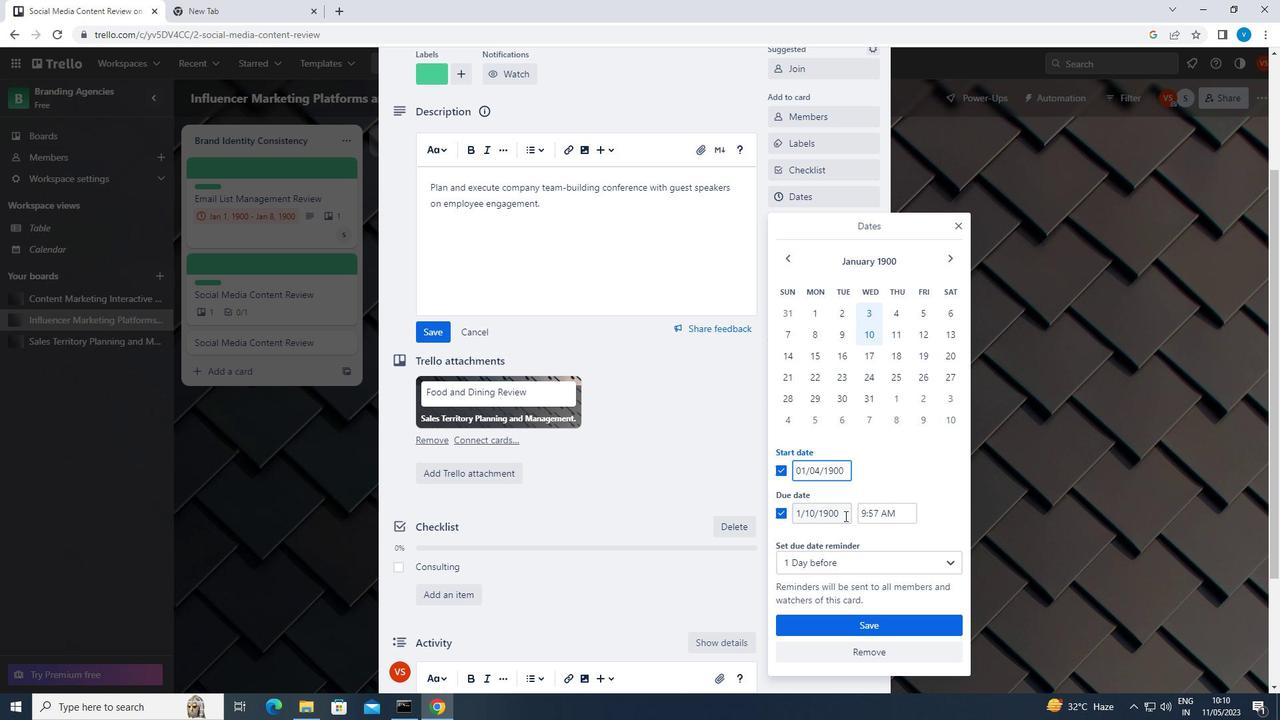 
Action: Key pressed <Key.backspace><Key.backspace><Key.backspace><Key.backspace><Key.backspace><Key.backspace><Key.backspace><Key.backspace><Key.backspace><Key.backspace><Key.backspace><Key.backspace><Key.backspace><Key.backspace><Key.backspace><Key.backspace>01/11/1900
Screenshot: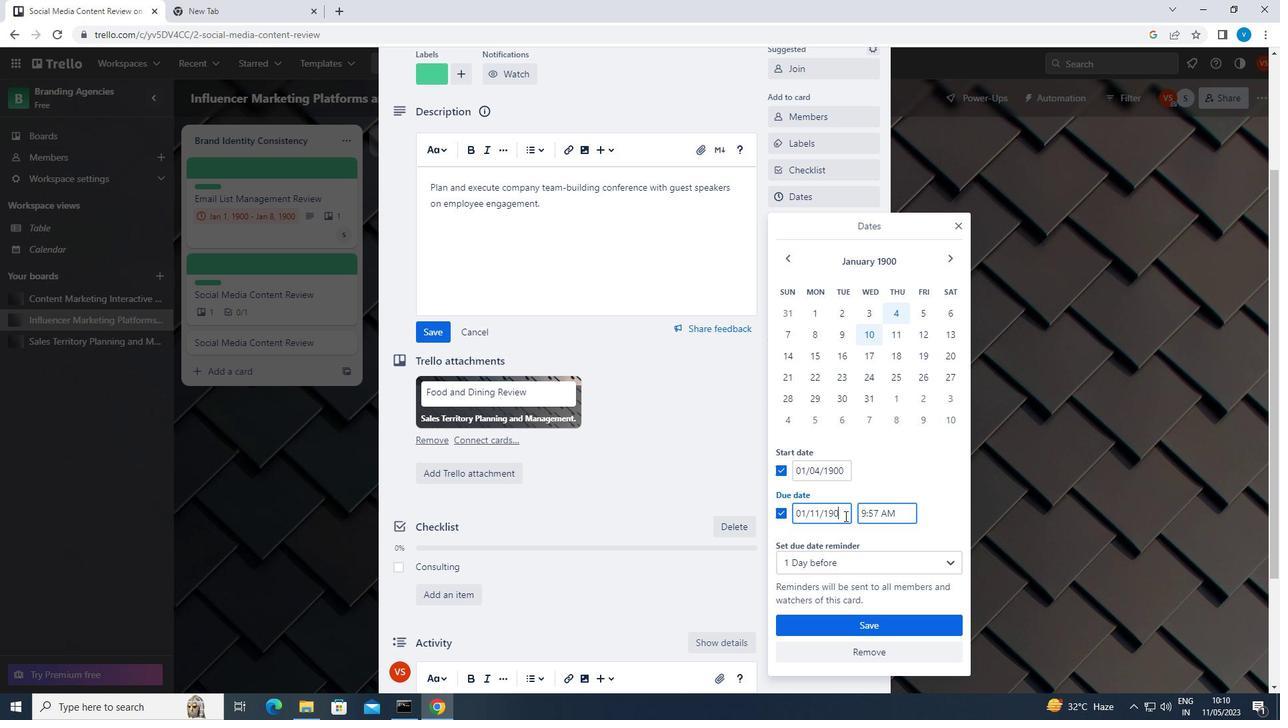 
Action: Mouse moved to (825, 618)
Screenshot: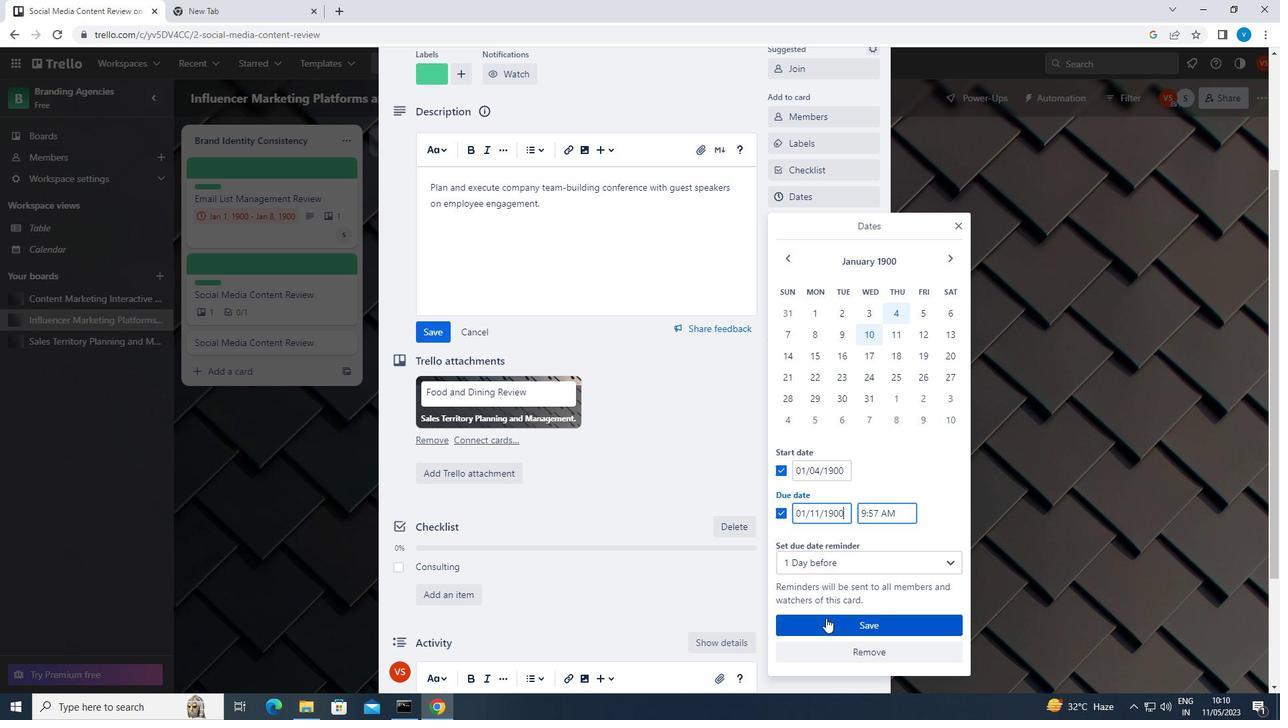 
Action: Mouse pressed left at (825, 618)
Screenshot: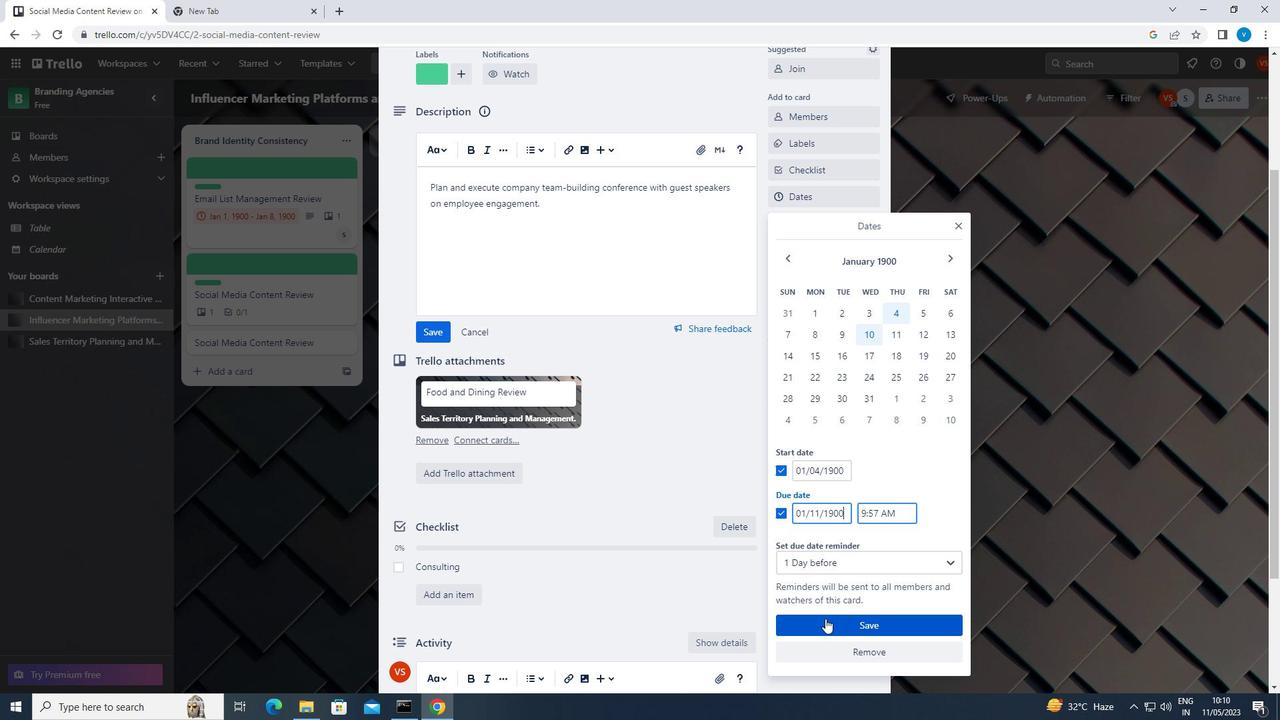 
Action: Mouse moved to (732, 550)
Screenshot: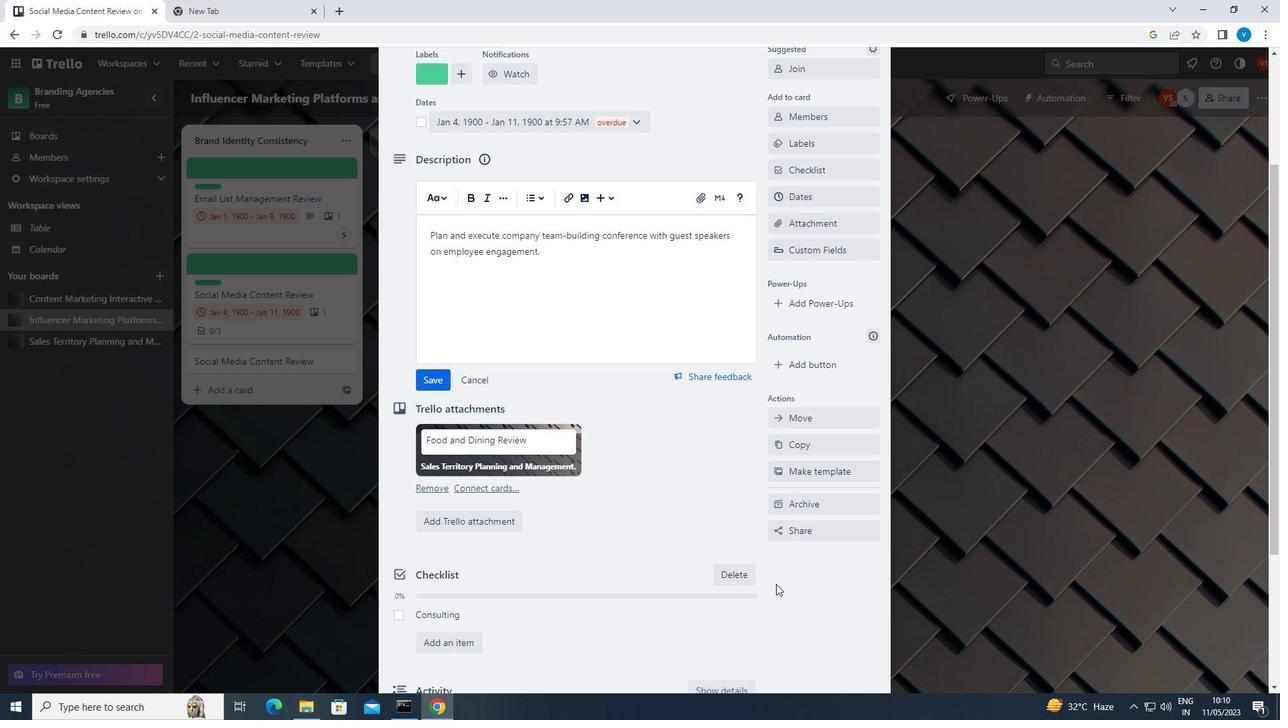 
Action: Mouse scrolled (732, 550) with delta (0, 0)
Screenshot: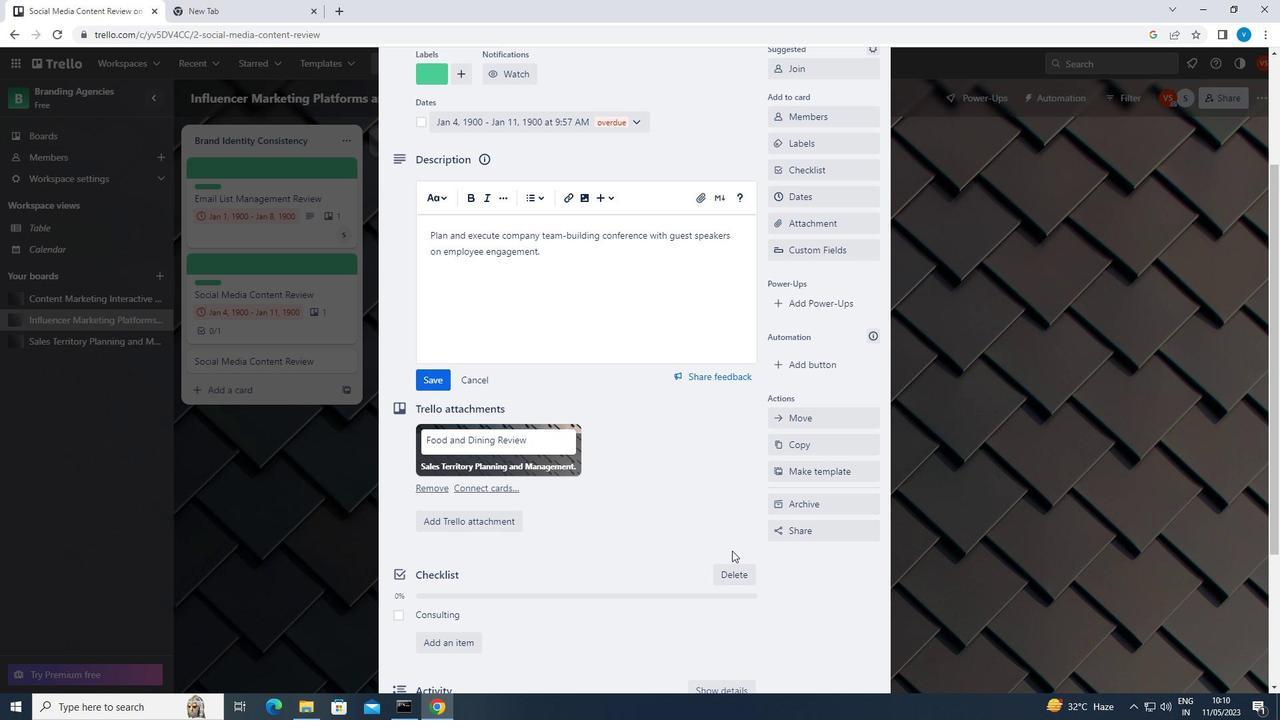 
Action: Mouse scrolled (732, 550) with delta (0, 0)
Screenshot: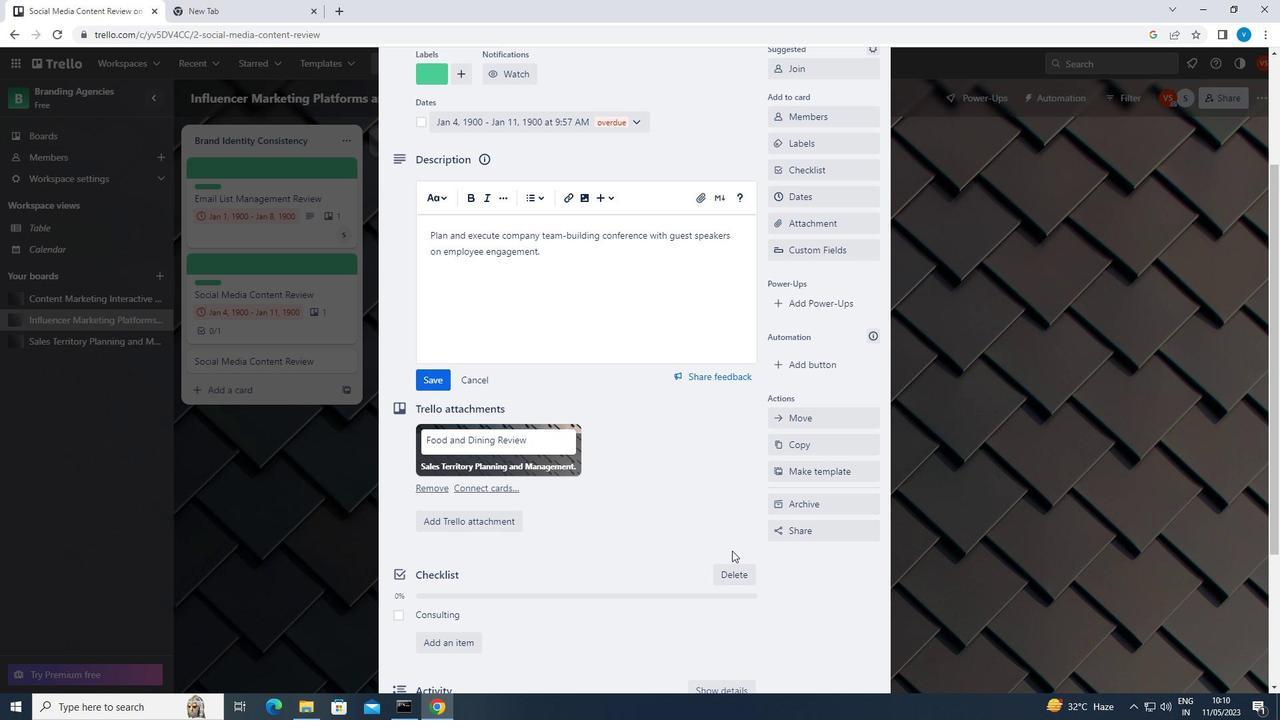 
Action: Mouse scrolled (732, 550) with delta (0, 0)
Screenshot: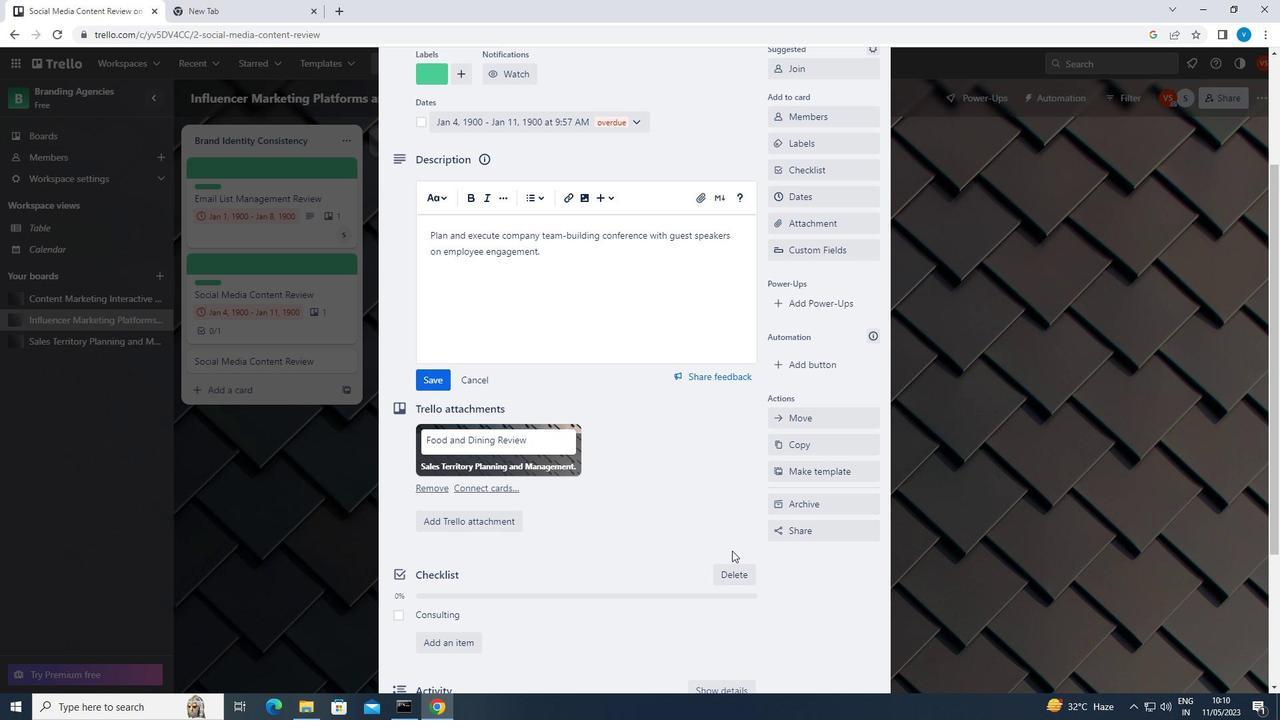 
Action: Mouse scrolled (732, 550) with delta (0, 0)
Screenshot: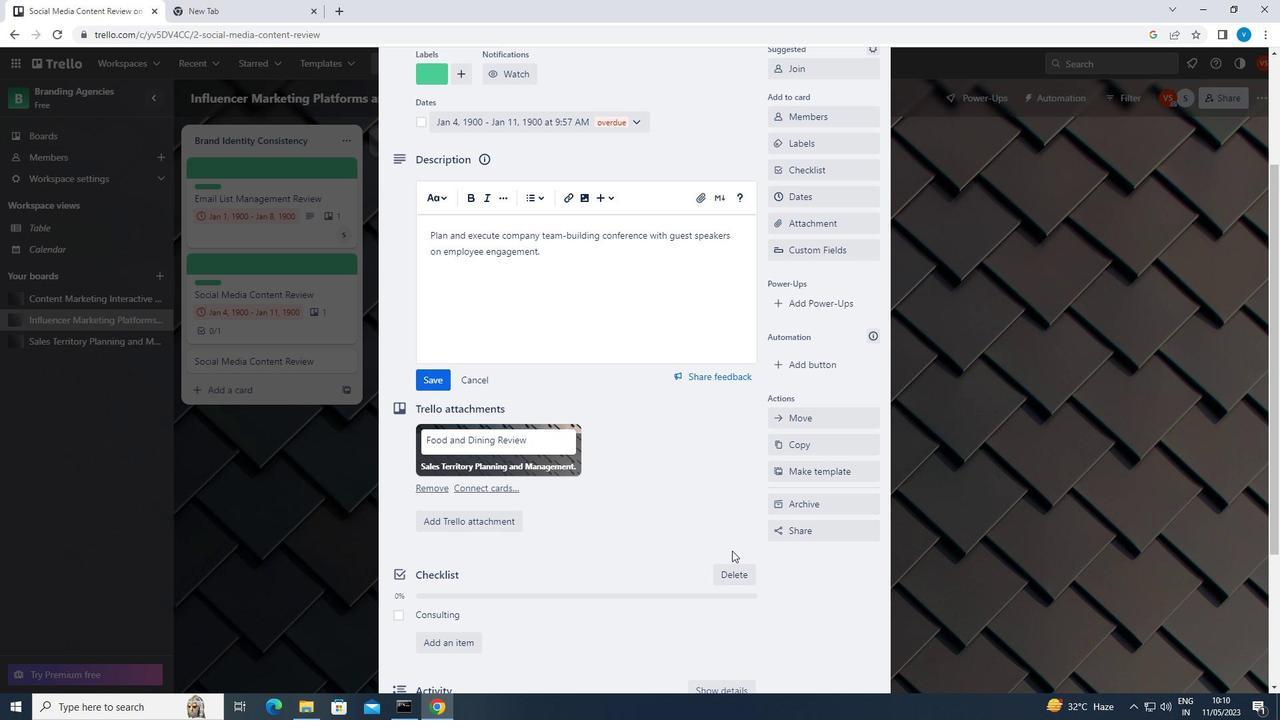 
Action: Mouse scrolled (732, 550) with delta (0, 0)
Screenshot: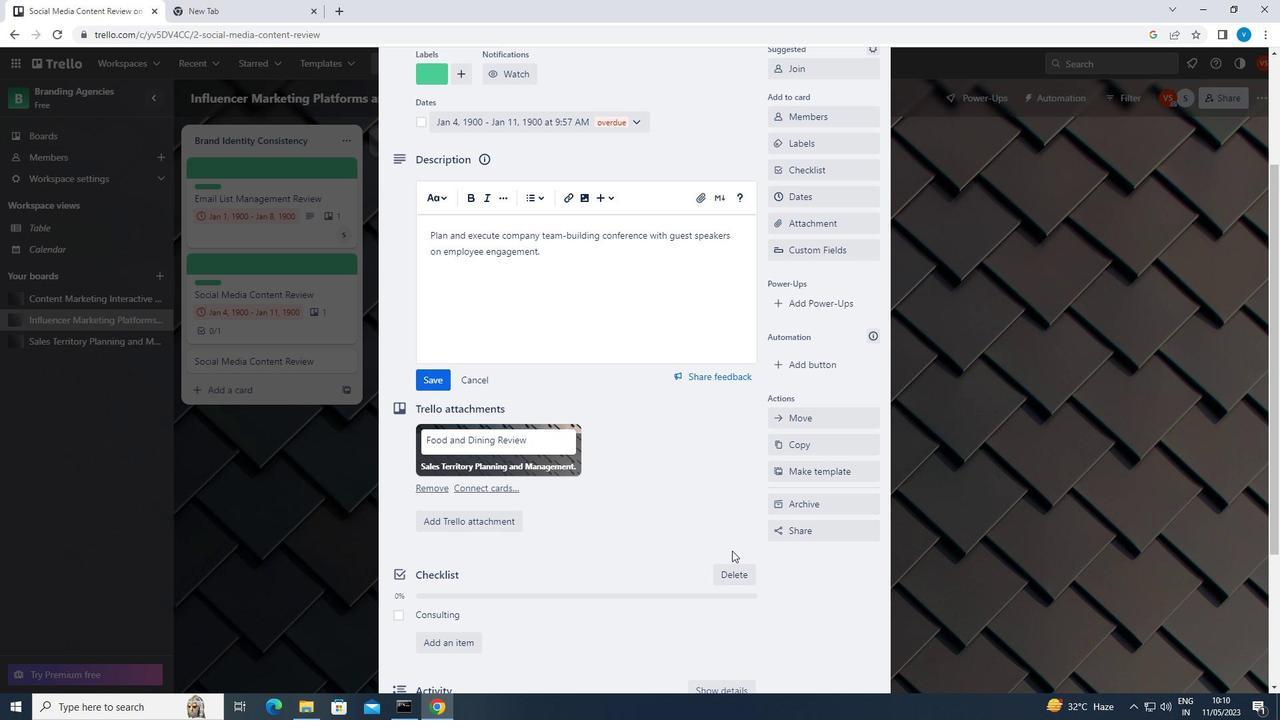 
Action: Mouse scrolled (732, 550) with delta (0, 0)
Screenshot: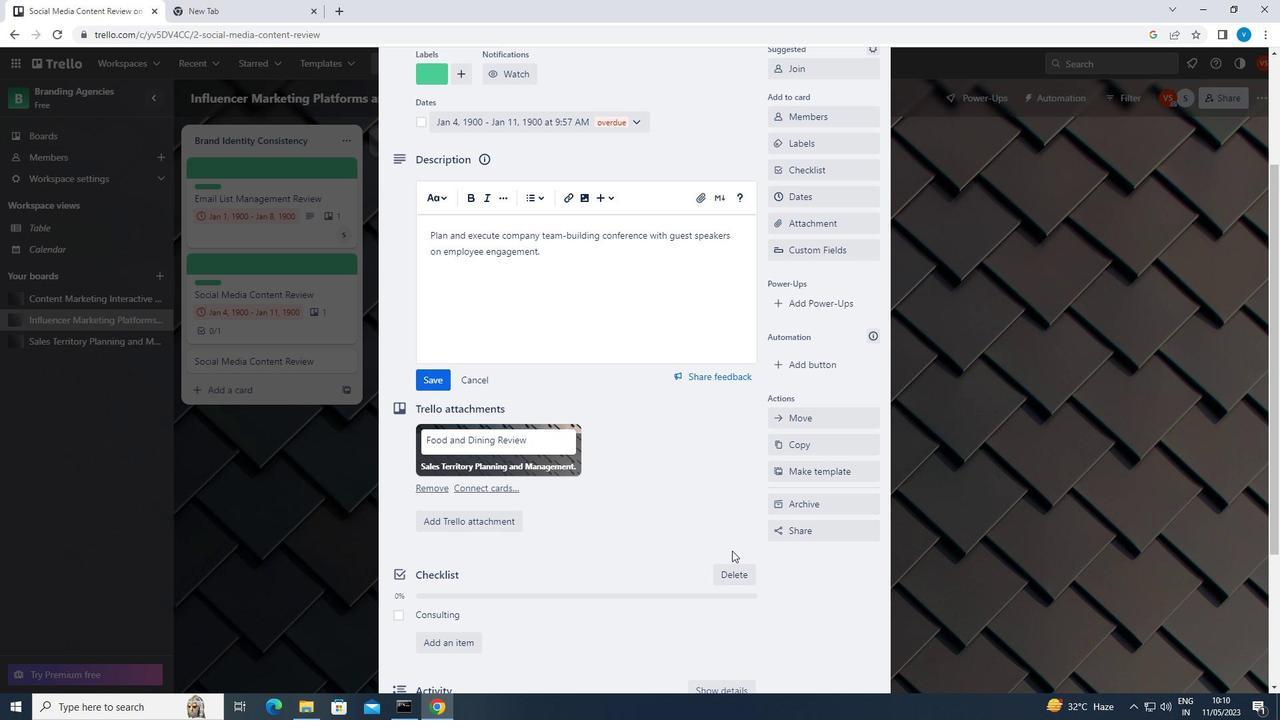 
Action: Mouse moved to (437, 601)
Screenshot: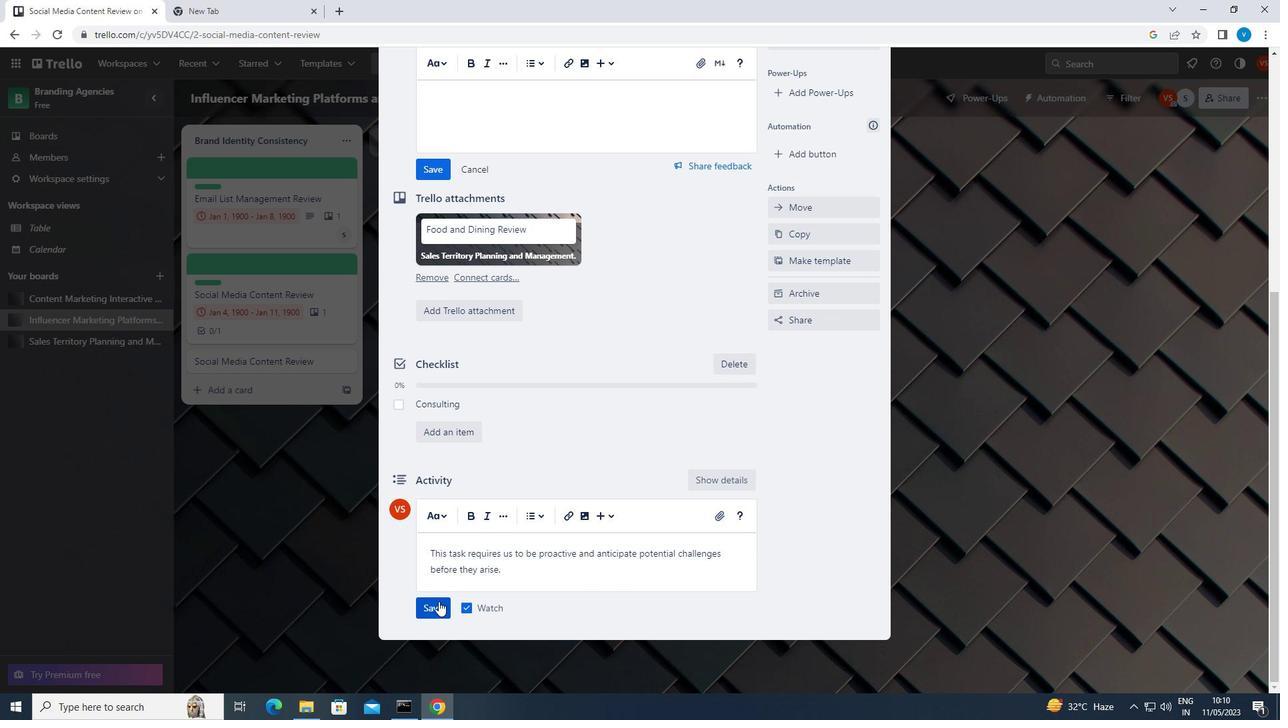 
Action: Mouse pressed left at (437, 601)
Screenshot: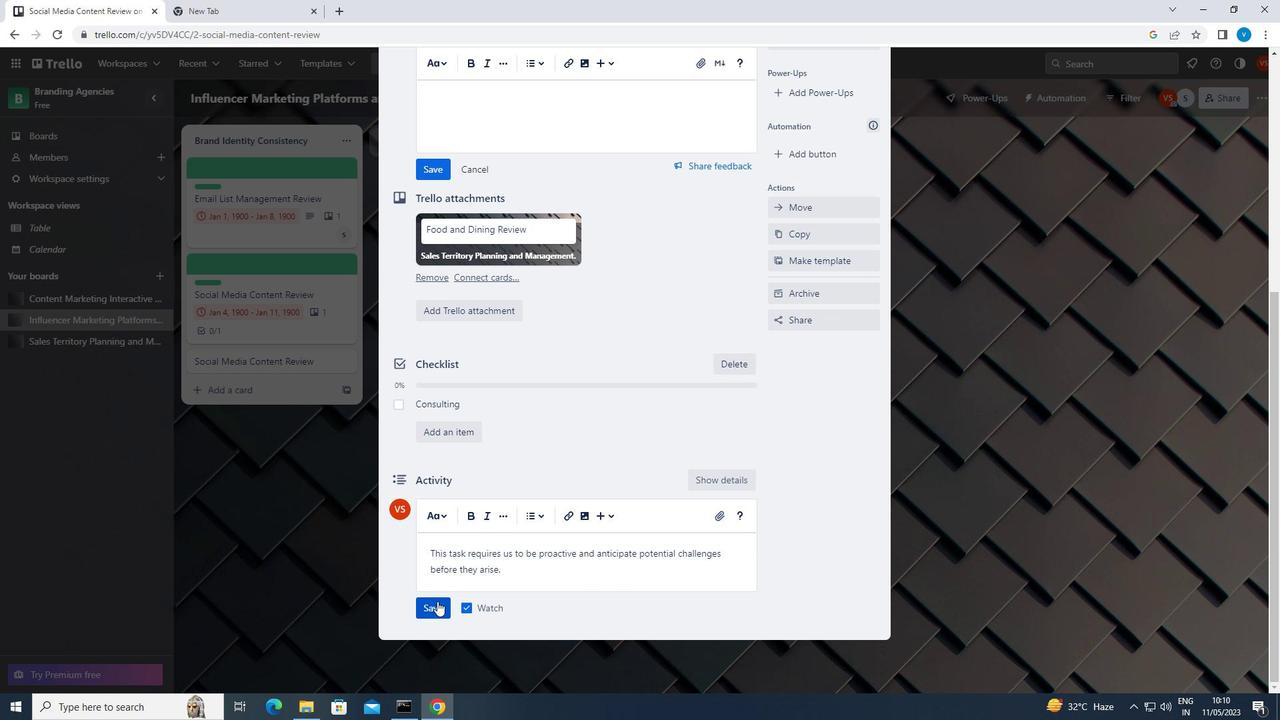 
